 Task: Find connections with filter location Pāonta Sāhib with filter topic #Productivitywith filter profile language German with filter current company Sai Life Sciences Ltd with filter school Dayananda Sagar College of Engineering, BANGALORE with filter industry Utility System Construction with filter service category Headshot Photography with filter keywords title Auditing Clerk
Action: Mouse moved to (636, 89)
Screenshot: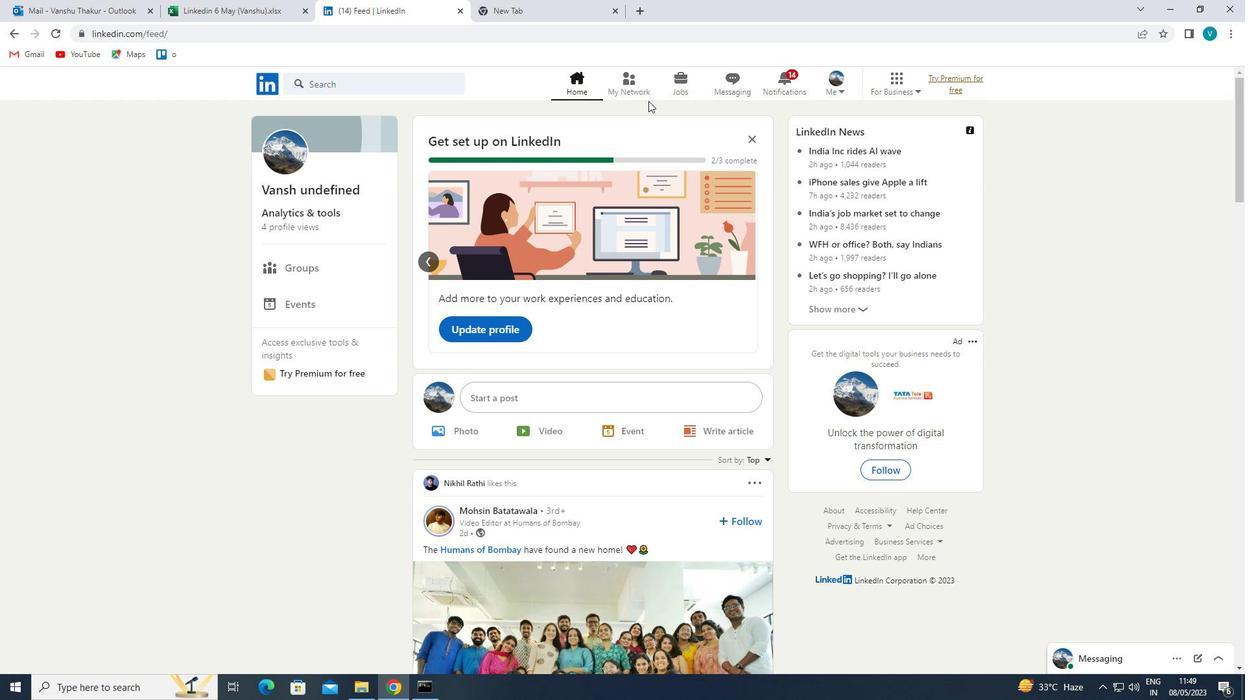 
Action: Mouse pressed left at (636, 89)
Screenshot: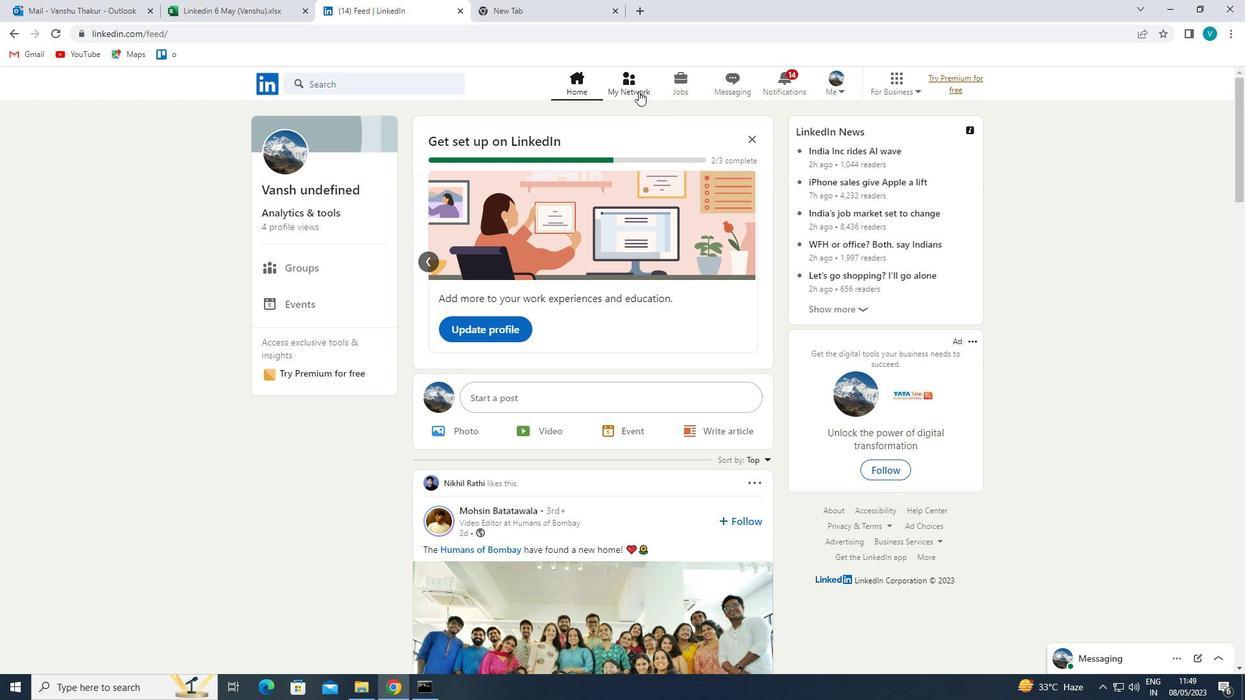 
Action: Mouse moved to (396, 163)
Screenshot: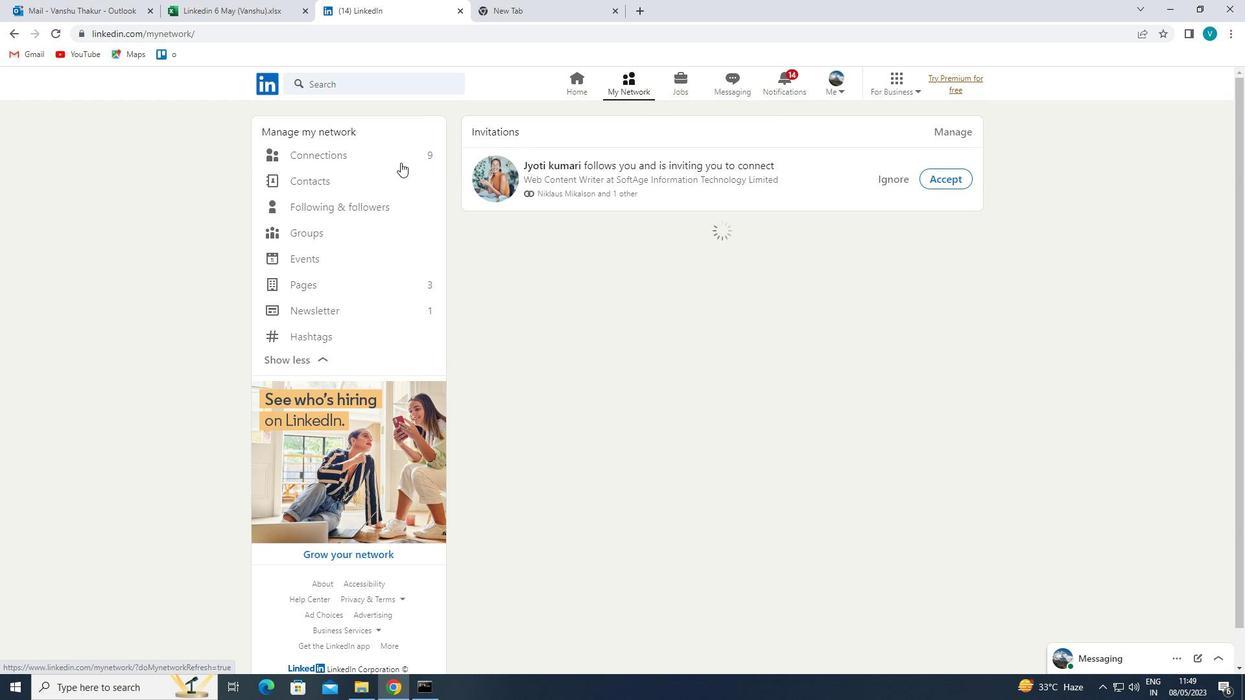 
Action: Mouse pressed left at (396, 163)
Screenshot: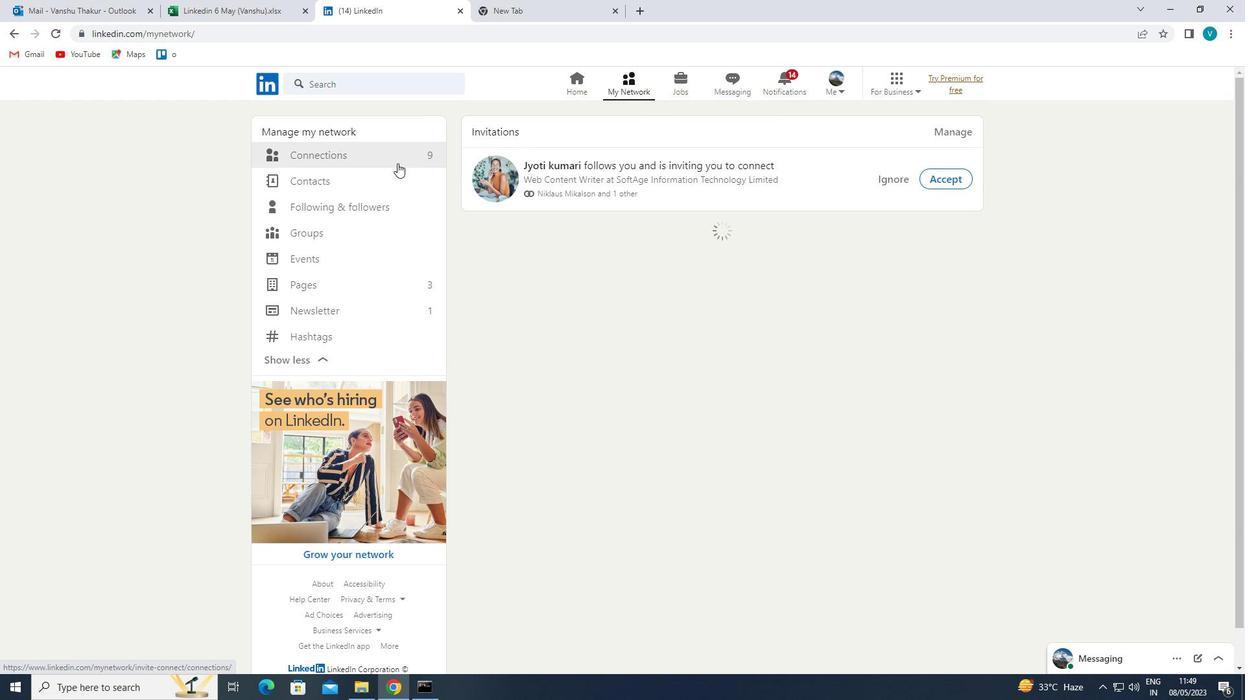 
Action: Mouse moved to (400, 162)
Screenshot: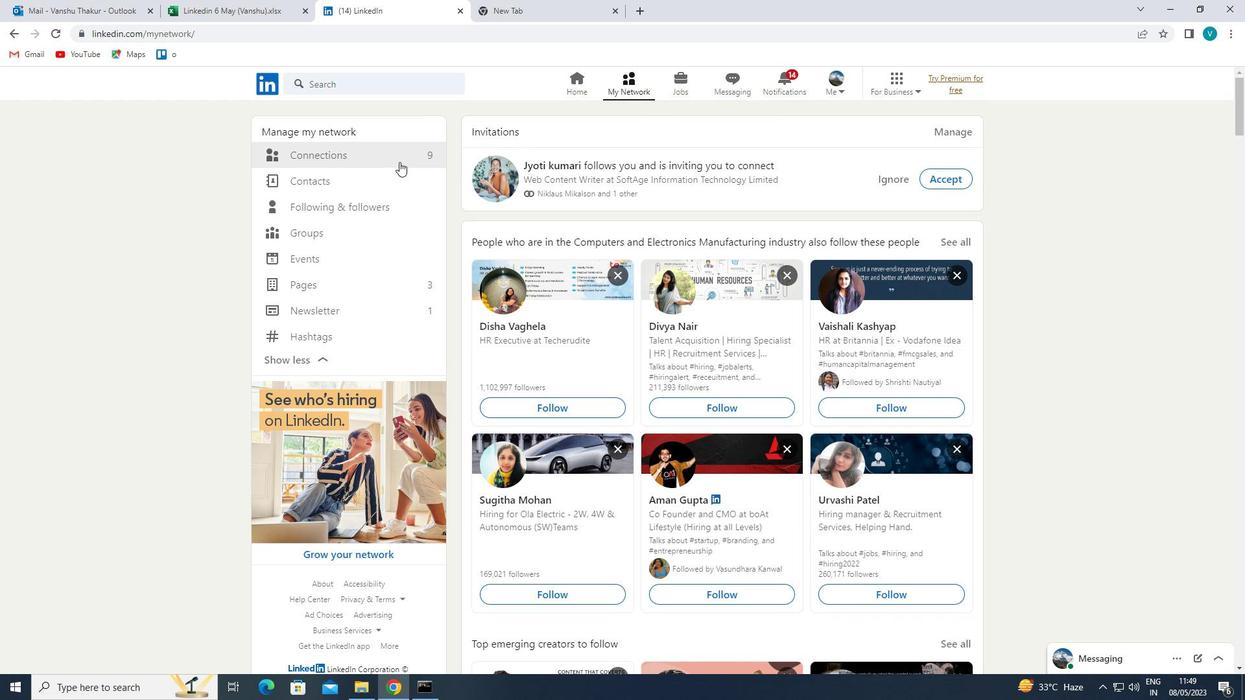 
Action: Mouse pressed left at (400, 162)
Screenshot: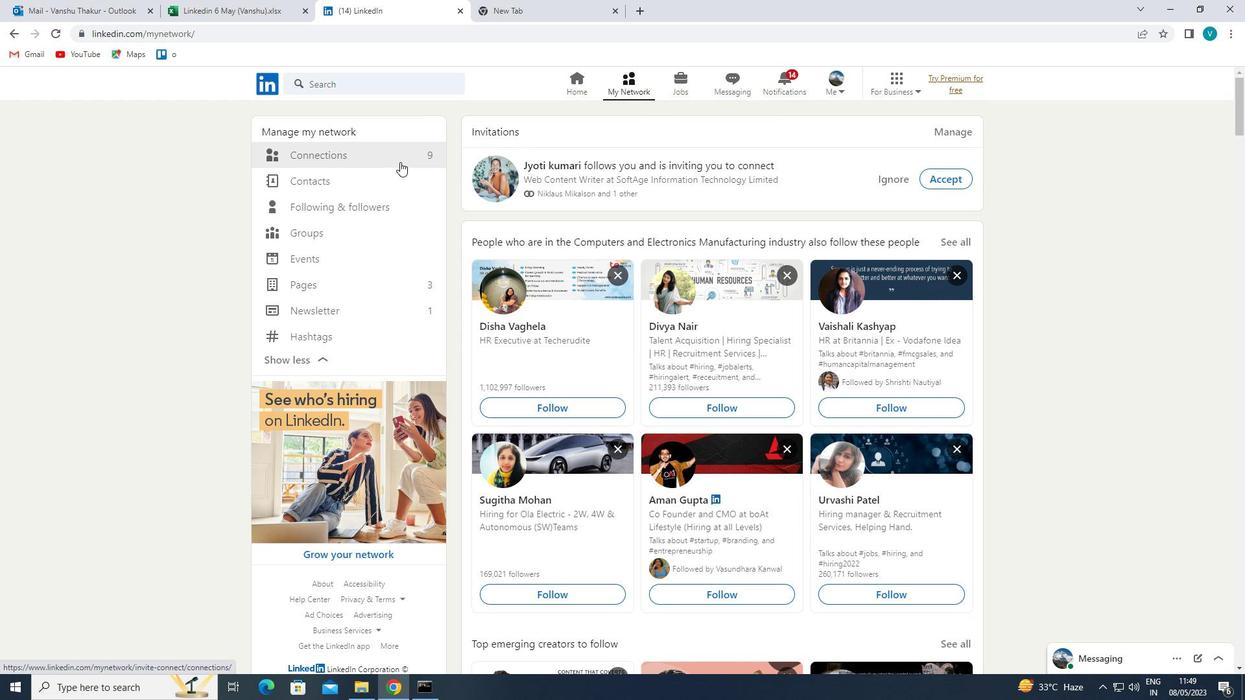 
Action: Mouse moved to (724, 153)
Screenshot: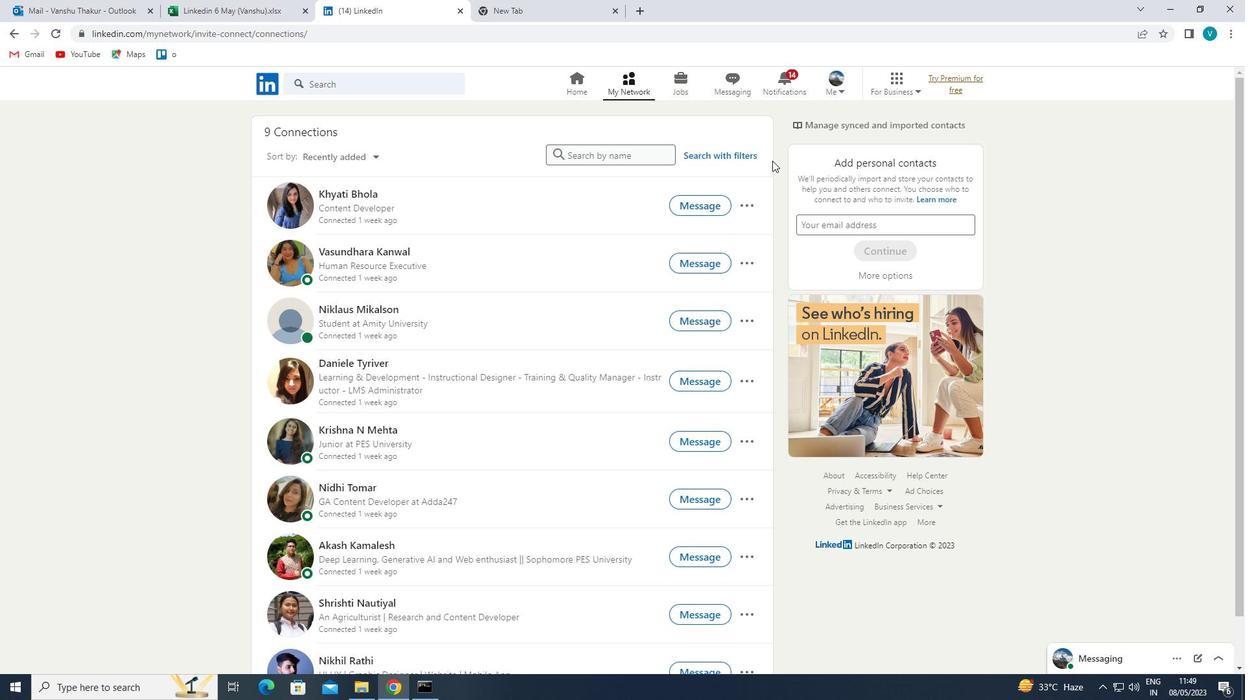 
Action: Mouse pressed left at (724, 153)
Screenshot: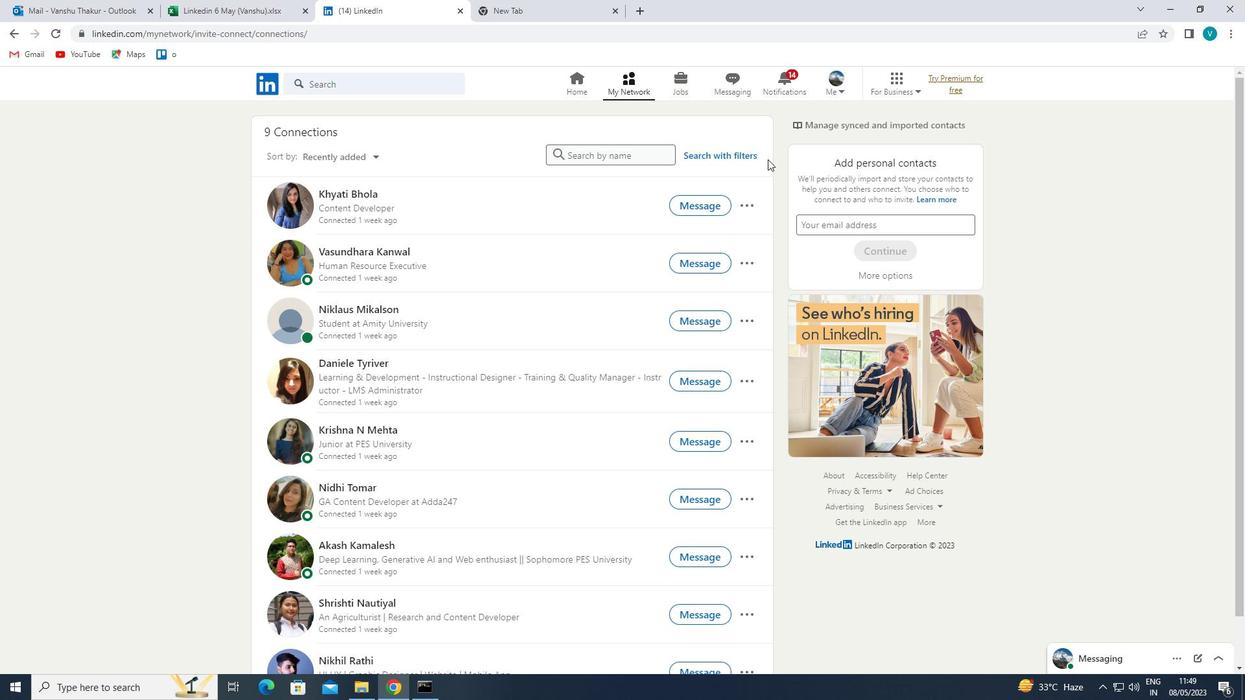 
Action: Mouse moved to (616, 114)
Screenshot: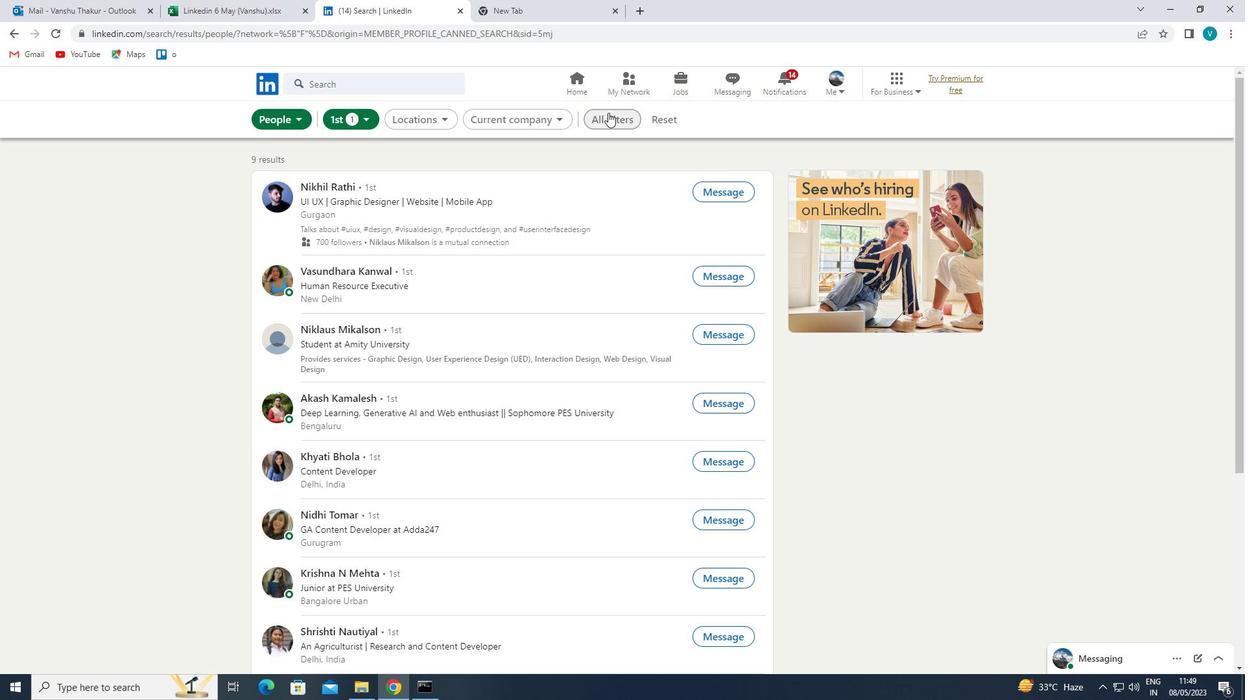 
Action: Mouse pressed left at (616, 114)
Screenshot: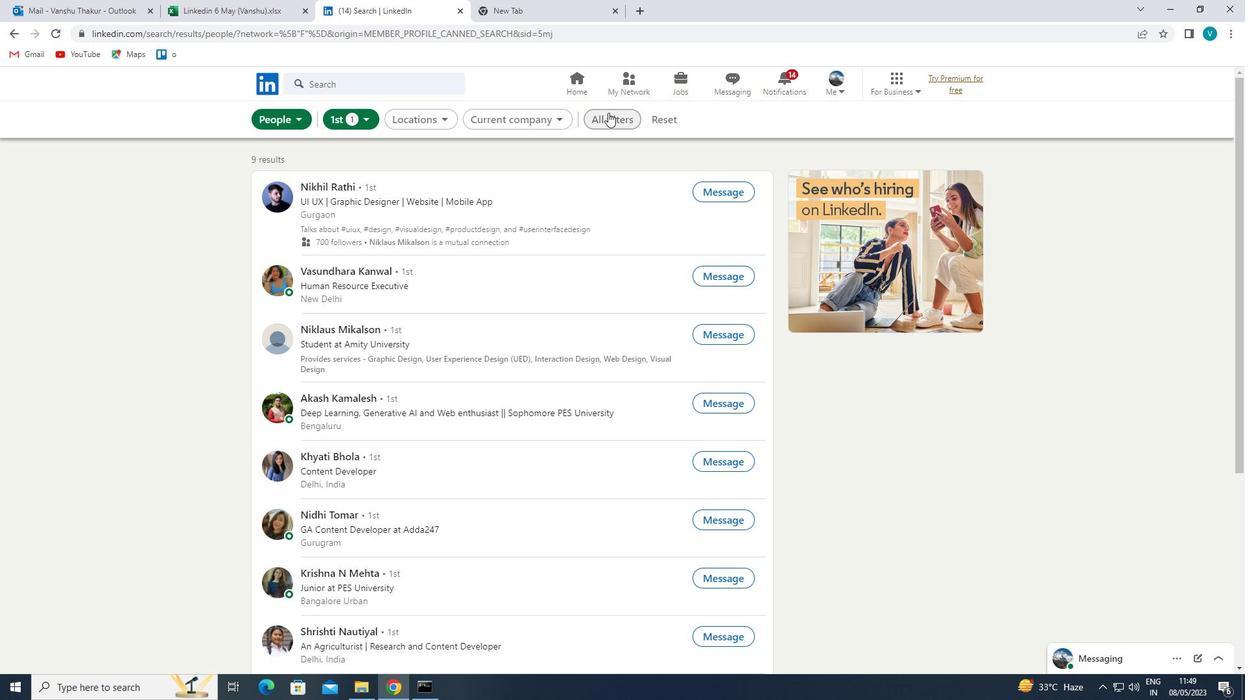 
Action: Mouse moved to (1097, 336)
Screenshot: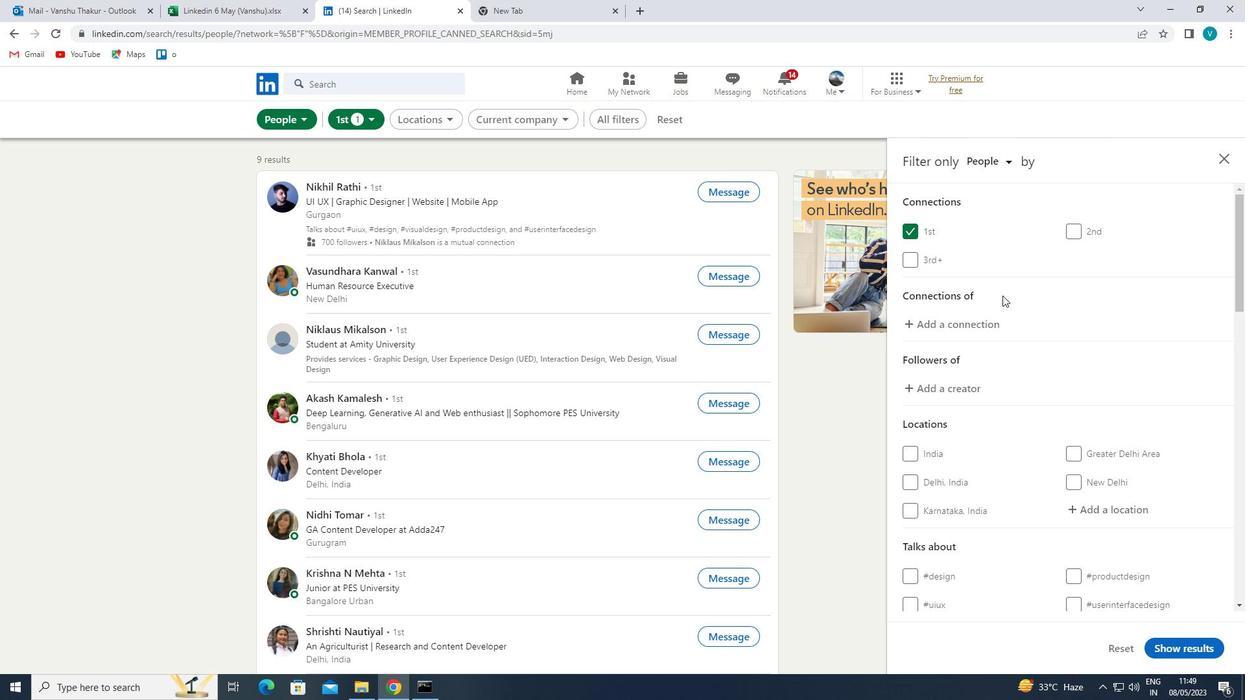 
Action: Mouse scrolled (1097, 336) with delta (0, 0)
Screenshot: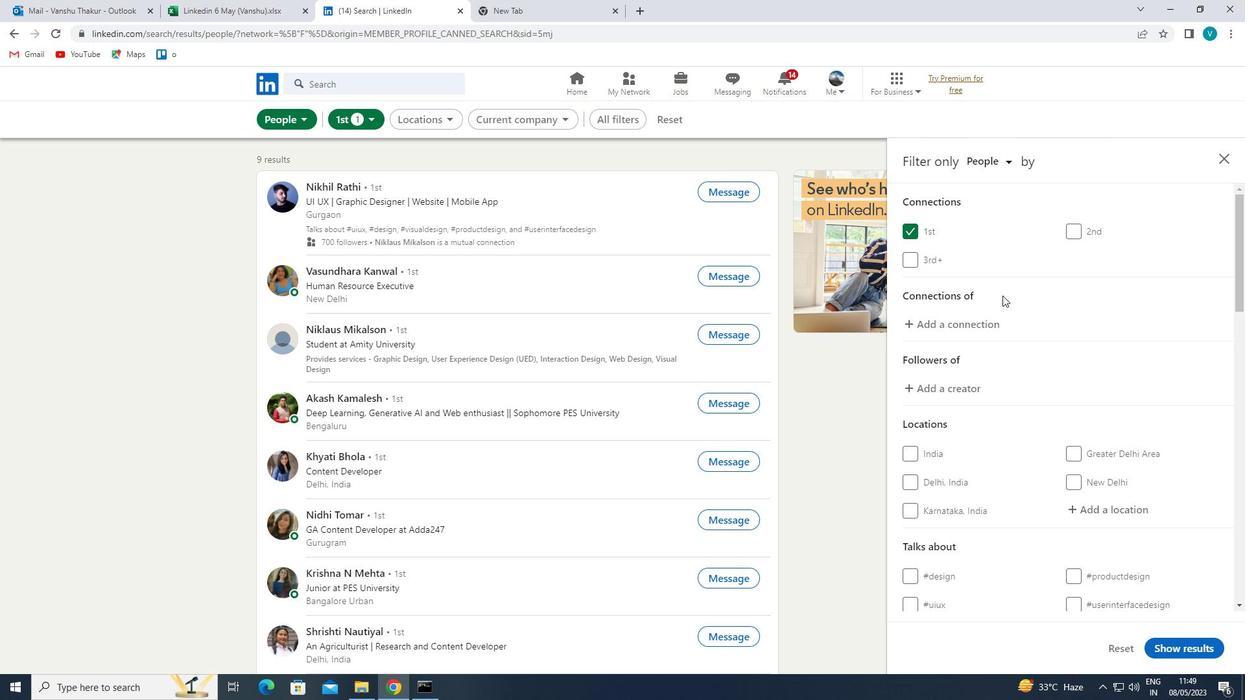 
Action: Mouse moved to (1103, 339)
Screenshot: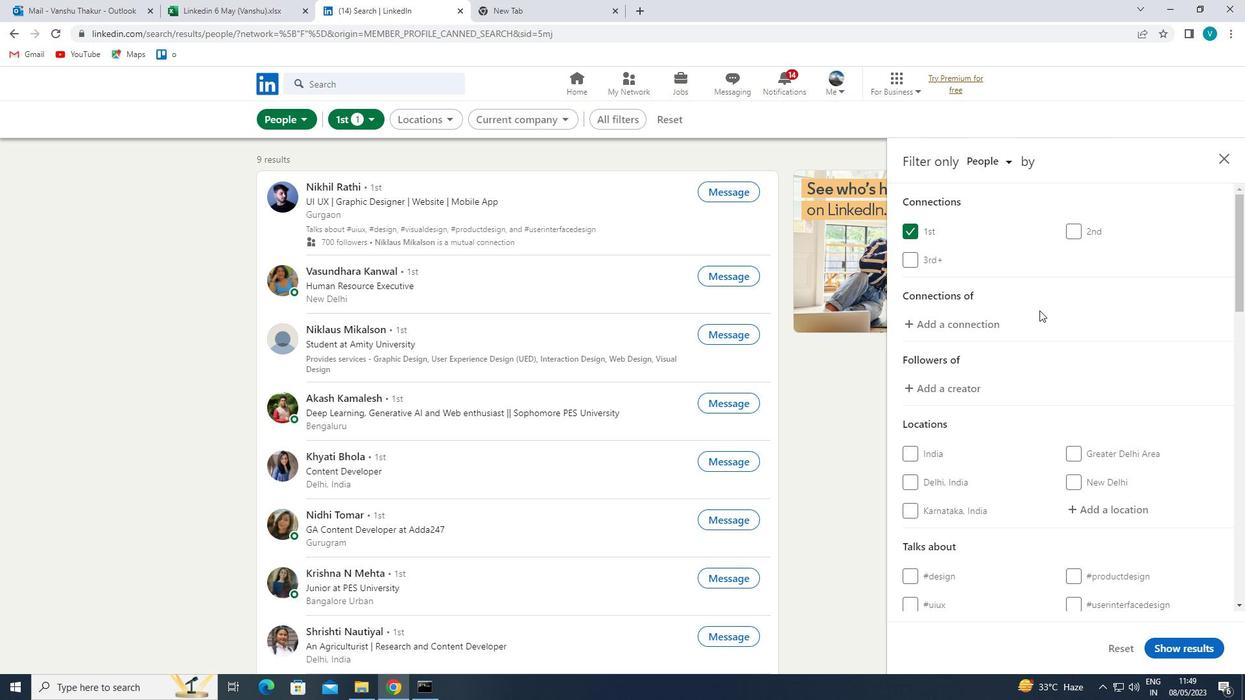 
Action: Mouse scrolled (1103, 338) with delta (0, 0)
Screenshot: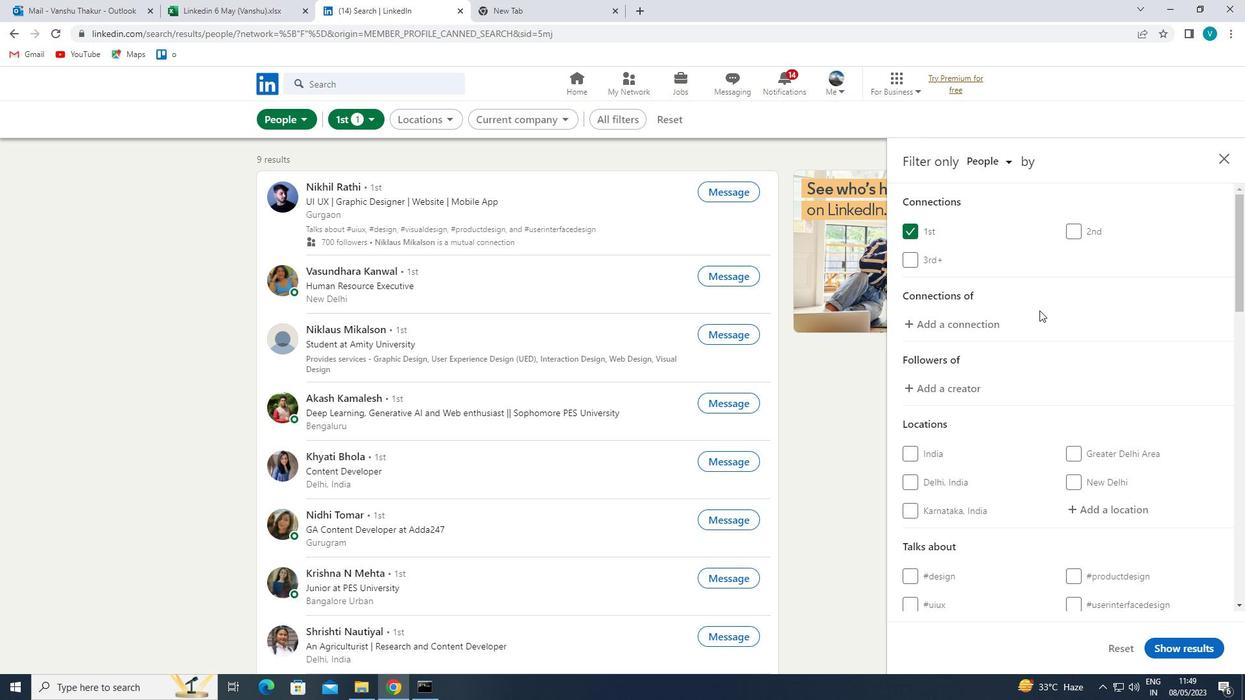 
Action: Mouse moved to (1108, 342)
Screenshot: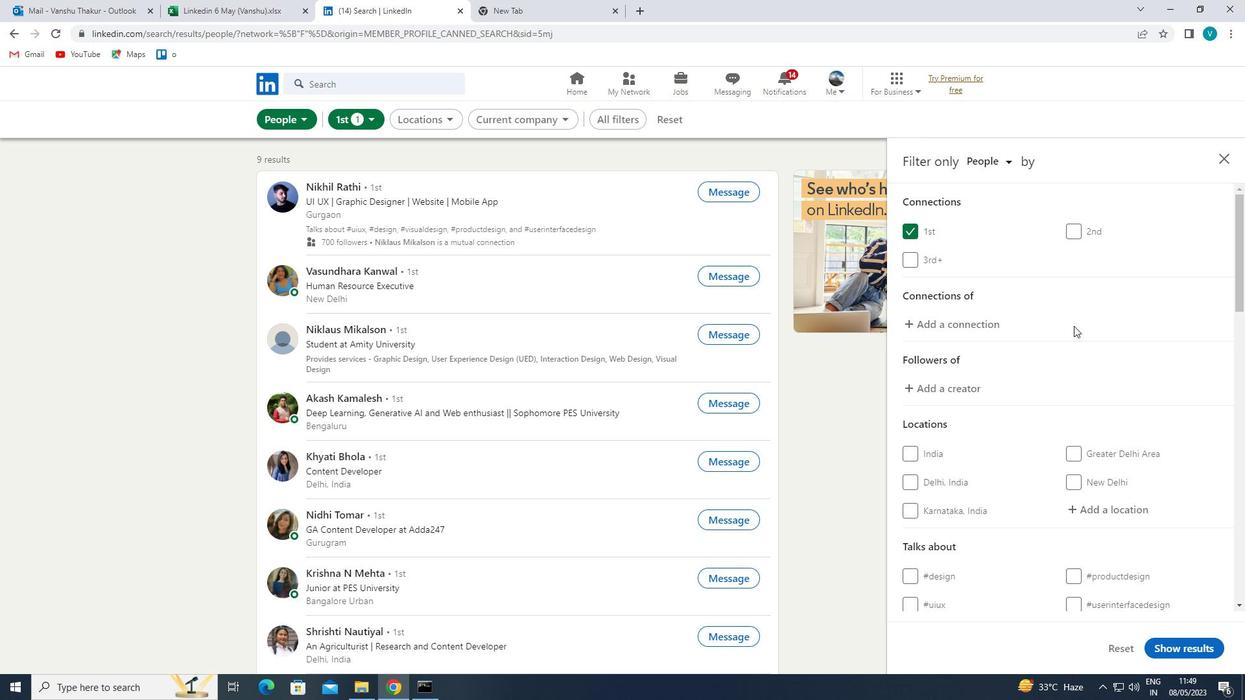 
Action: Mouse scrolled (1108, 341) with delta (0, 0)
Screenshot: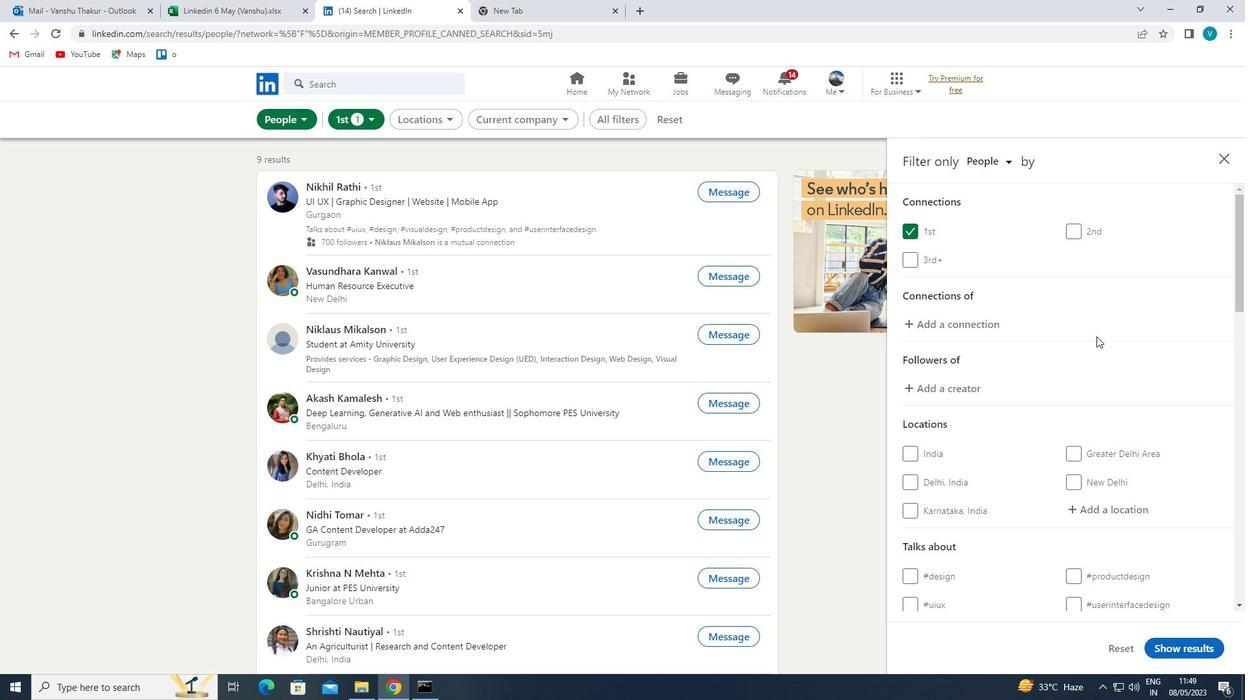
Action: Mouse moved to (1109, 314)
Screenshot: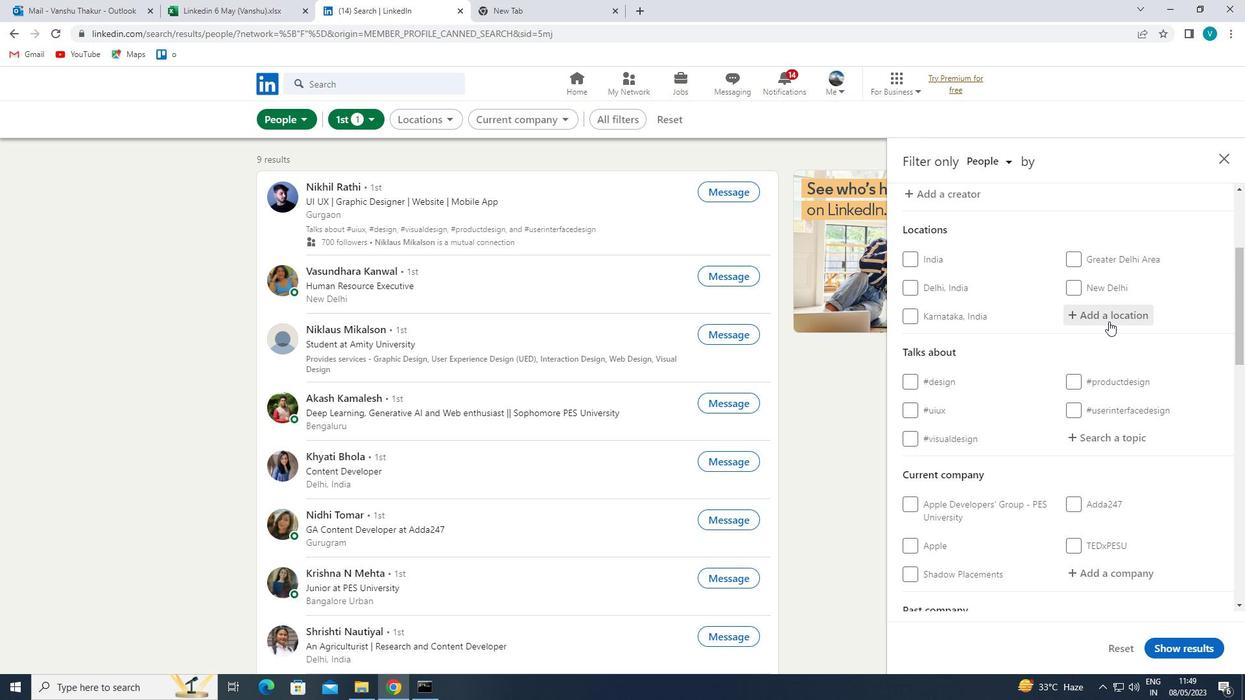 
Action: Mouse pressed left at (1109, 314)
Screenshot: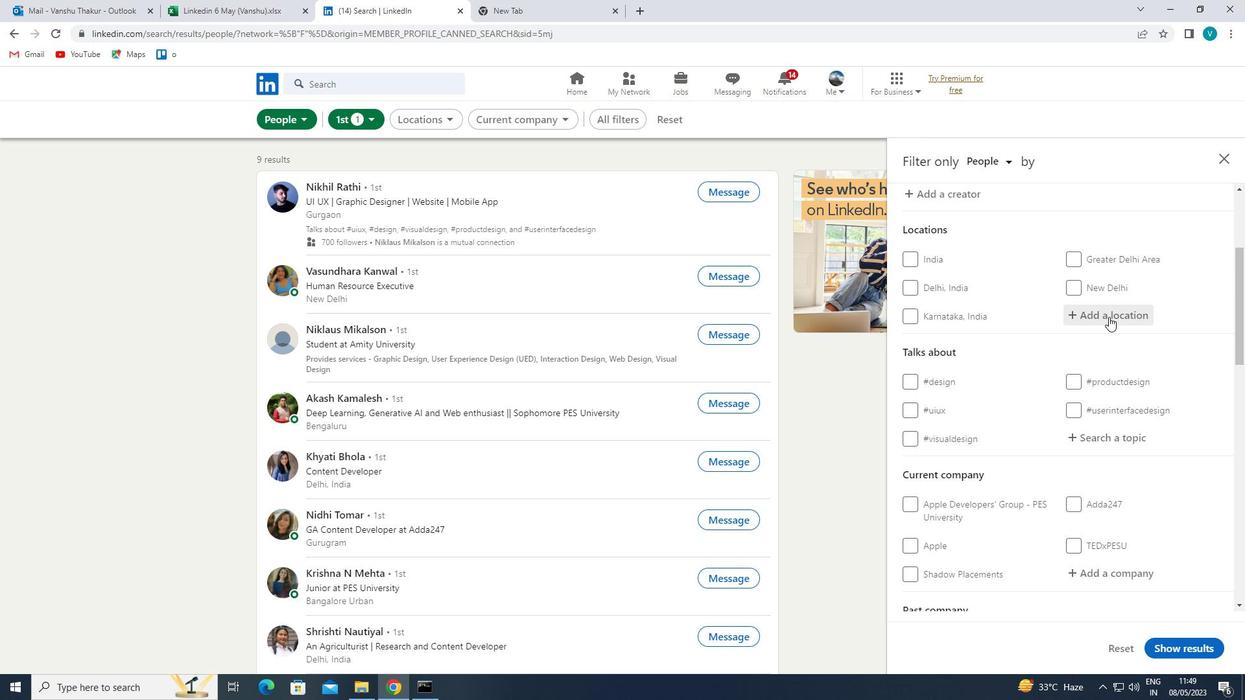 
Action: Mouse moved to (892, 266)
Screenshot: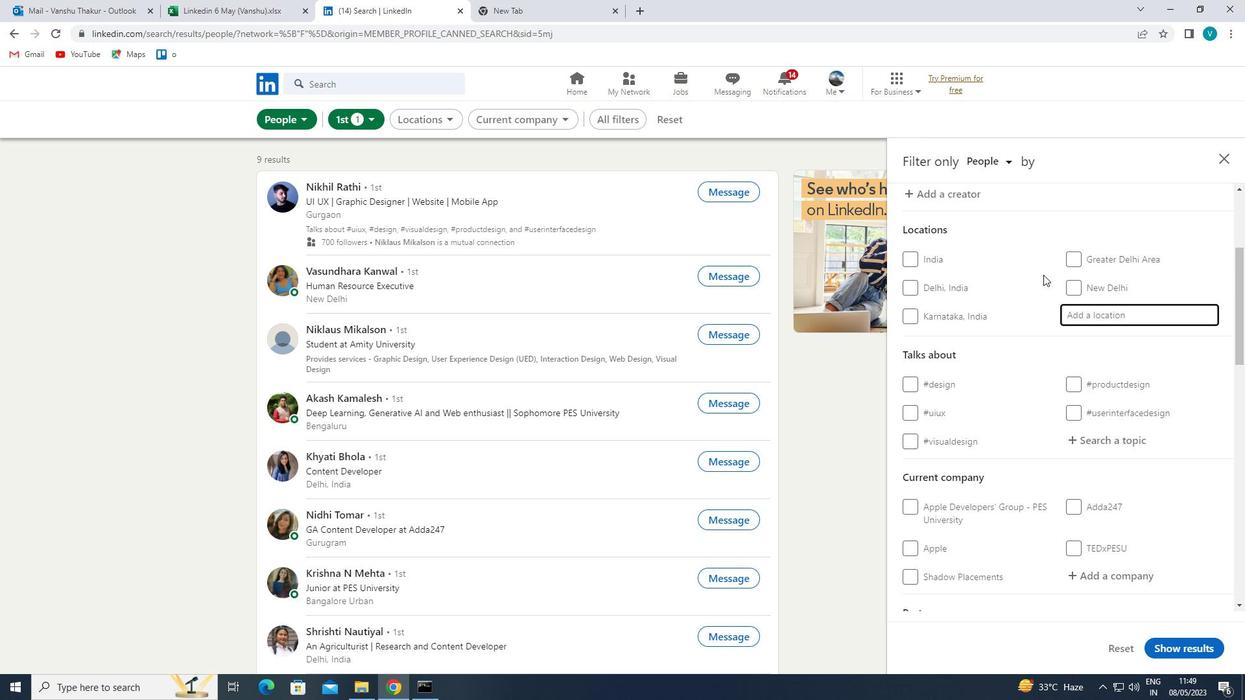 
Action: Key pressed <Key.shift>PAONTA<Key.space>
Screenshot: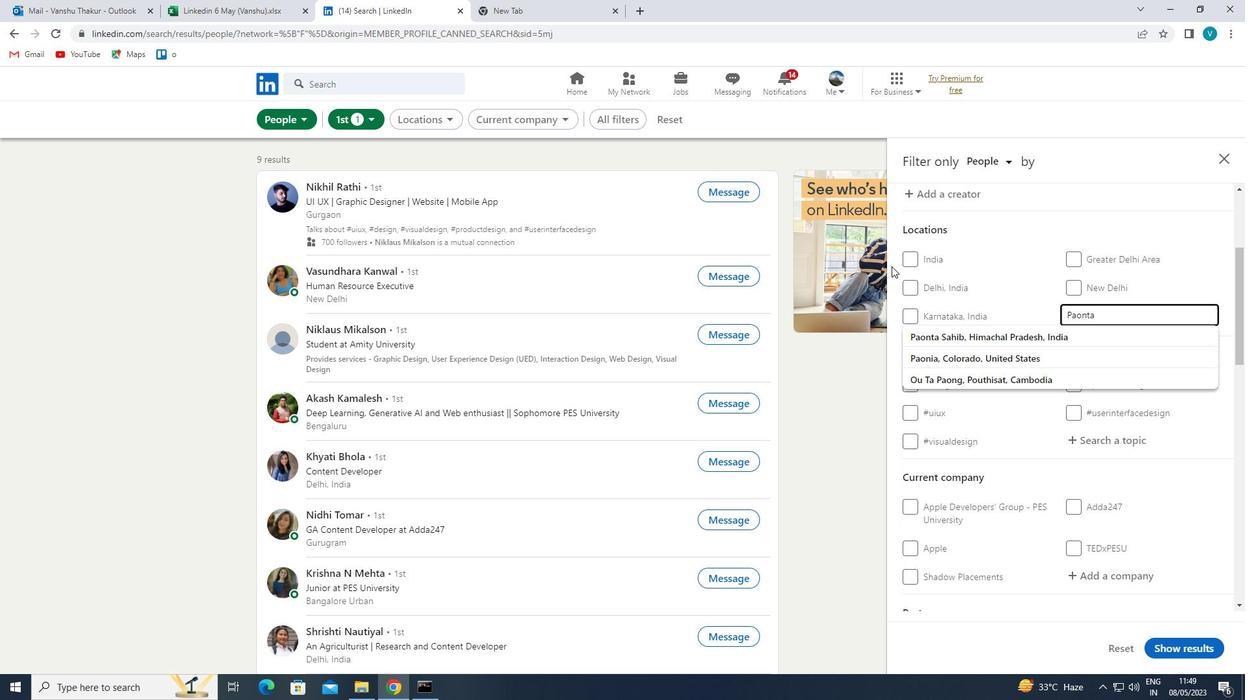 
Action: Mouse moved to (978, 331)
Screenshot: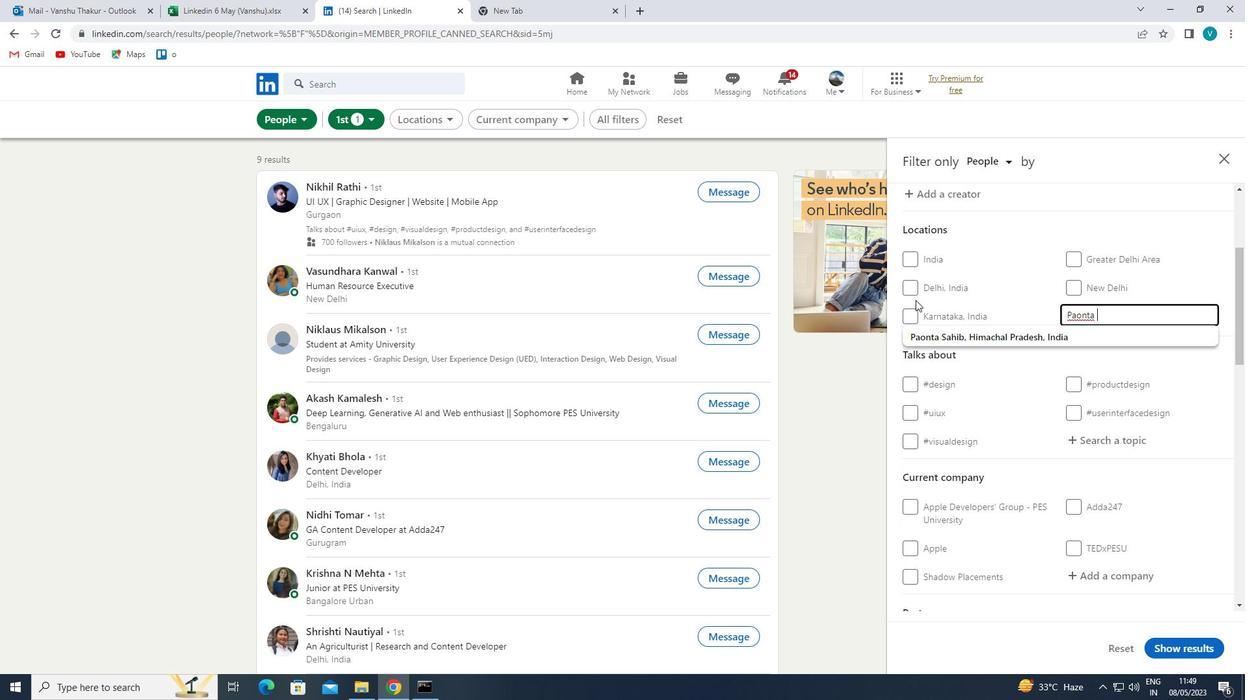 
Action: Mouse pressed left at (978, 331)
Screenshot: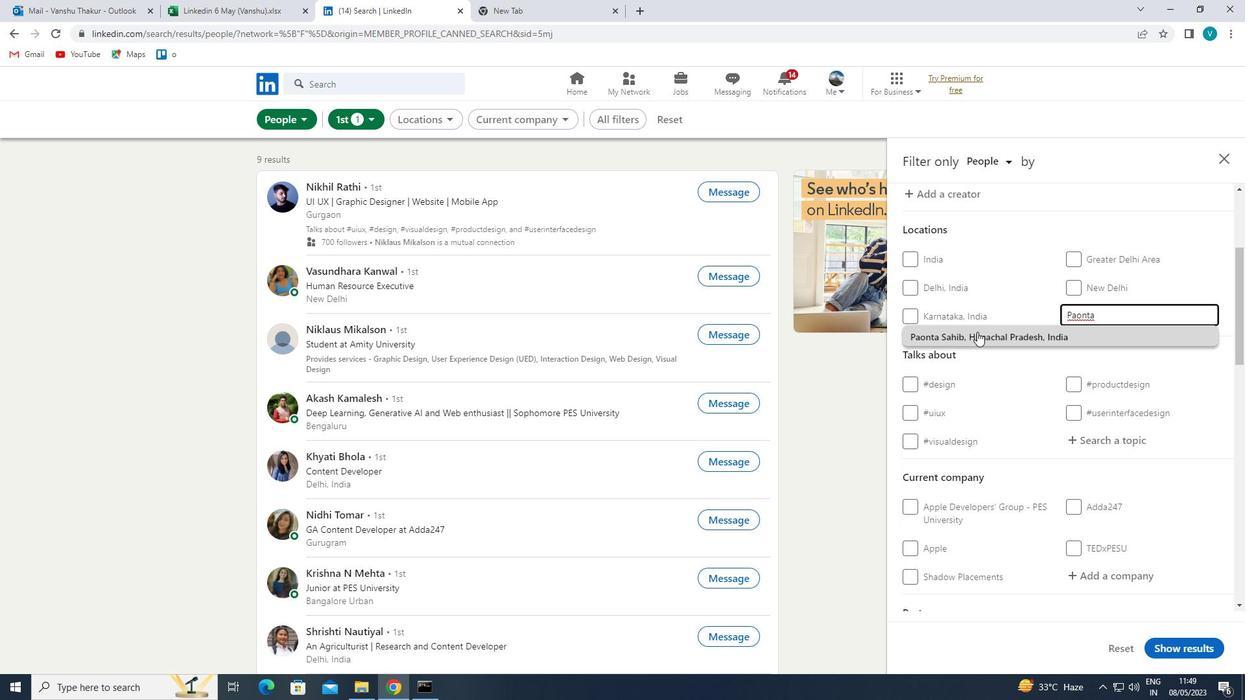 
Action: Mouse moved to (1107, 391)
Screenshot: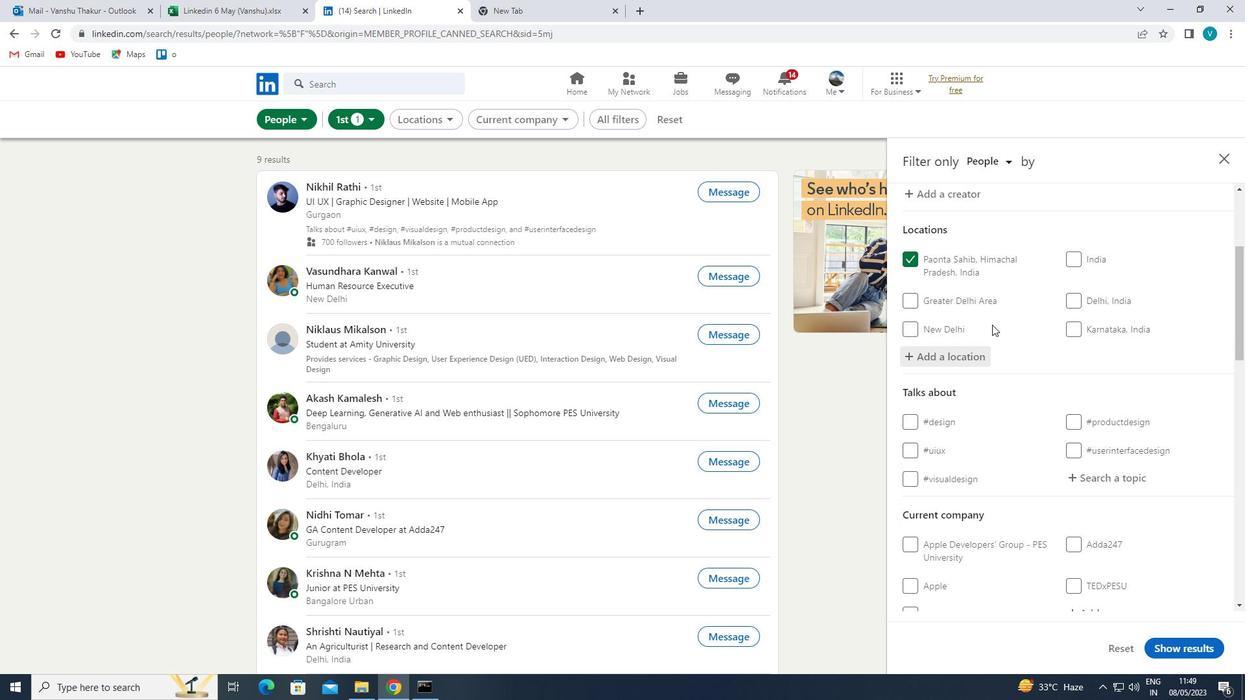 
Action: Mouse scrolled (1107, 391) with delta (0, 0)
Screenshot: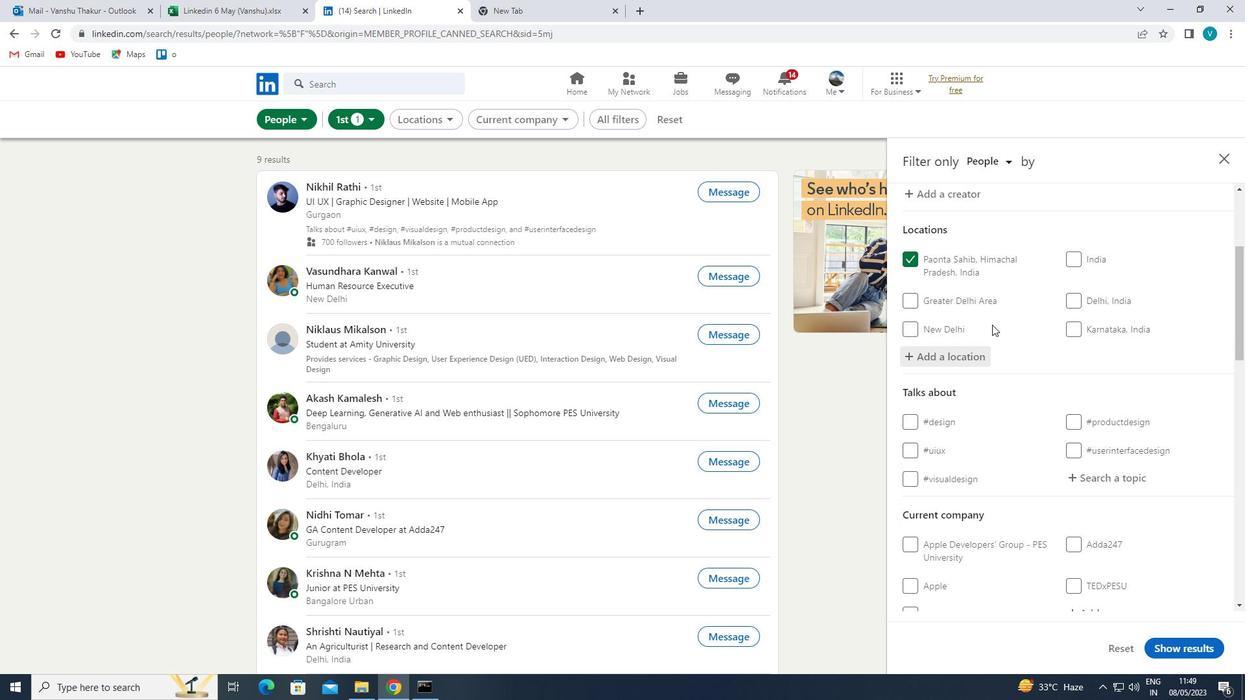 
Action: Mouse moved to (1139, 412)
Screenshot: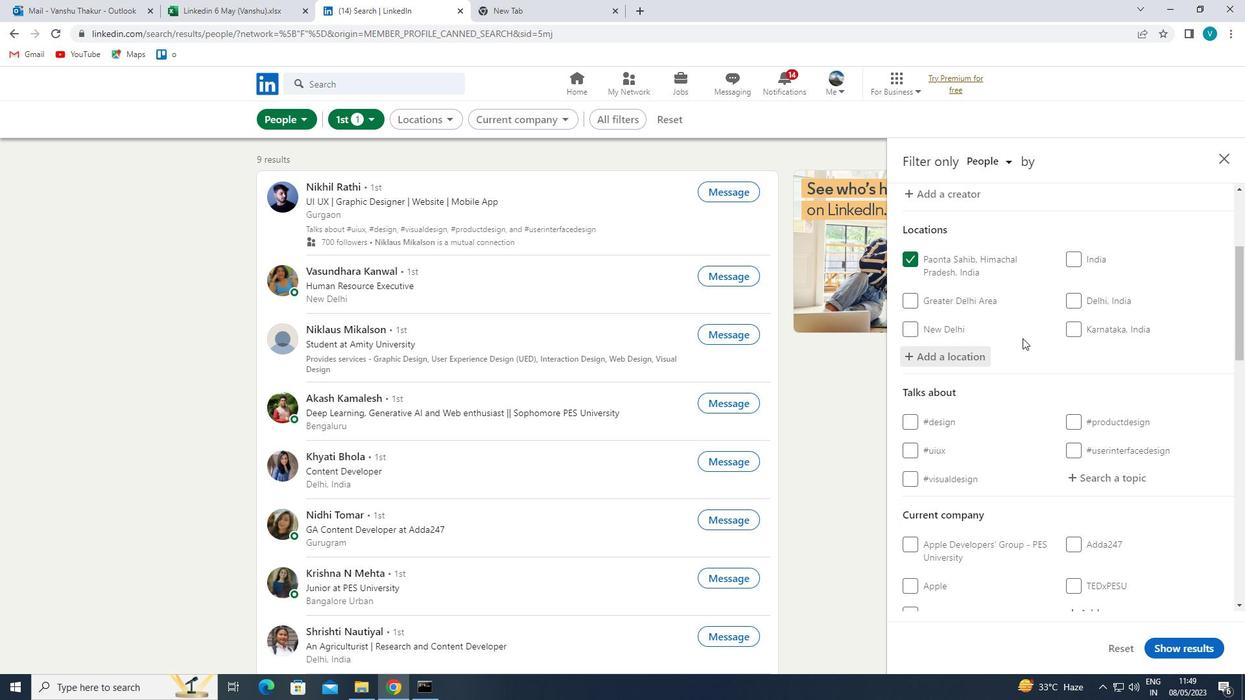 
Action: Mouse scrolled (1139, 411) with delta (0, 0)
Screenshot: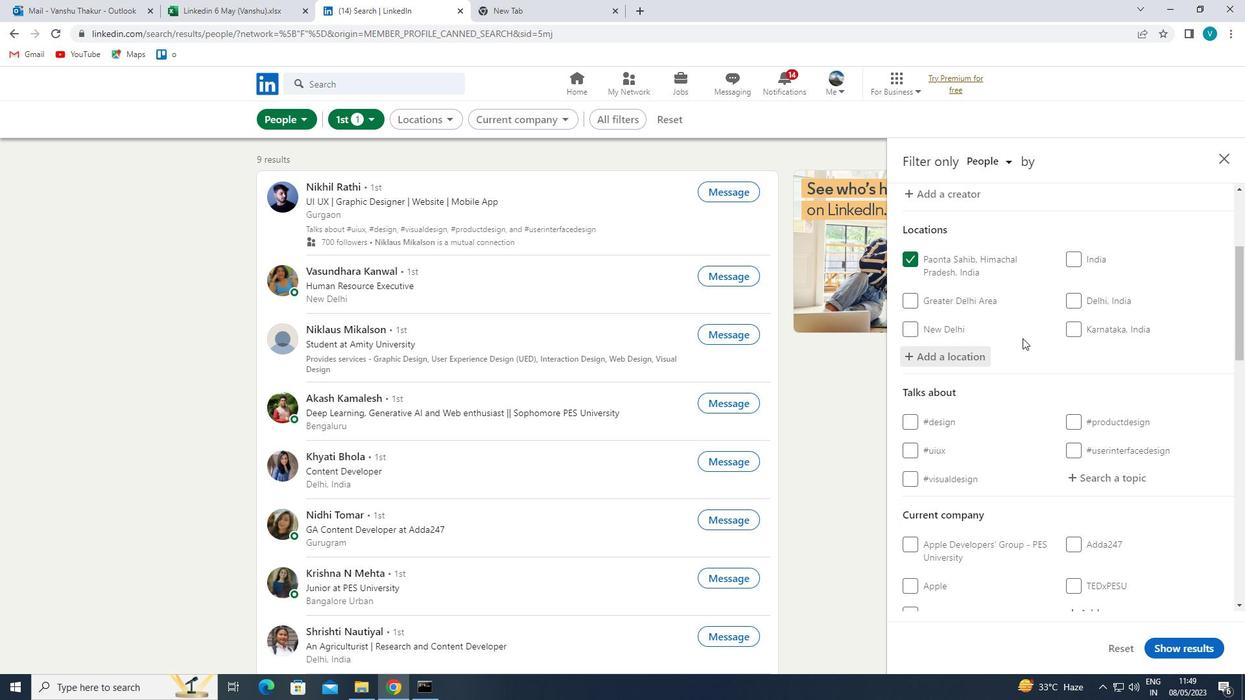 
Action: Mouse moved to (1123, 352)
Screenshot: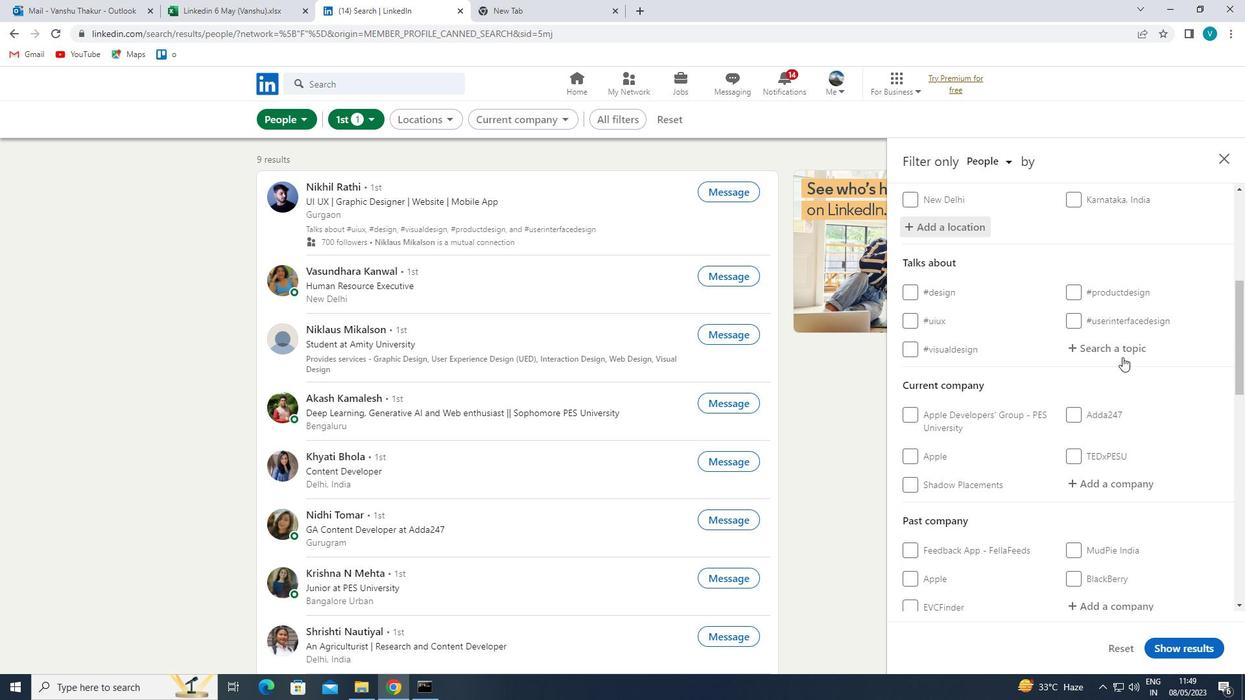 
Action: Mouse pressed left at (1123, 352)
Screenshot: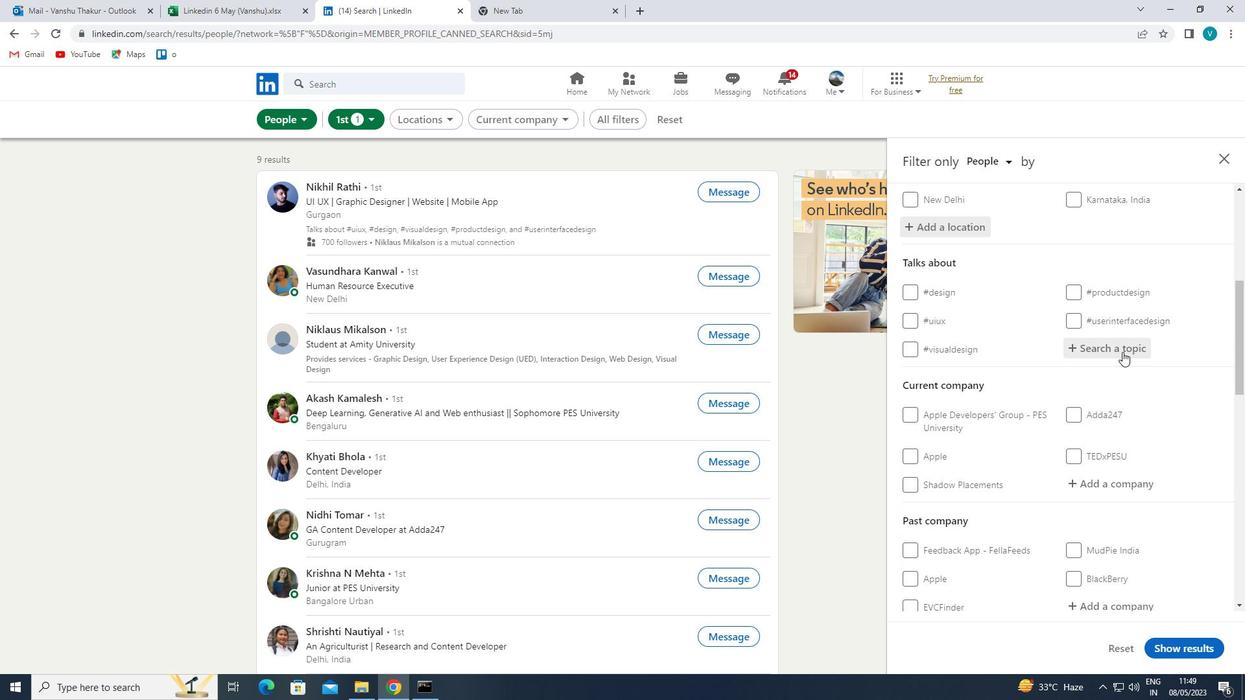 
Action: Mouse moved to (1037, 311)
Screenshot: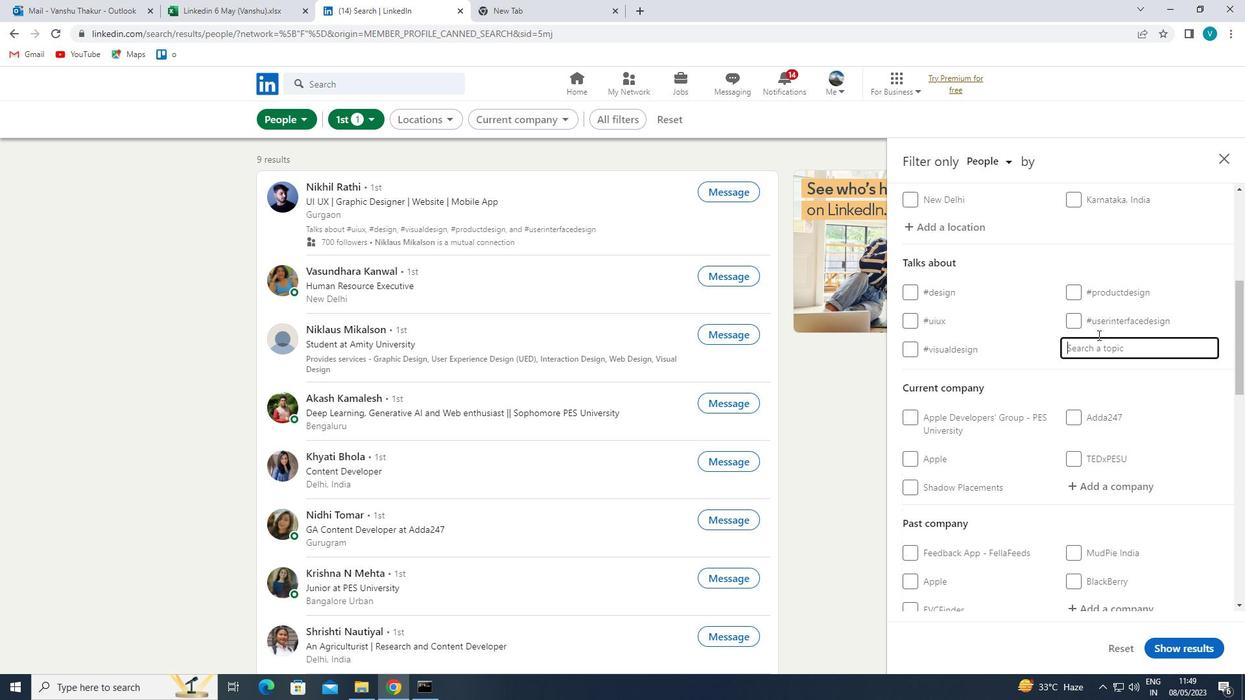 
Action: Key pressed <Key.shift>
Screenshot: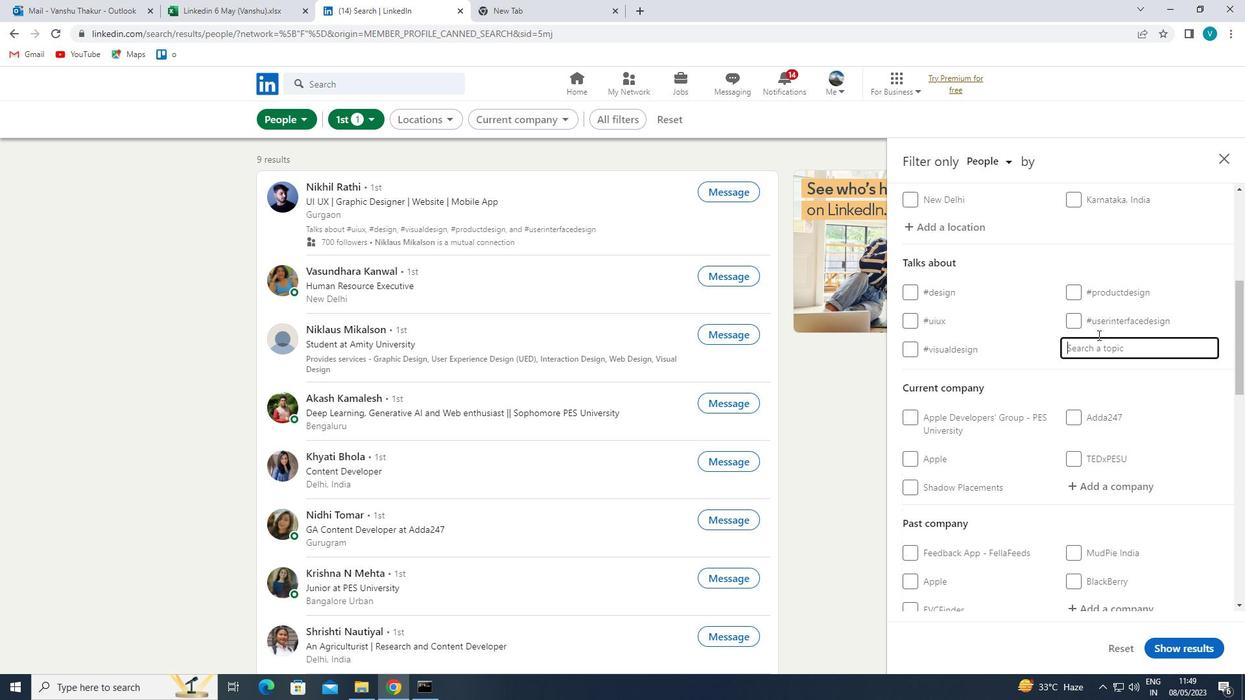 
Action: Mouse moved to (1036, 311)
Screenshot: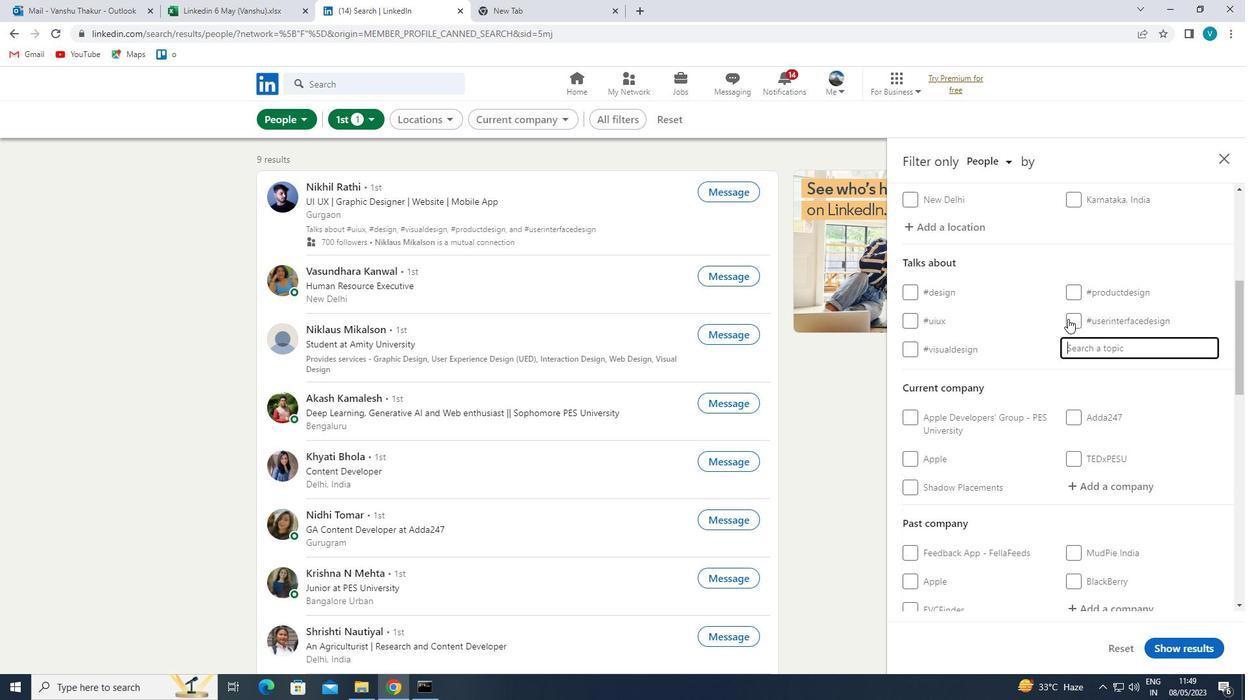 
Action: Key pressed PRODUC
Screenshot: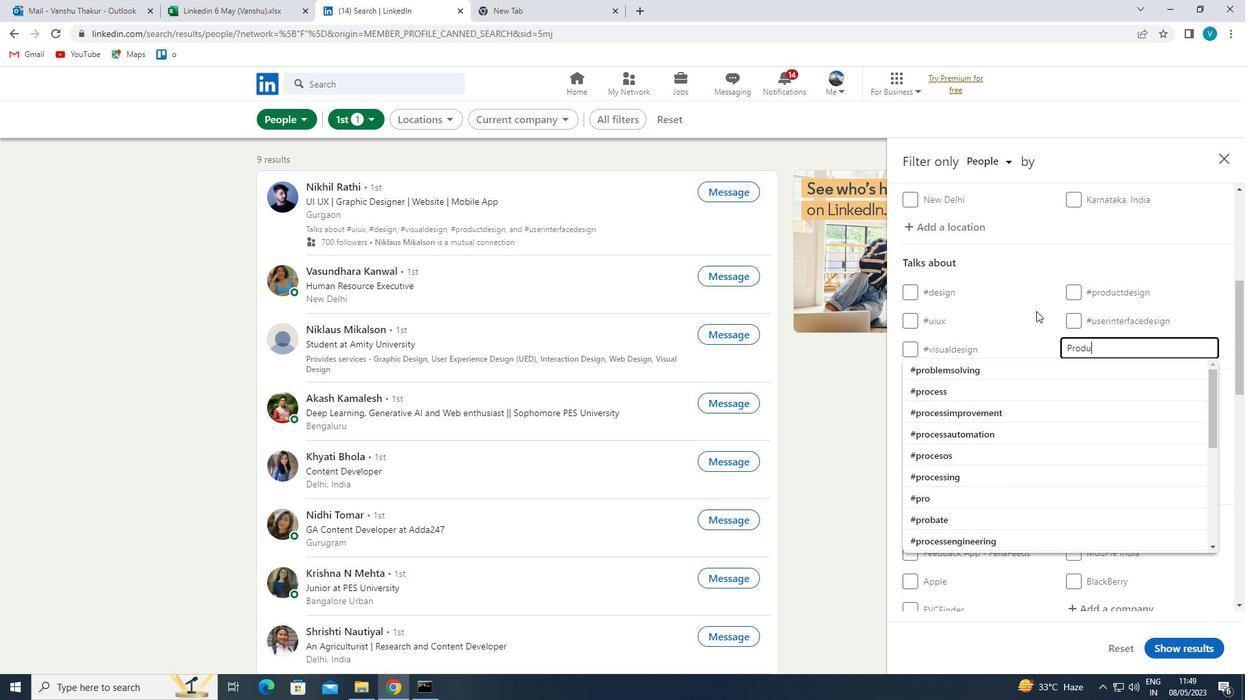 
Action: Mouse moved to (1022, 353)
Screenshot: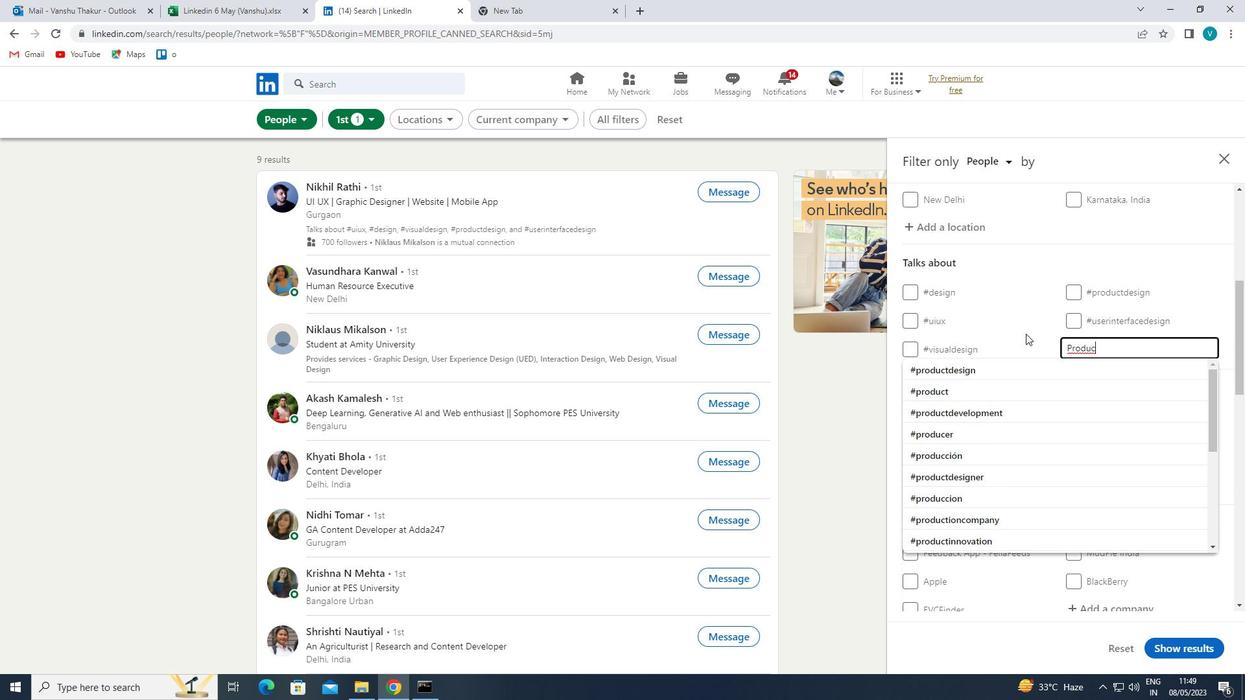 
Action: Key pressed TIVITY
Screenshot: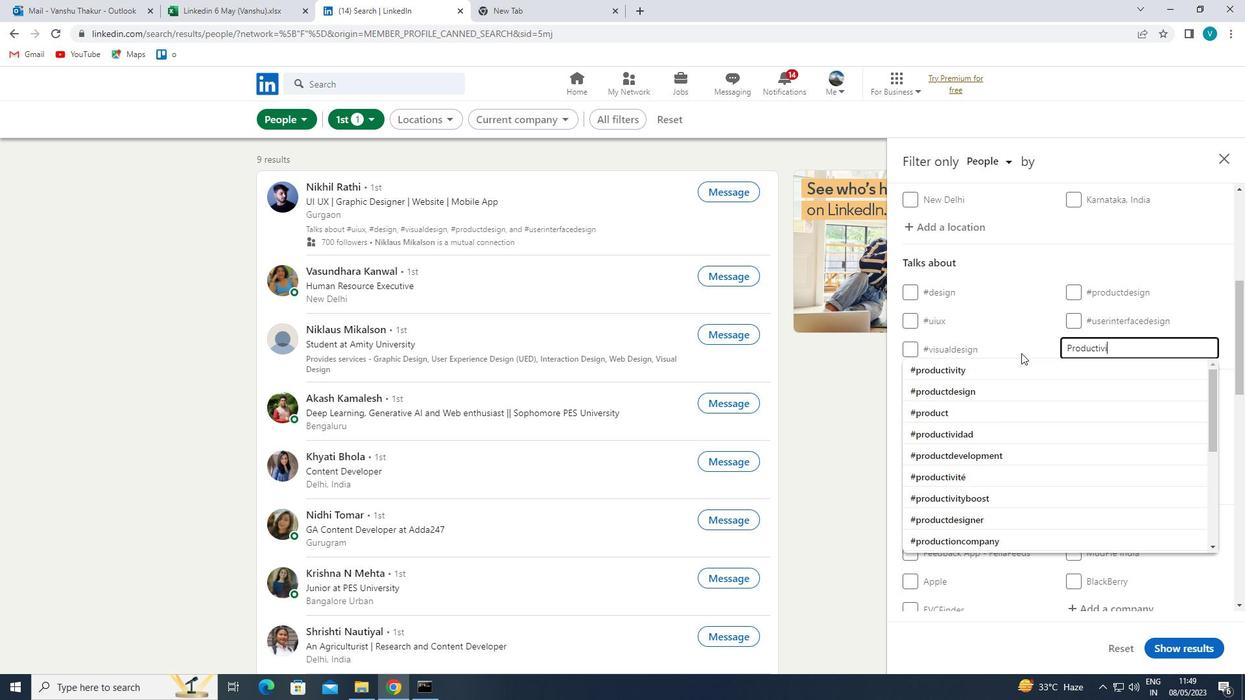 
Action: Mouse moved to (1014, 365)
Screenshot: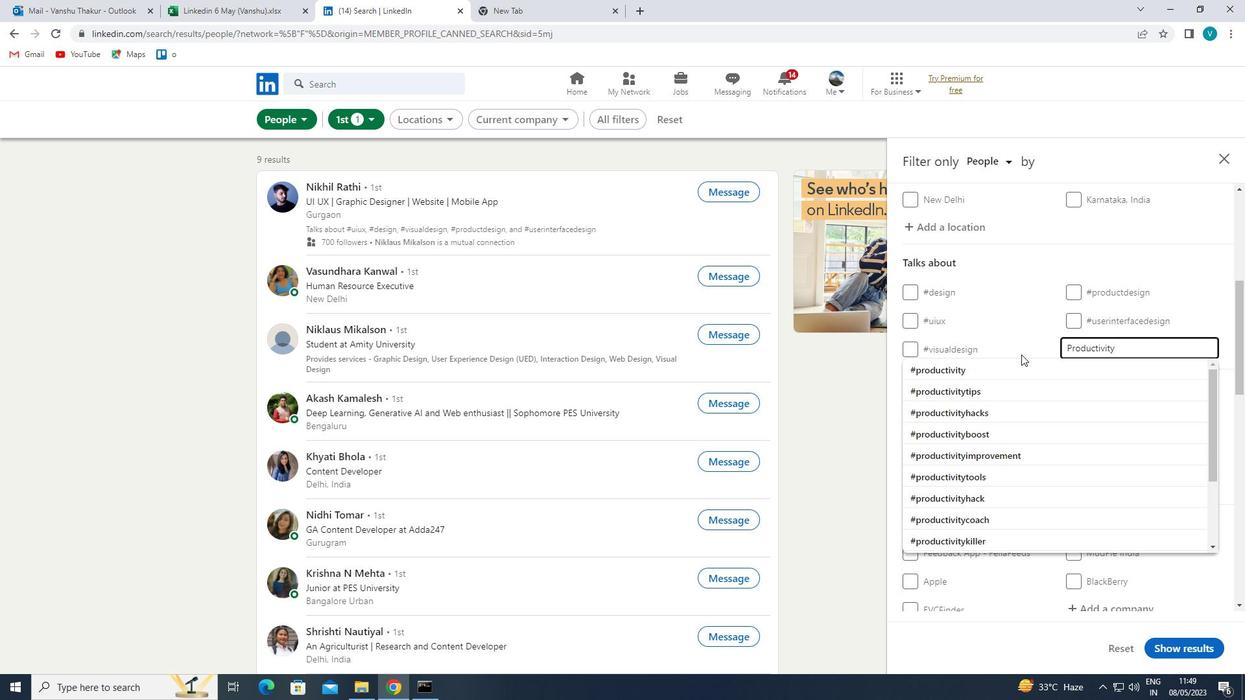 
Action: Mouse pressed left at (1014, 365)
Screenshot: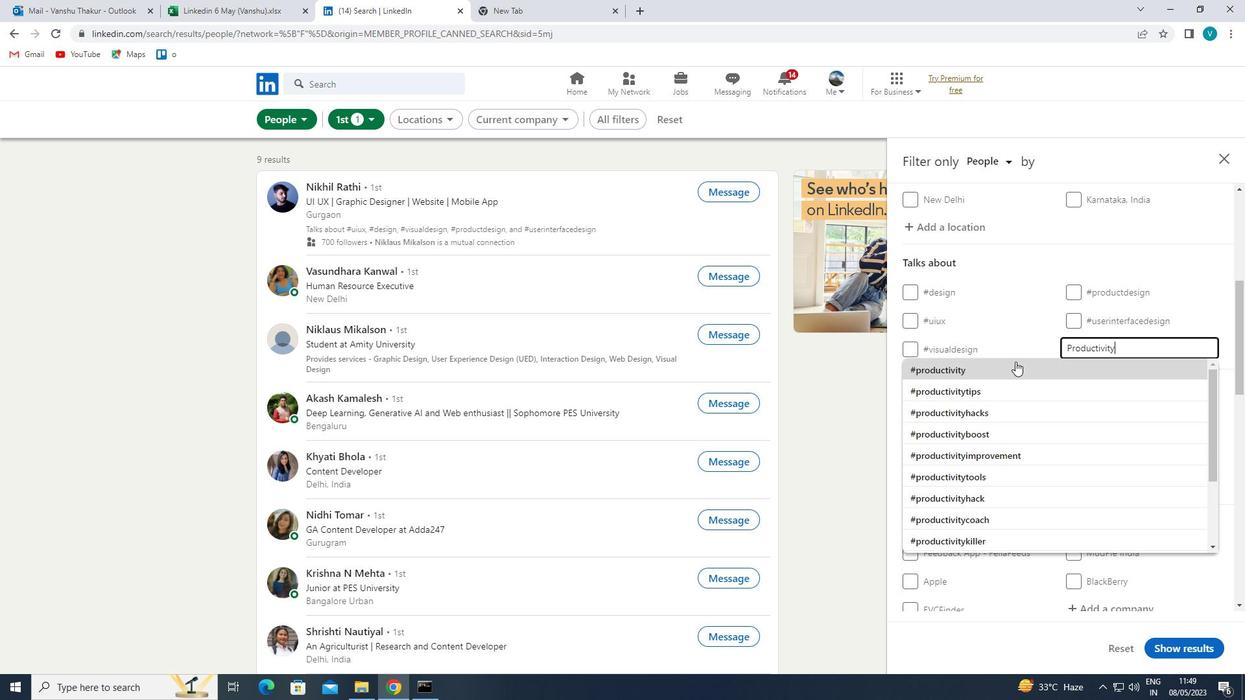 
Action: Mouse moved to (1017, 365)
Screenshot: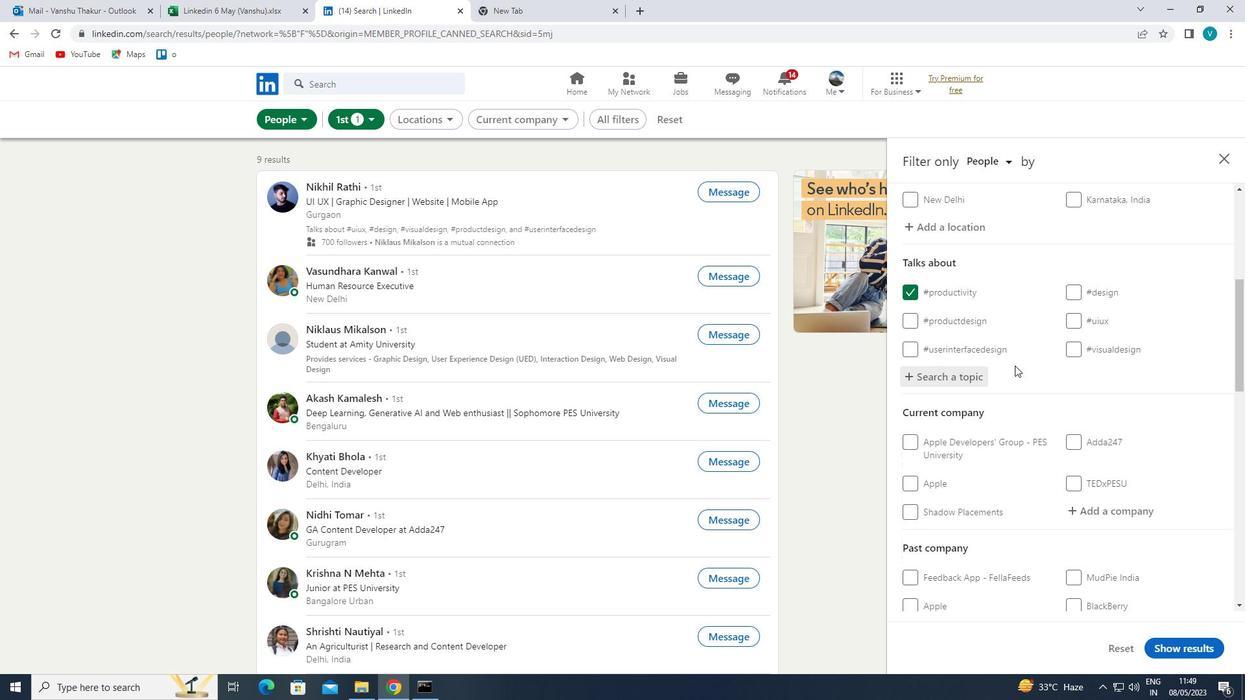 
Action: Mouse scrolled (1017, 365) with delta (0, 0)
Screenshot: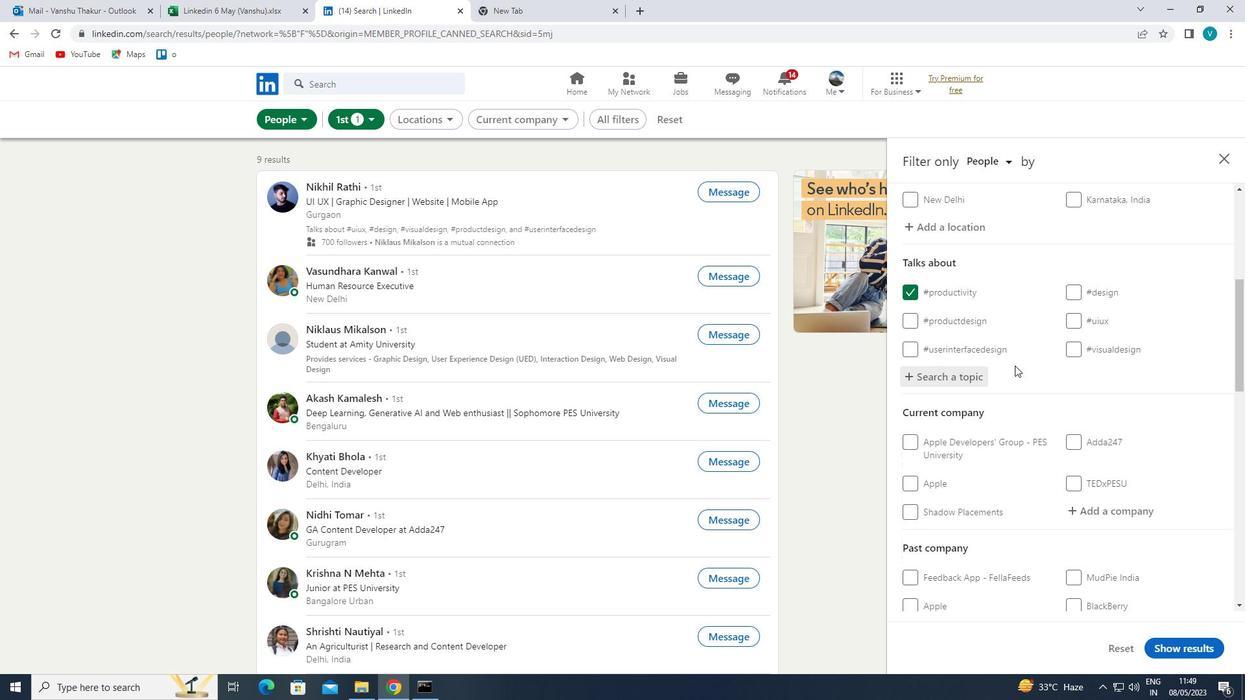 
Action: Mouse moved to (1019, 365)
Screenshot: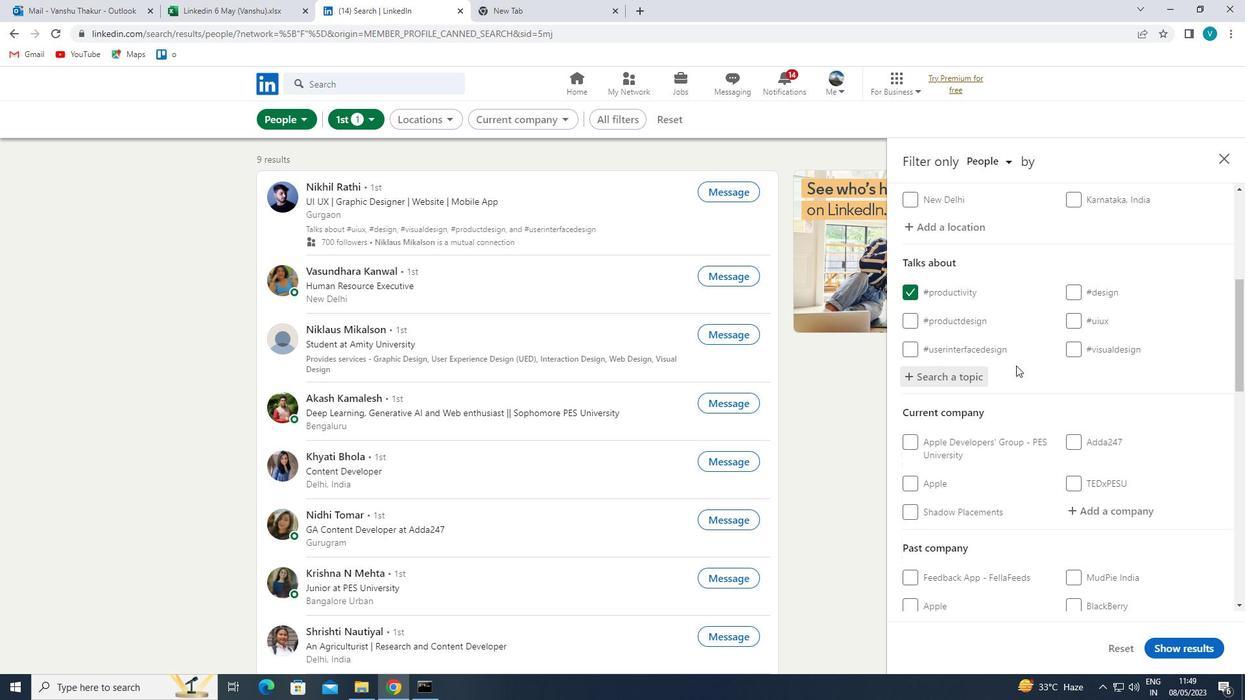 
Action: Mouse scrolled (1019, 365) with delta (0, 0)
Screenshot: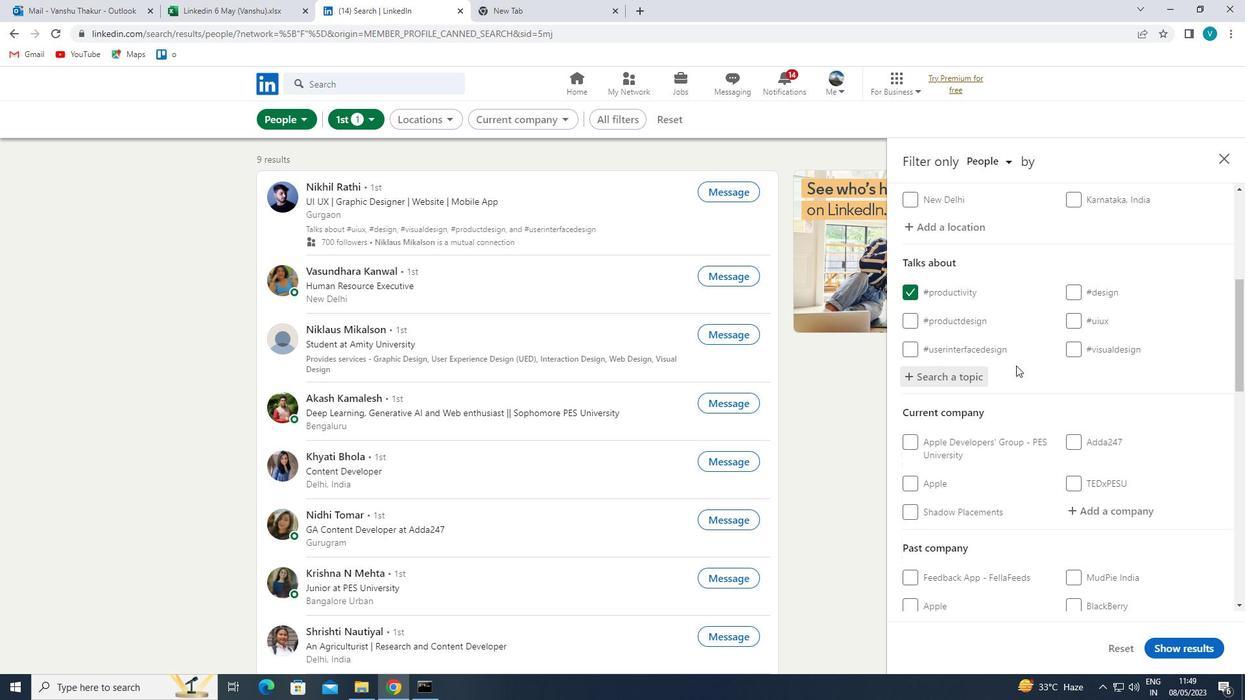 
Action: Mouse moved to (1021, 365)
Screenshot: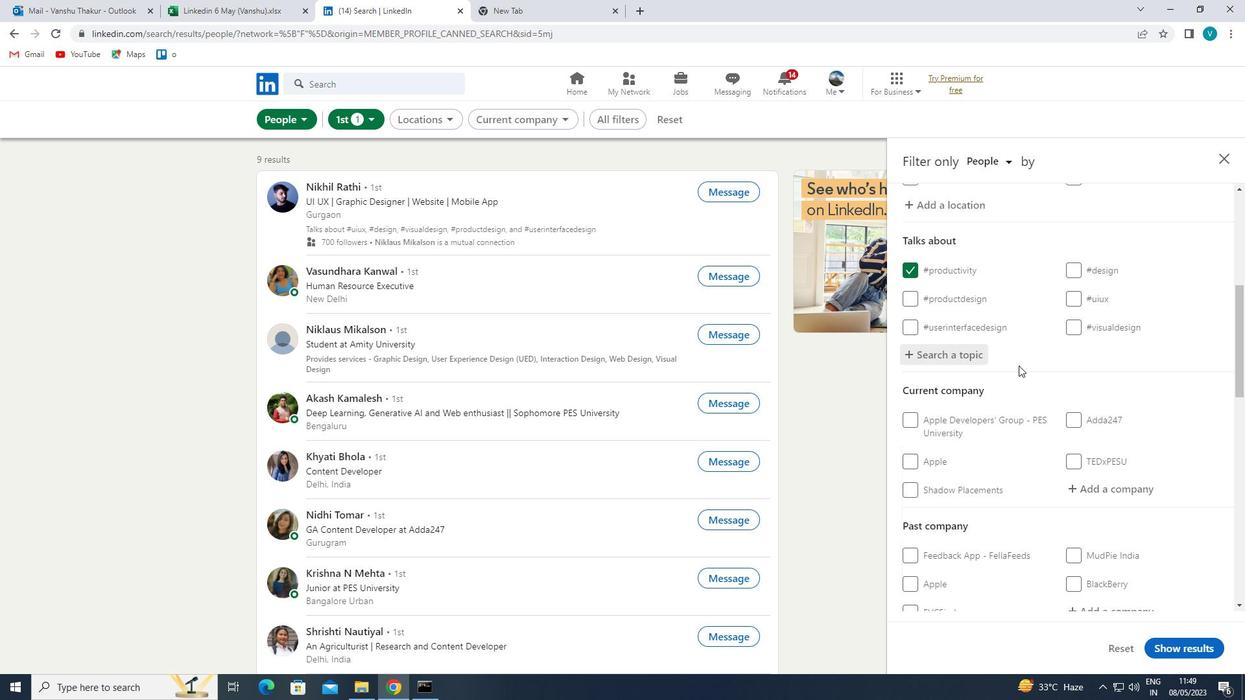 
Action: Mouse scrolled (1021, 365) with delta (0, 0)
Screenshot: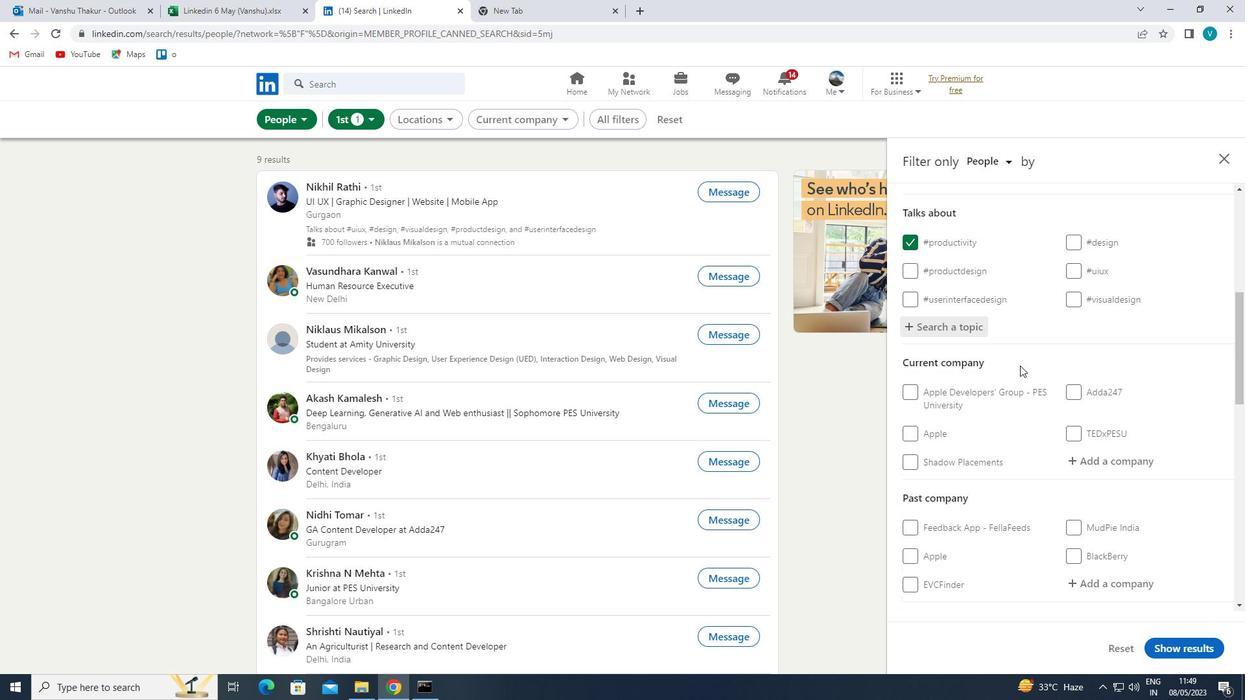 
Action: Mouse moved to (1107, 317)
Screenshot: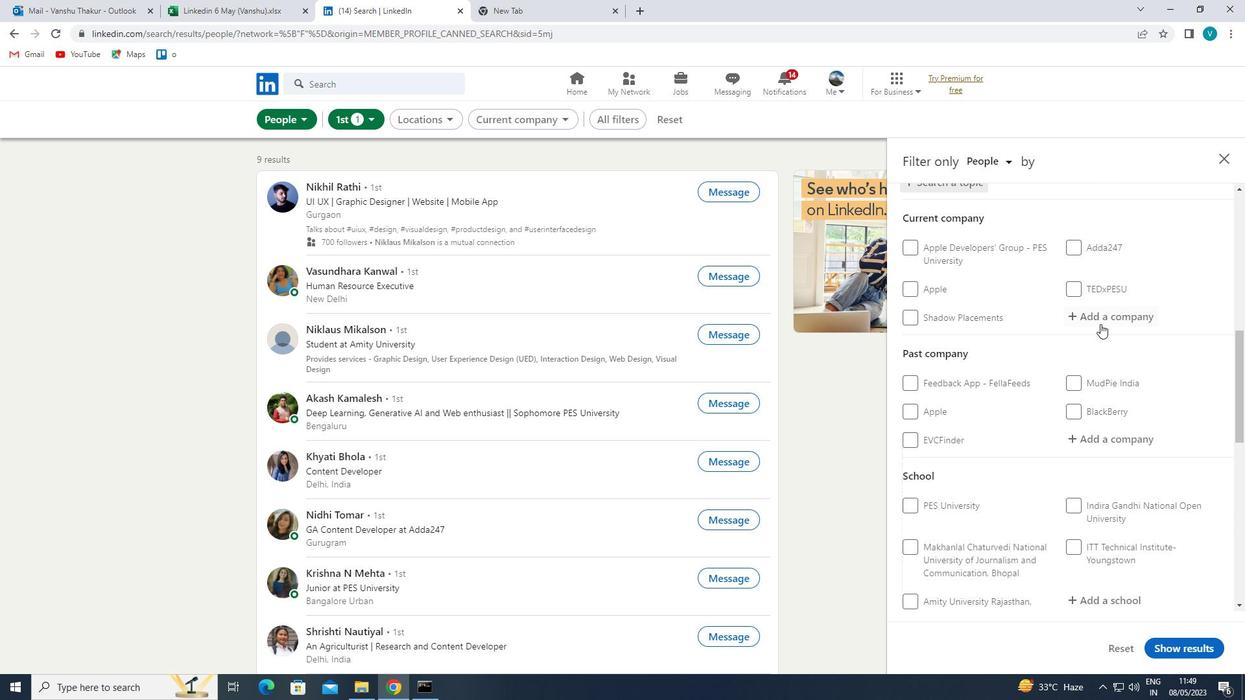 
Action: Mouse pressed left at (1107, 317)
Screenshot: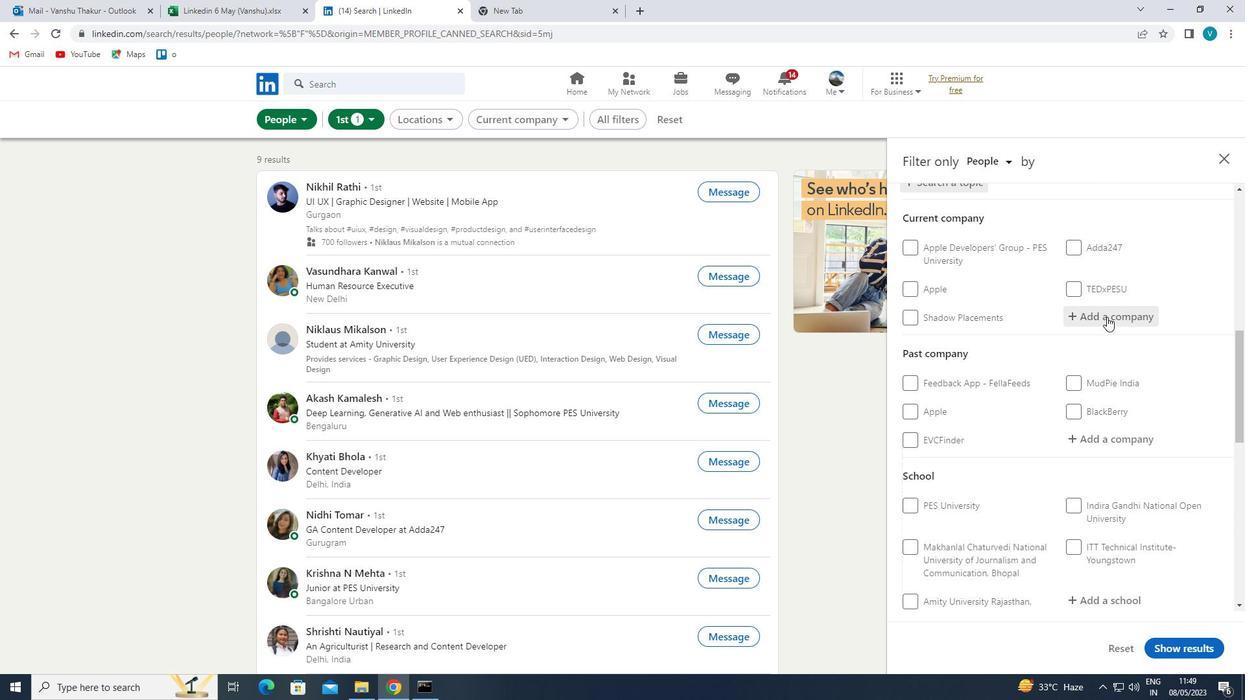 
Action: Mouse moved to (1107, 317)
Screenshot: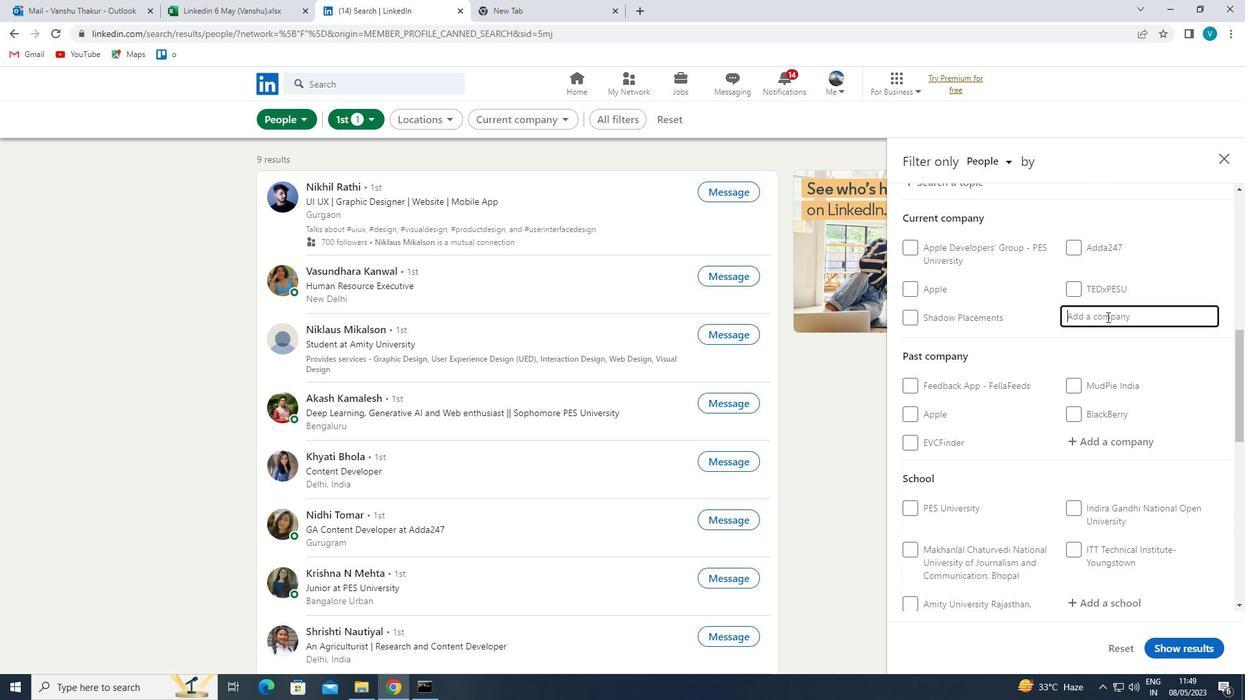
Action: Key pressed <Key.shift>
Screenshot: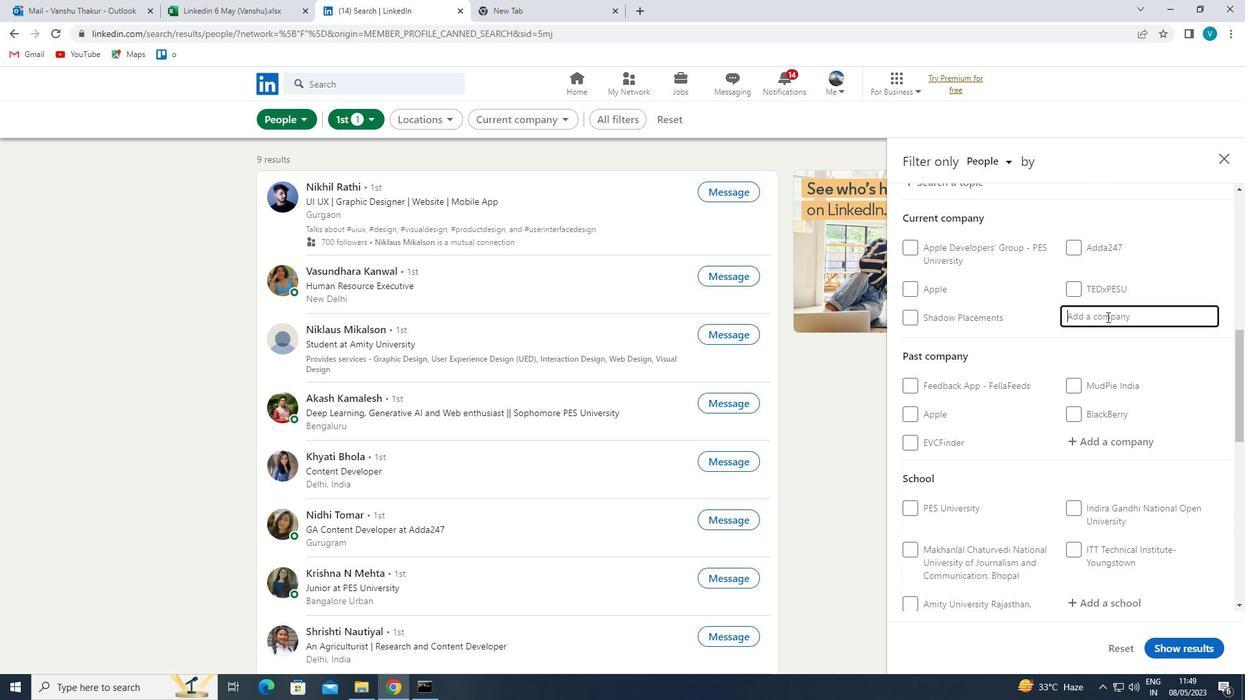 
Action: Mouse moved to (1071, 339)
Screenshot: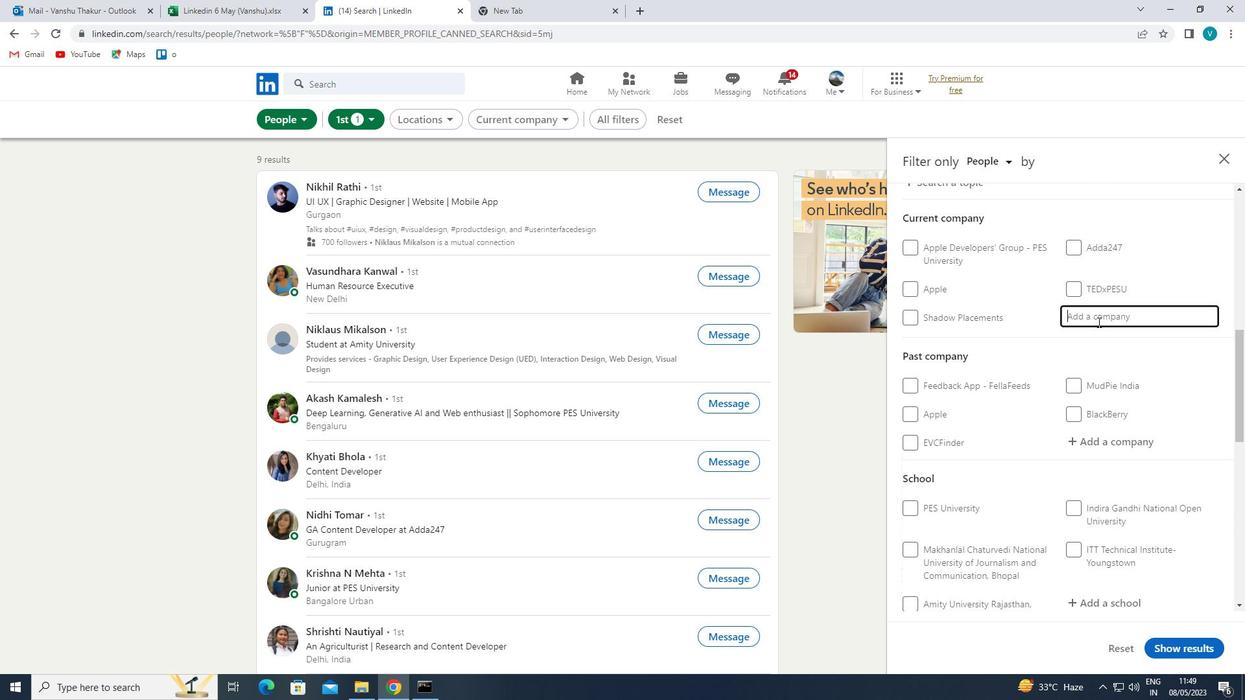 
Action: Key pressed S
Screenshot: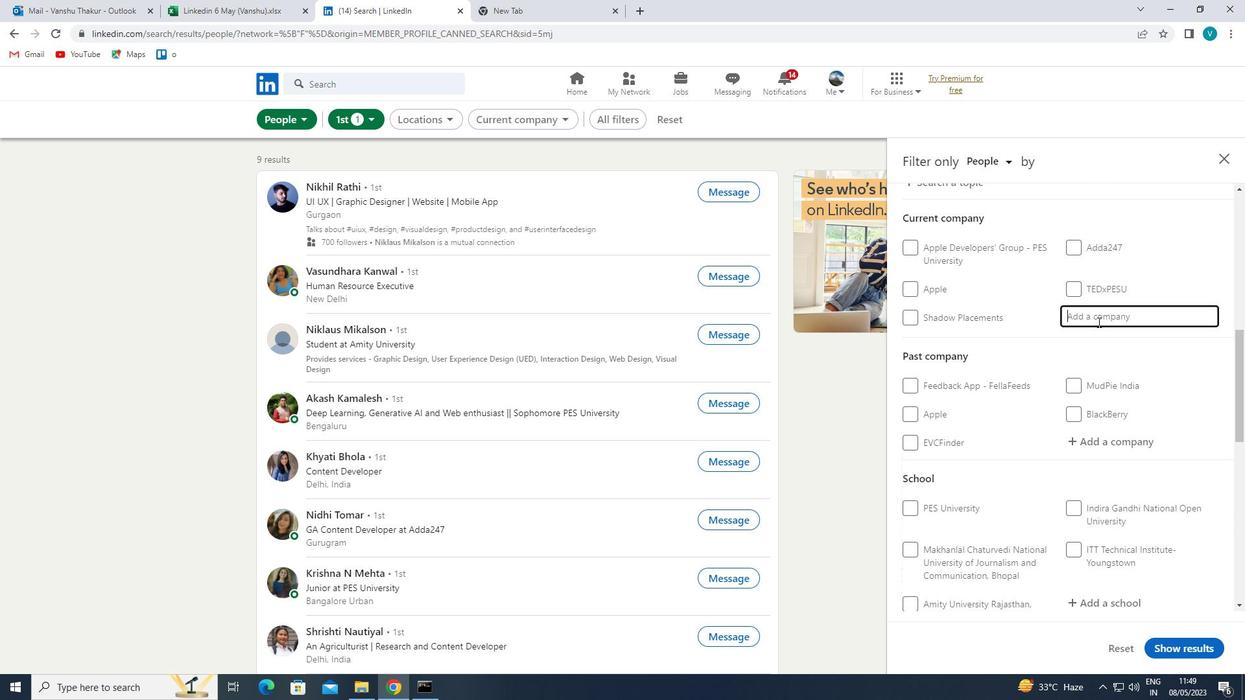 
Action: Mouse moved to (1059, 347)
Screenshot: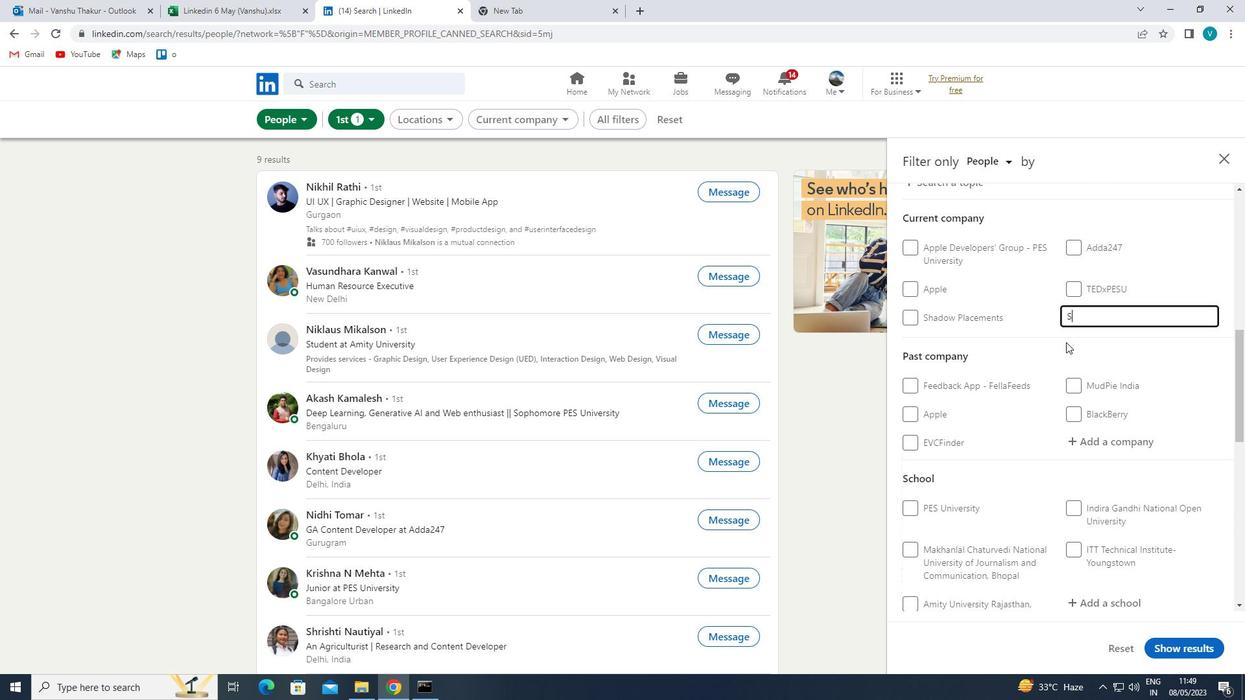 
Action: Key pressed A
Screenshot: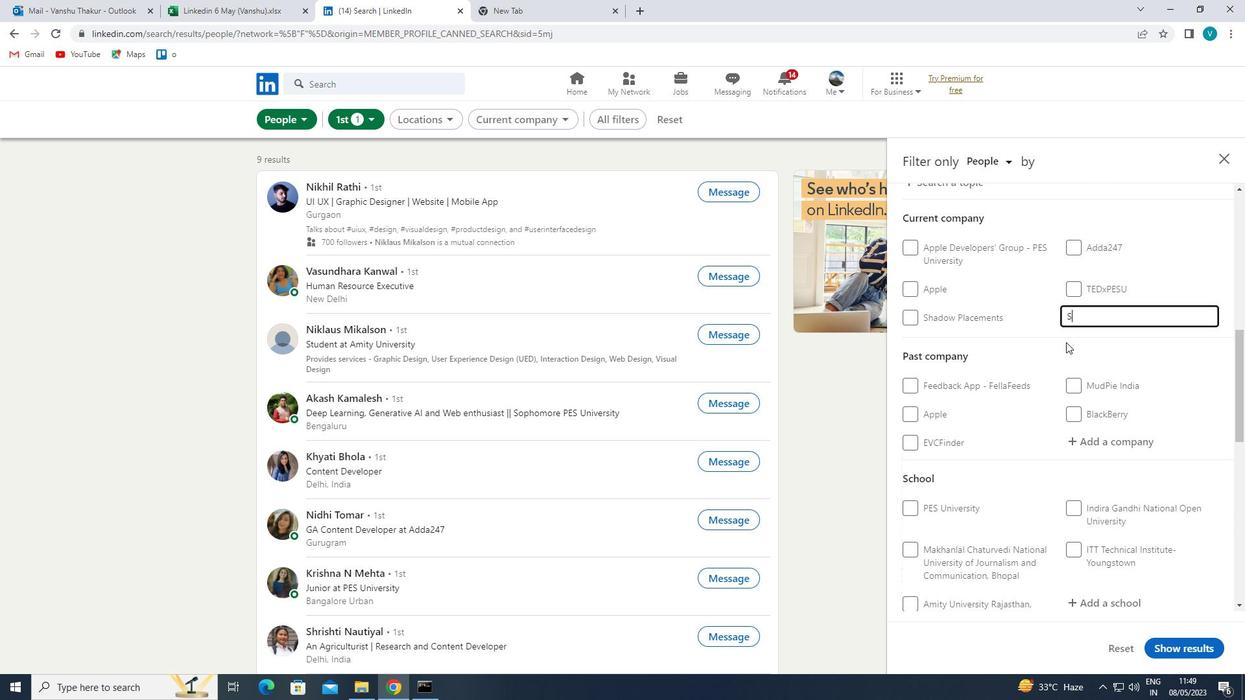 
Action: Mouse moved to (1055, 350)
Screenshot: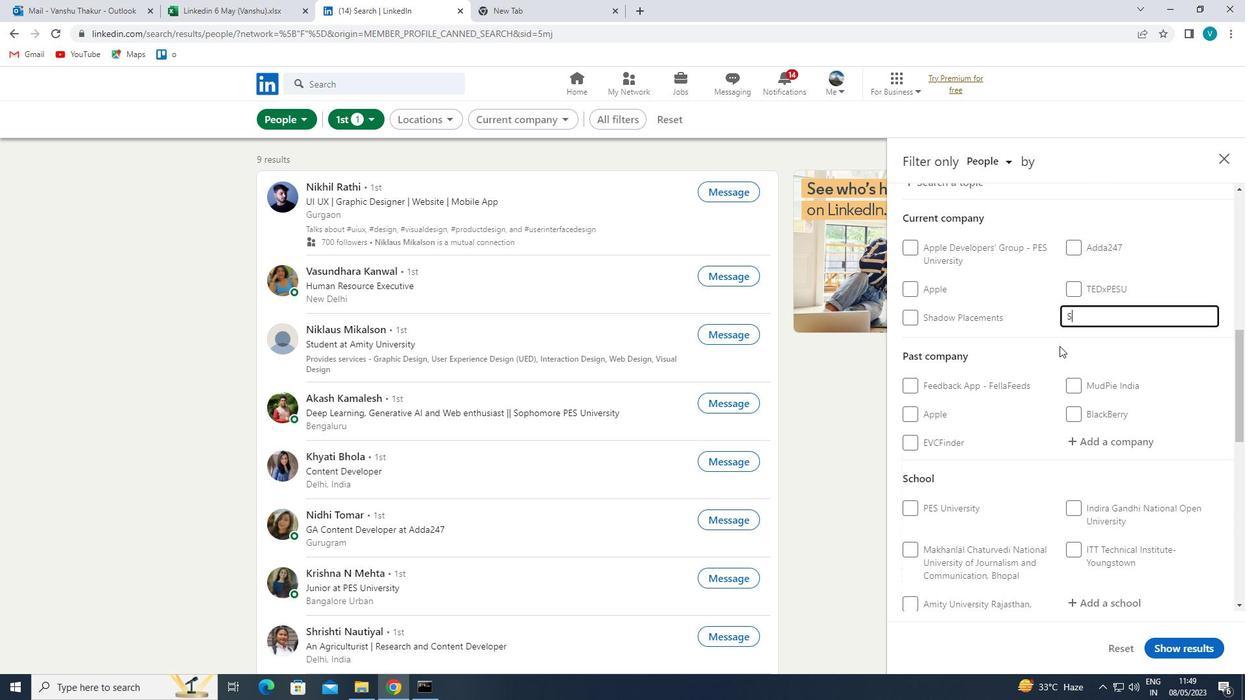 
Action: Key pressed I<Key.space><Key.shift>LIFE<Key.space>
Screenshot: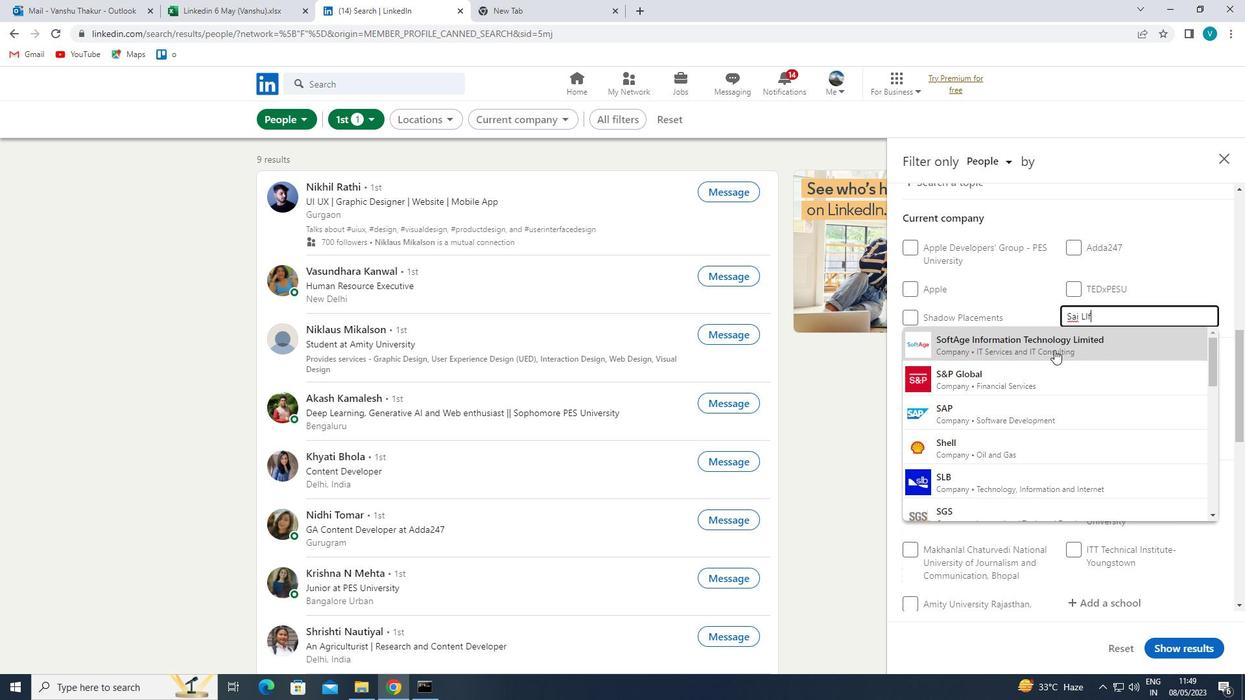 
Action: Mouse moved to (1058, 345)
Screenshot: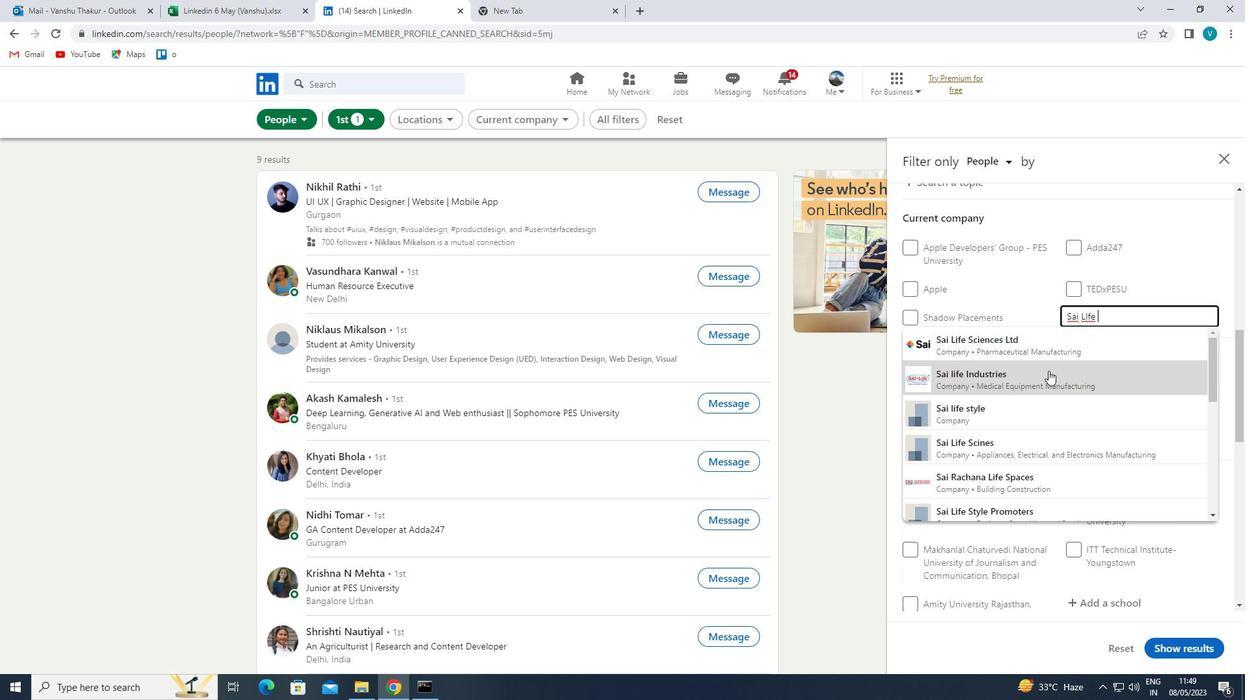 
Action: Mouse pressed left at (1058, 345)
Screenshot: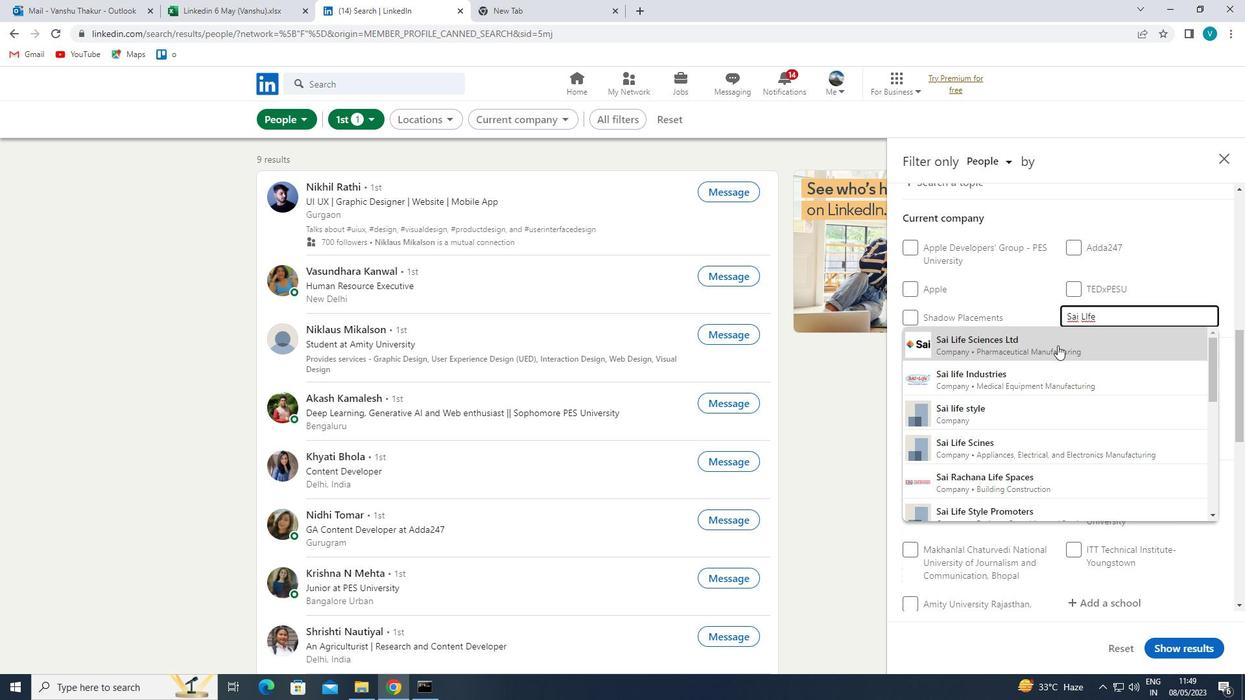 
Action: Mouse moved to (1060, 343)
Screenshot: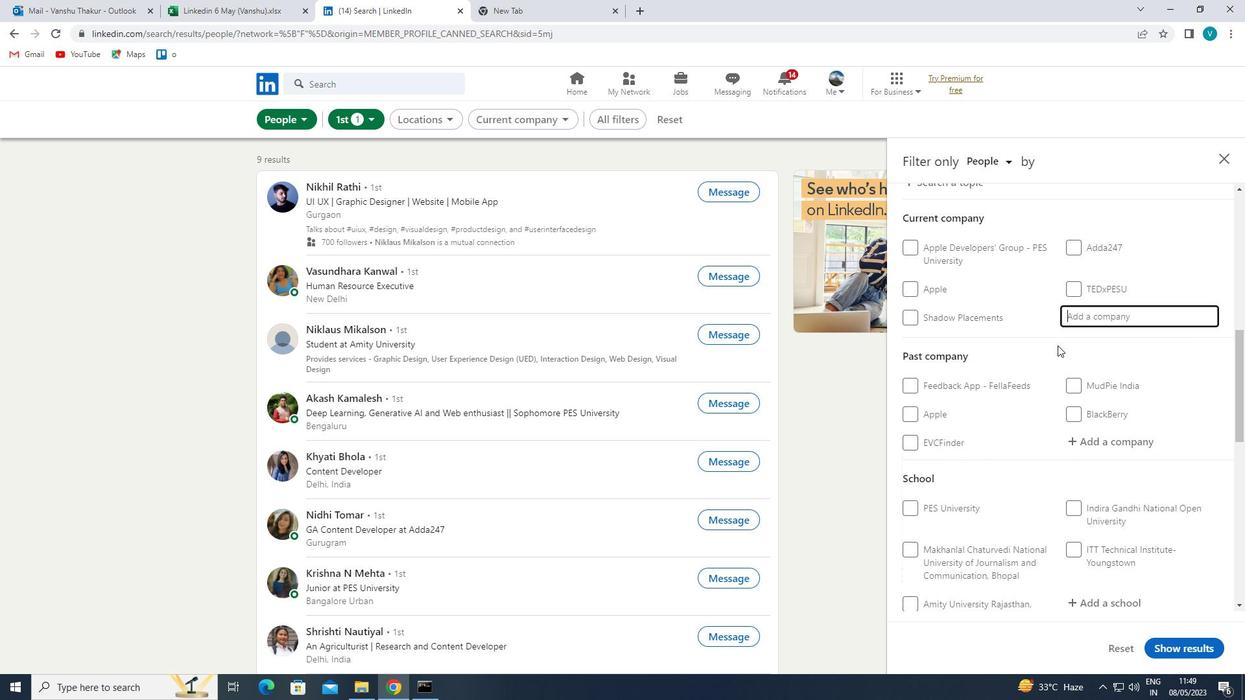 
Action: Mouse scrolled (1060, 342) with delta (0, 0)
Screenshot: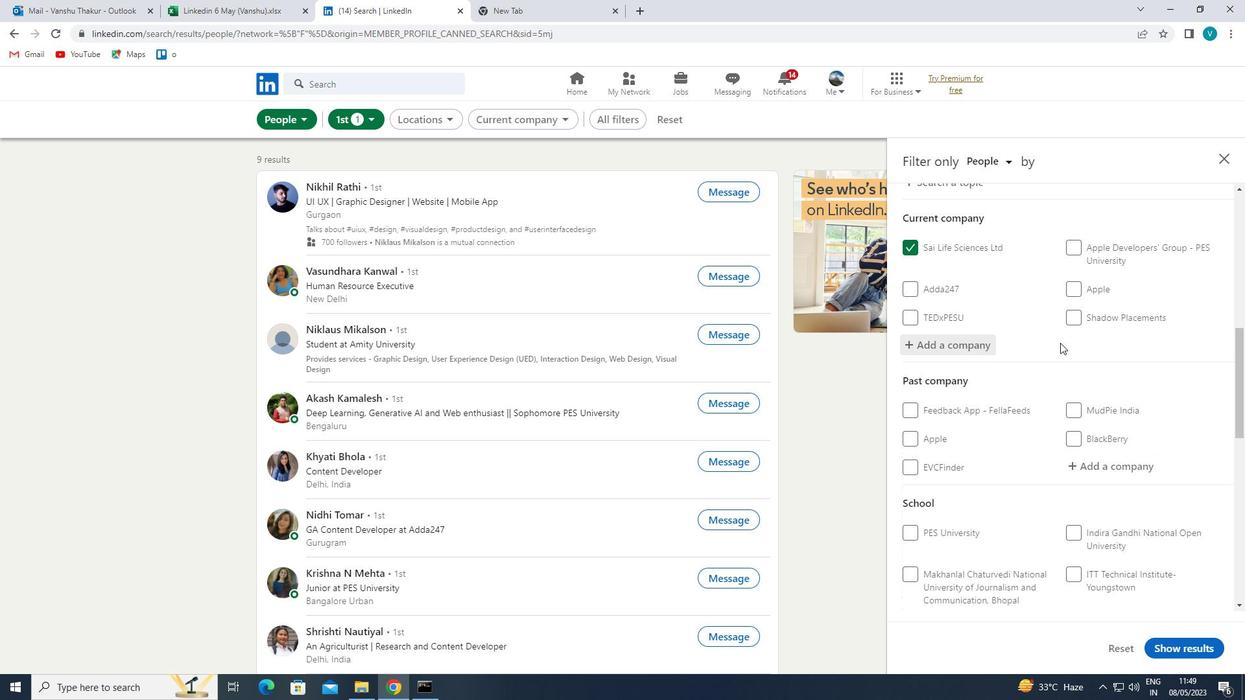 
Action: Mouse scrolled (1060, 342) with delta (0, 0)
Screenshot: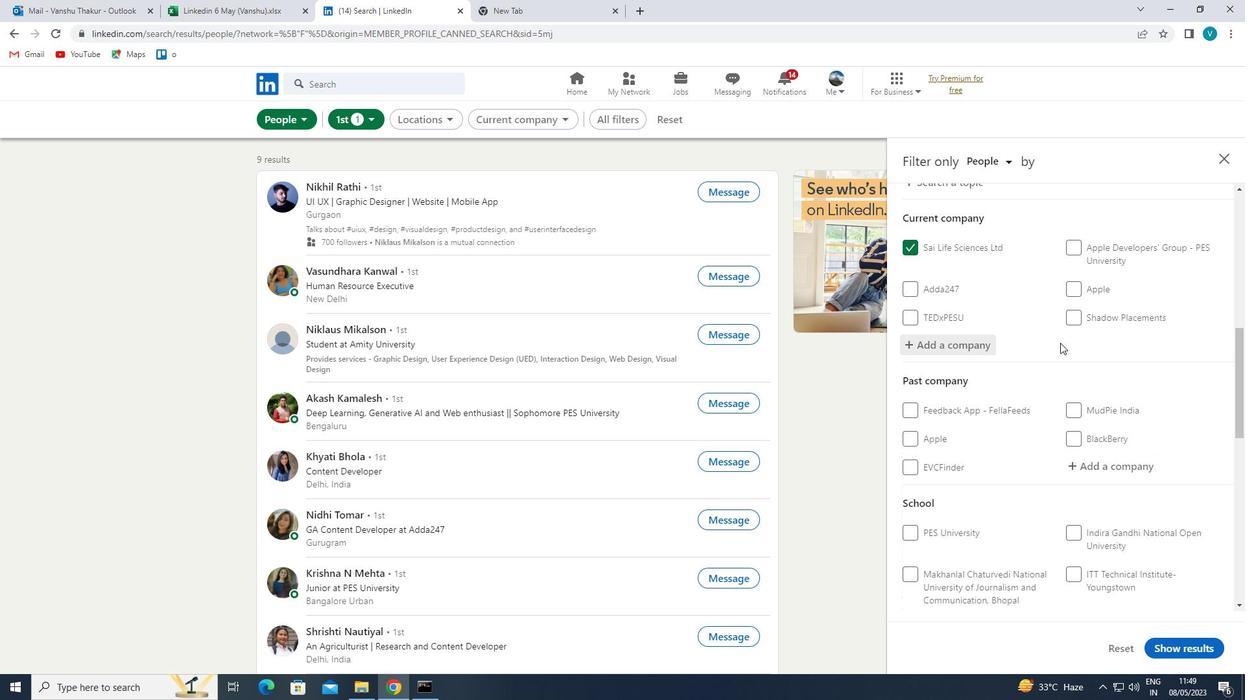 
Action: Mouse scrolled (1060, 342) with delta (0, 0)
Screenshot: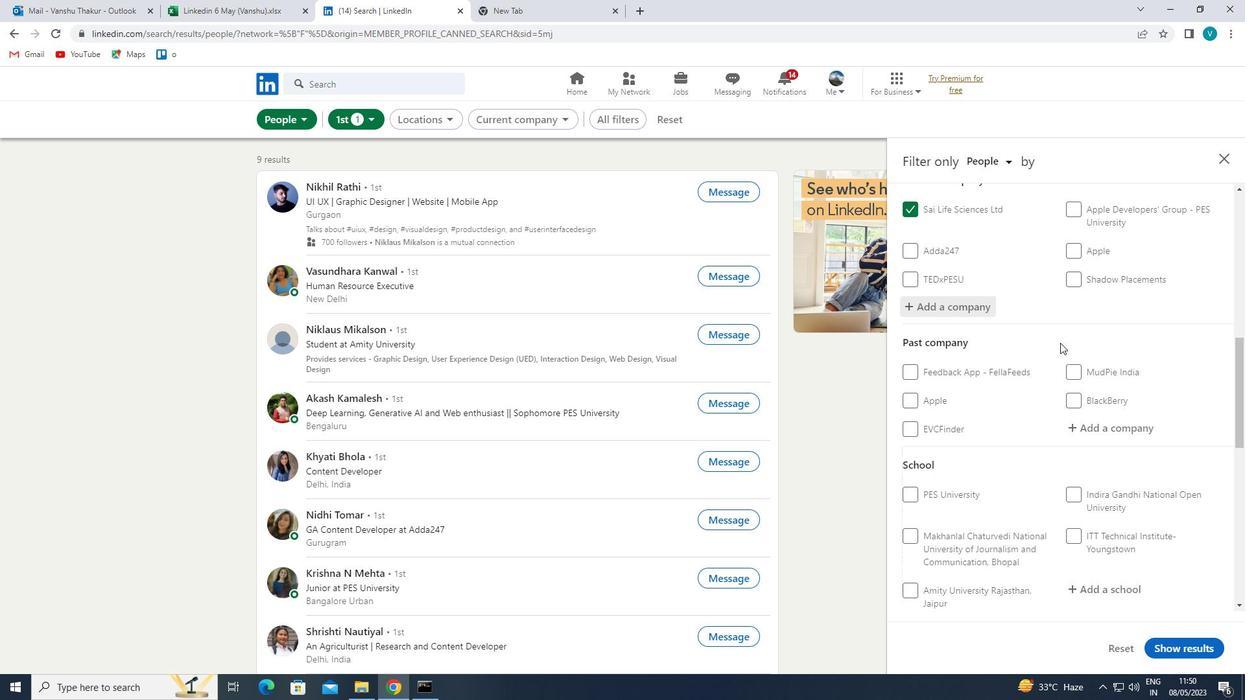 
Action: Mouse scrolled (1060, 342) with delta (0, 0)
Screenshot: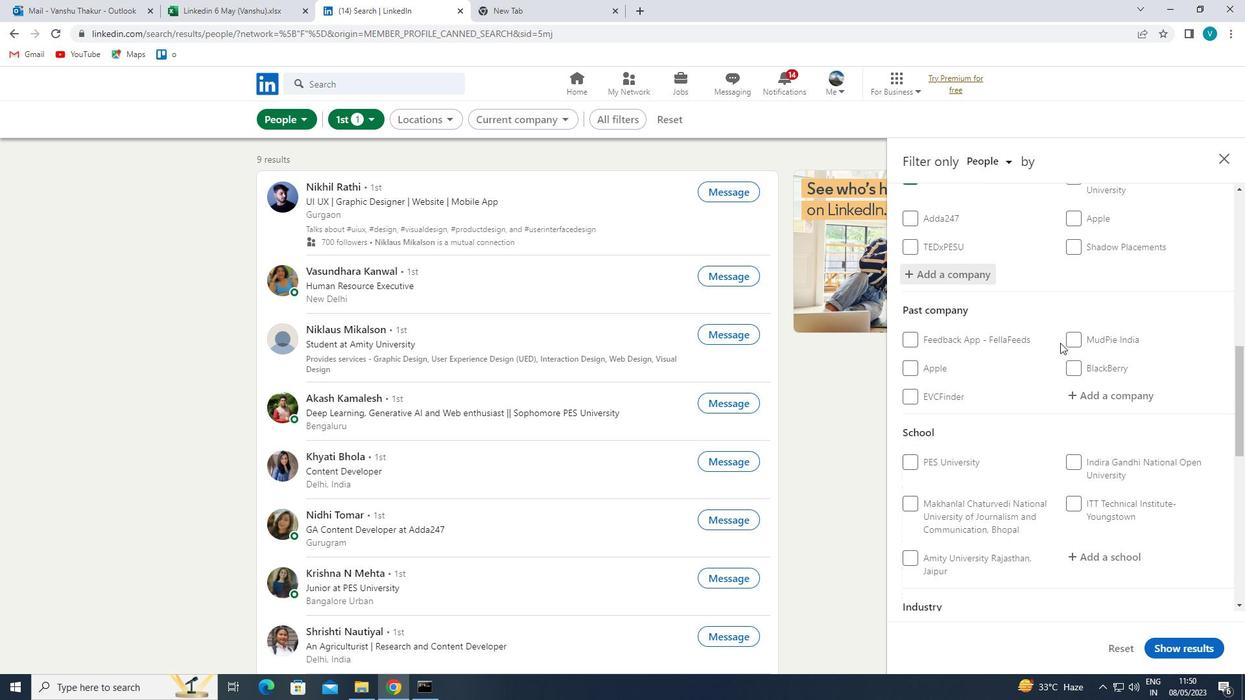 
Action: Mouse scrolled (1060, 342) with delta (0, 0)
Screenshot: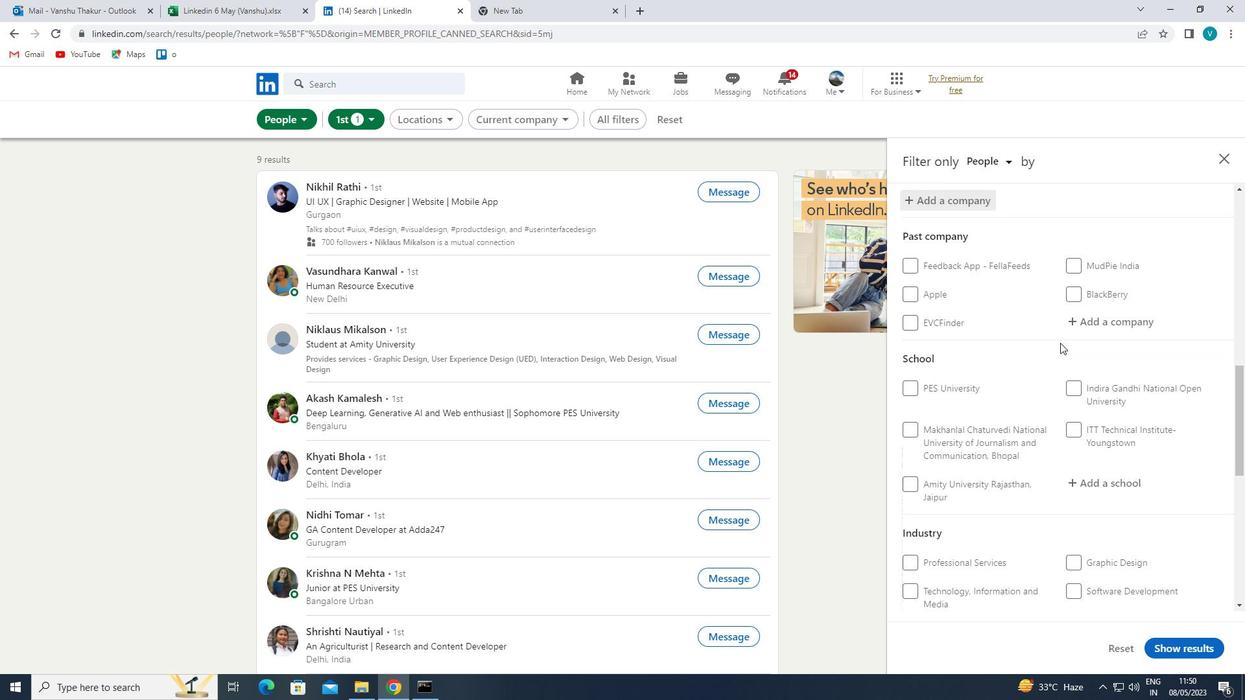 
Action: Mouse moved to (1106, 308)
Screenshot: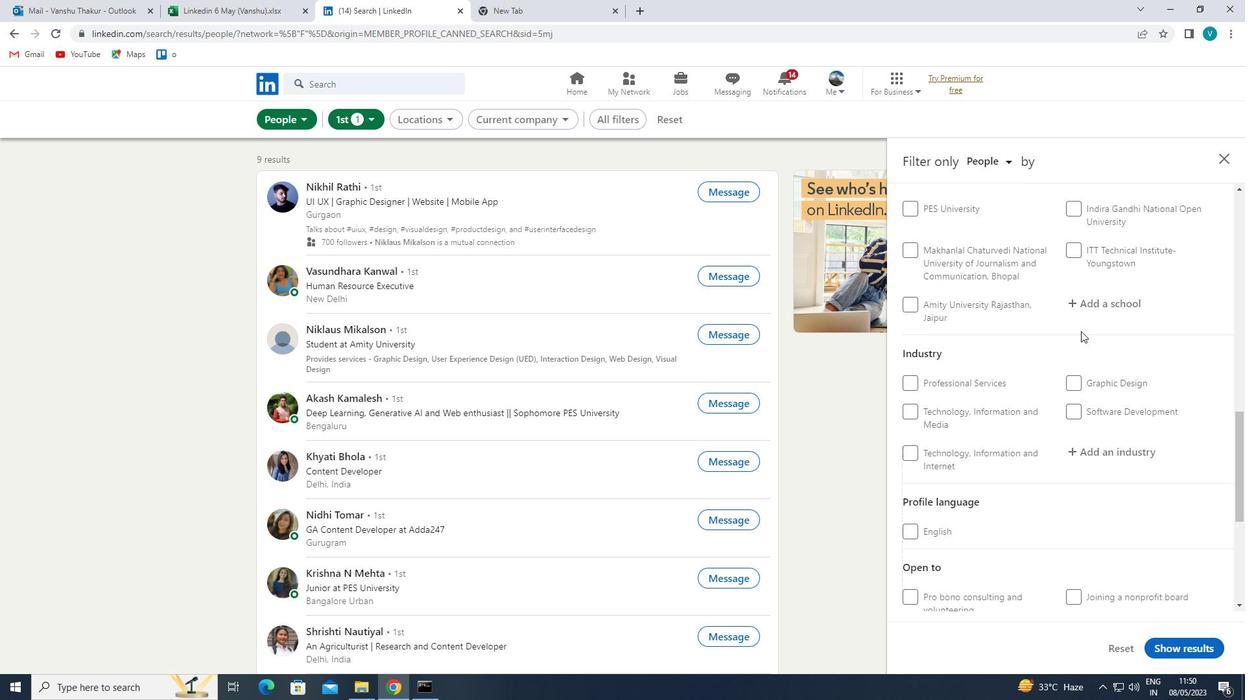 
Action: Mouse pressed left at (1106, 308)
Screenshot: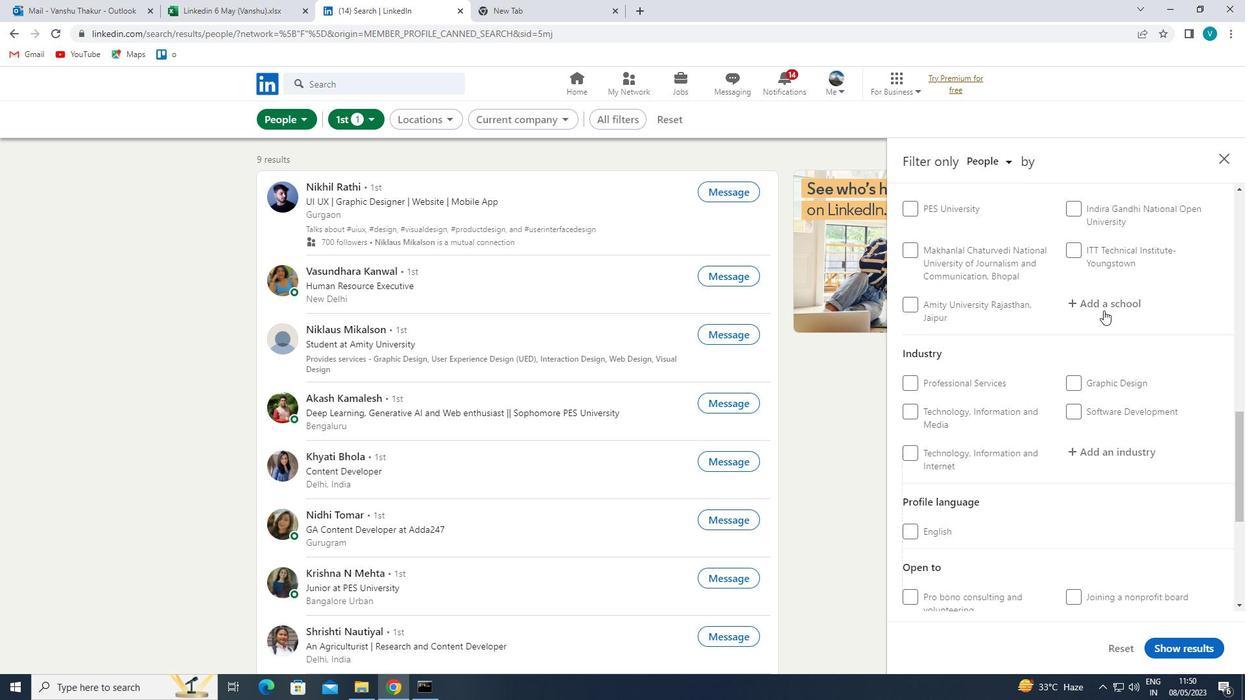 
Action: Mouse scrolled (1106, 309) with delta (0, 0)
Screenshot: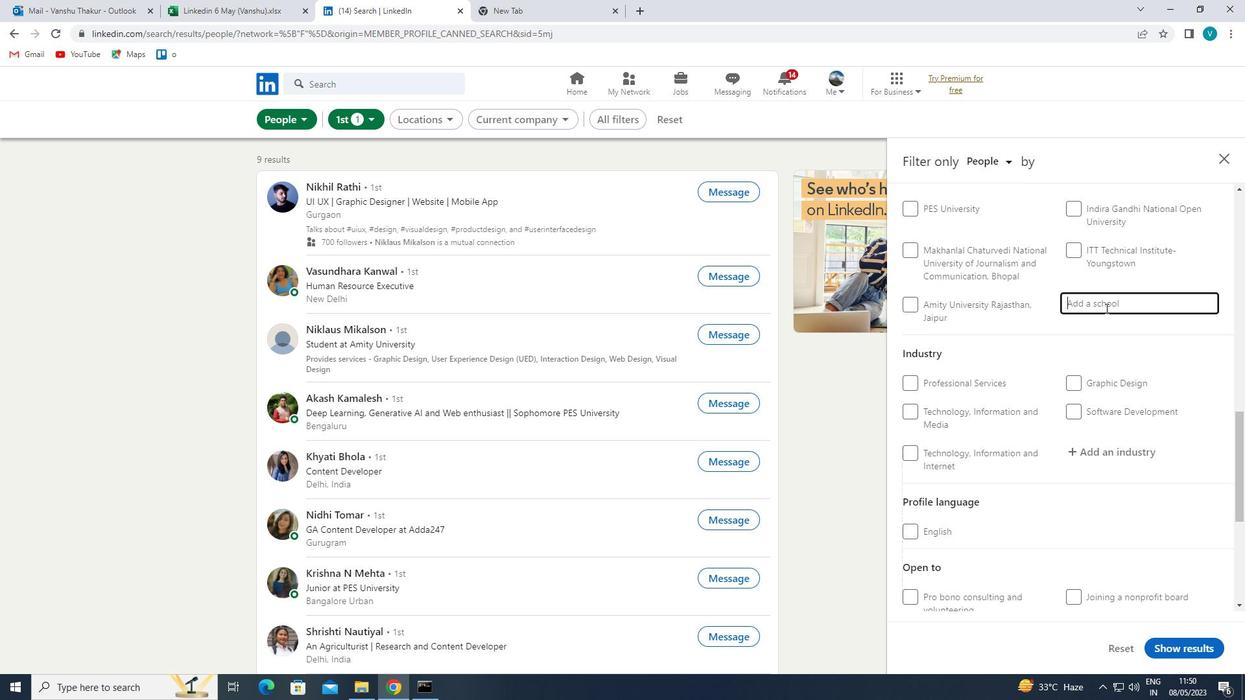 
Action: Mouse moved to (1068, 328)
Screenshot: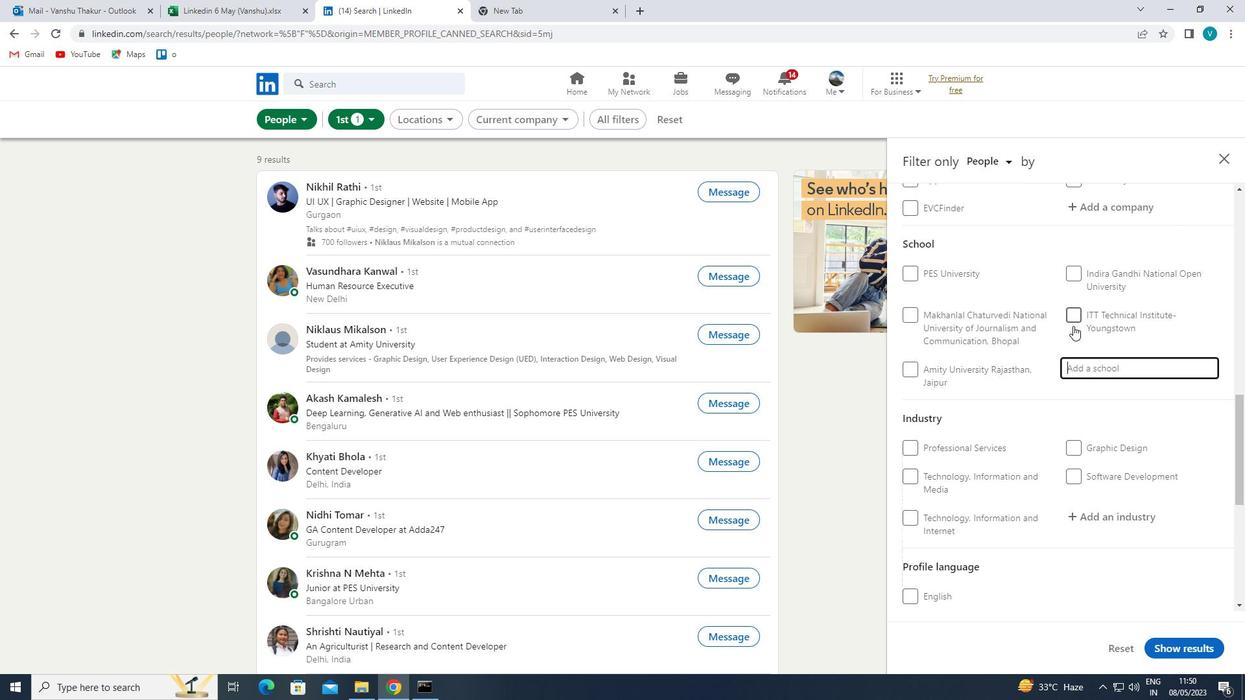 
Action: Key pressed <Key.shift>DAYANANDA
Screenshot: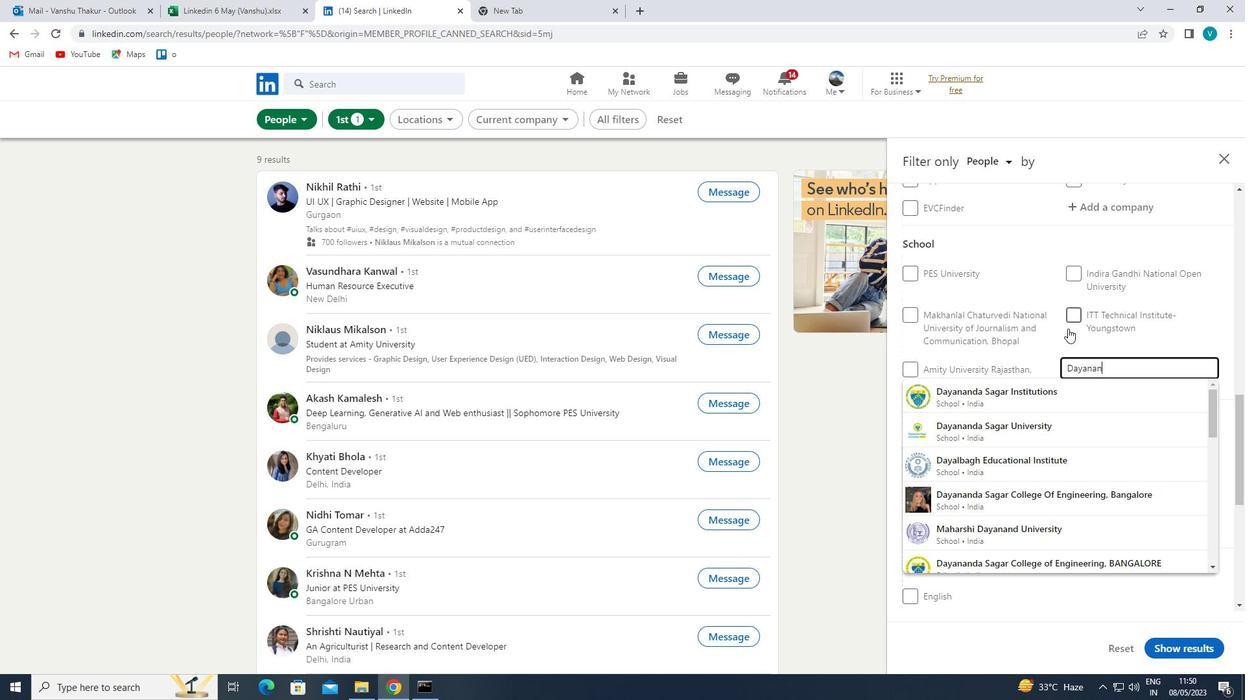 
Action: Mouse moved to (1099, 462)
Screenshot: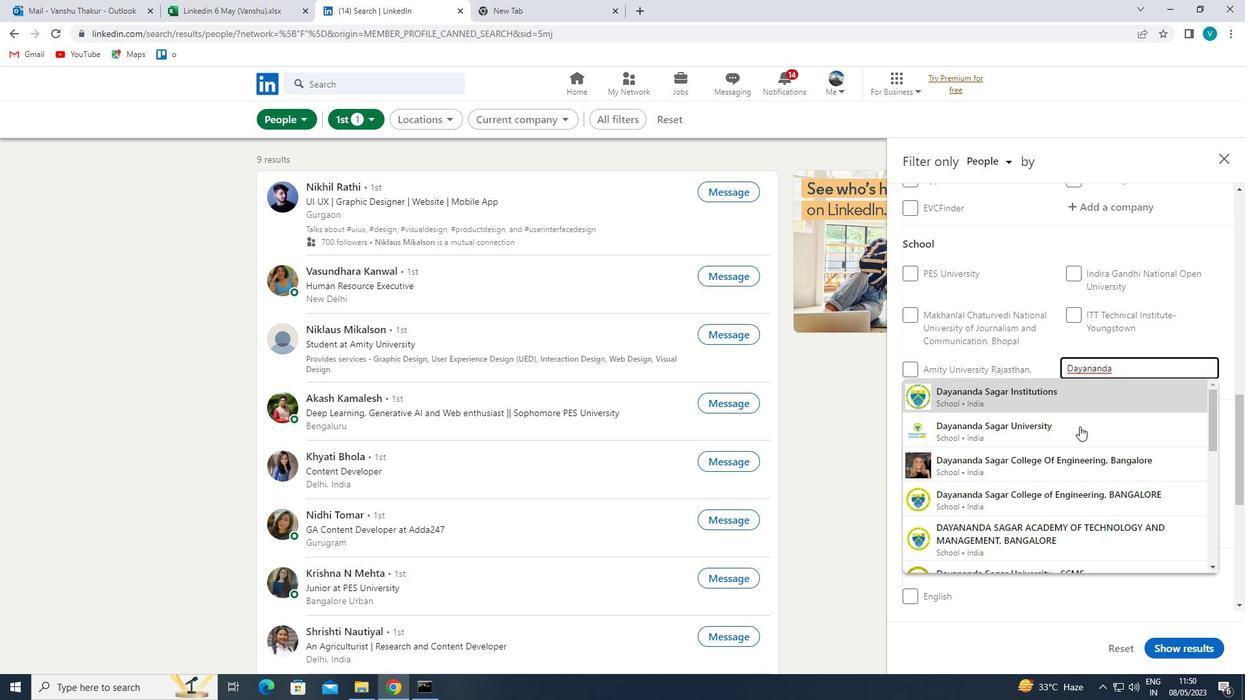 
Action: Mouse pressed left at (1099, 462)
Screenshot: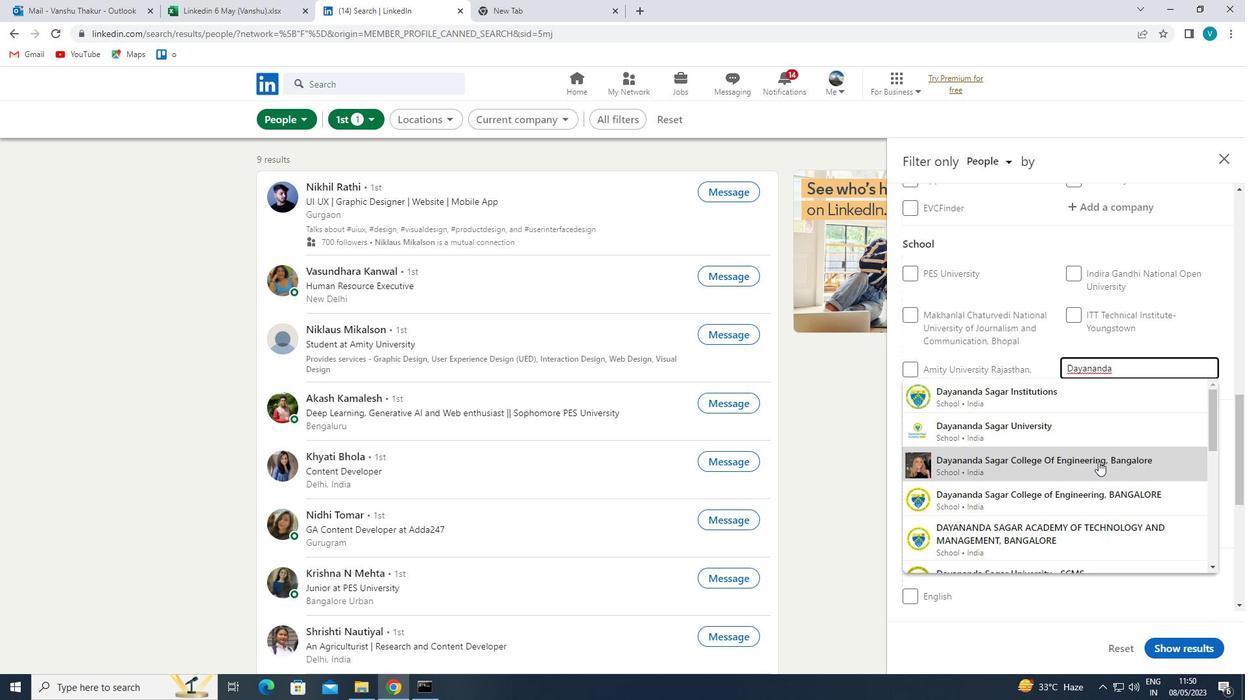 
Action: Mouse moved to (1106, 456)
Screenshot: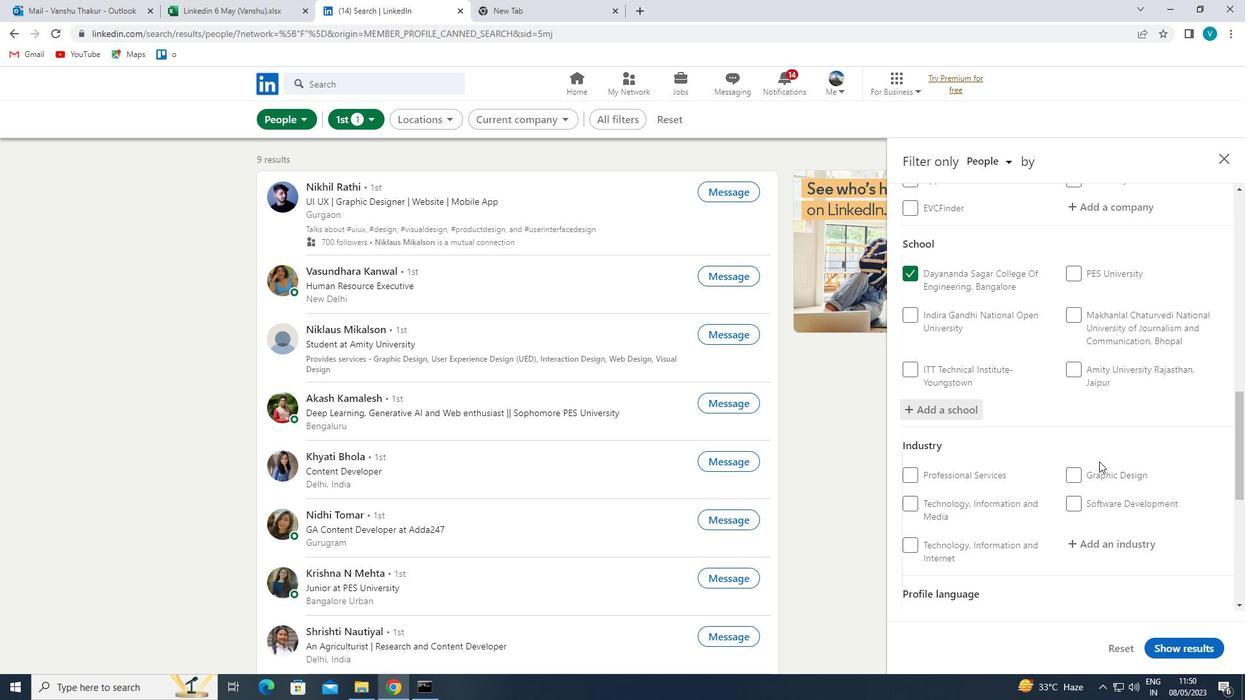 
Action: Mouse scrolled (1106, 455) with delta (0, 0)
Screenshot: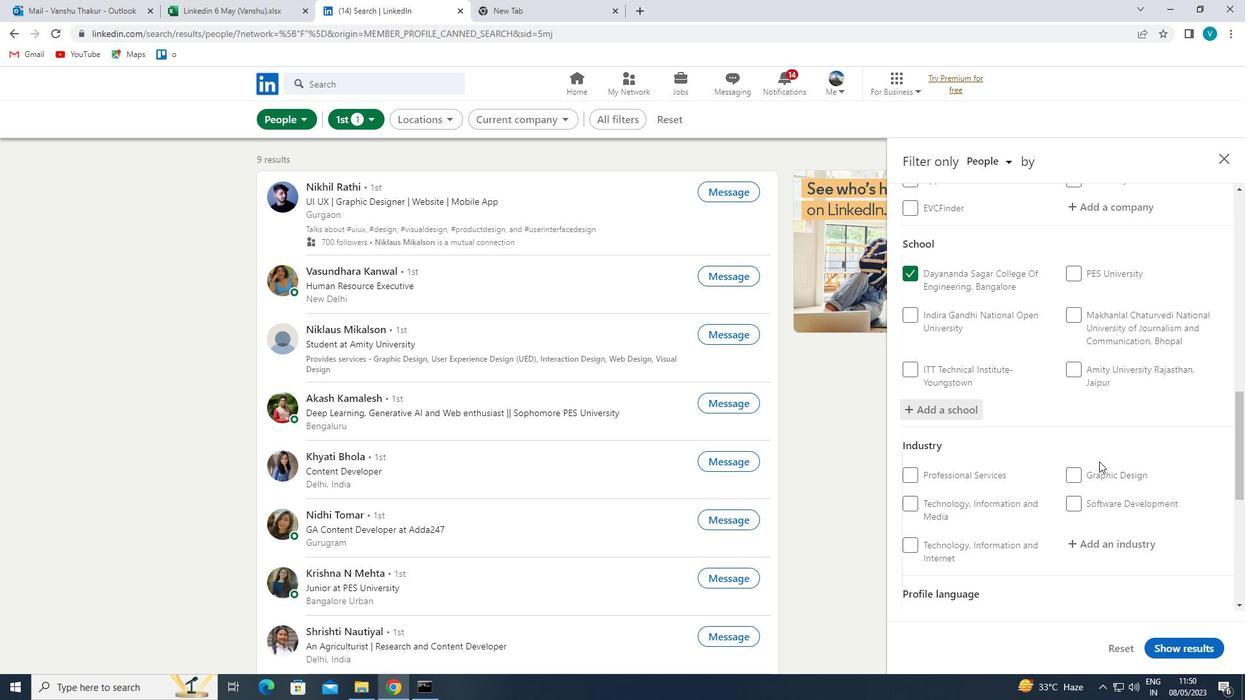 
Action: Mouse moved to (1107, 455)
Screenshot: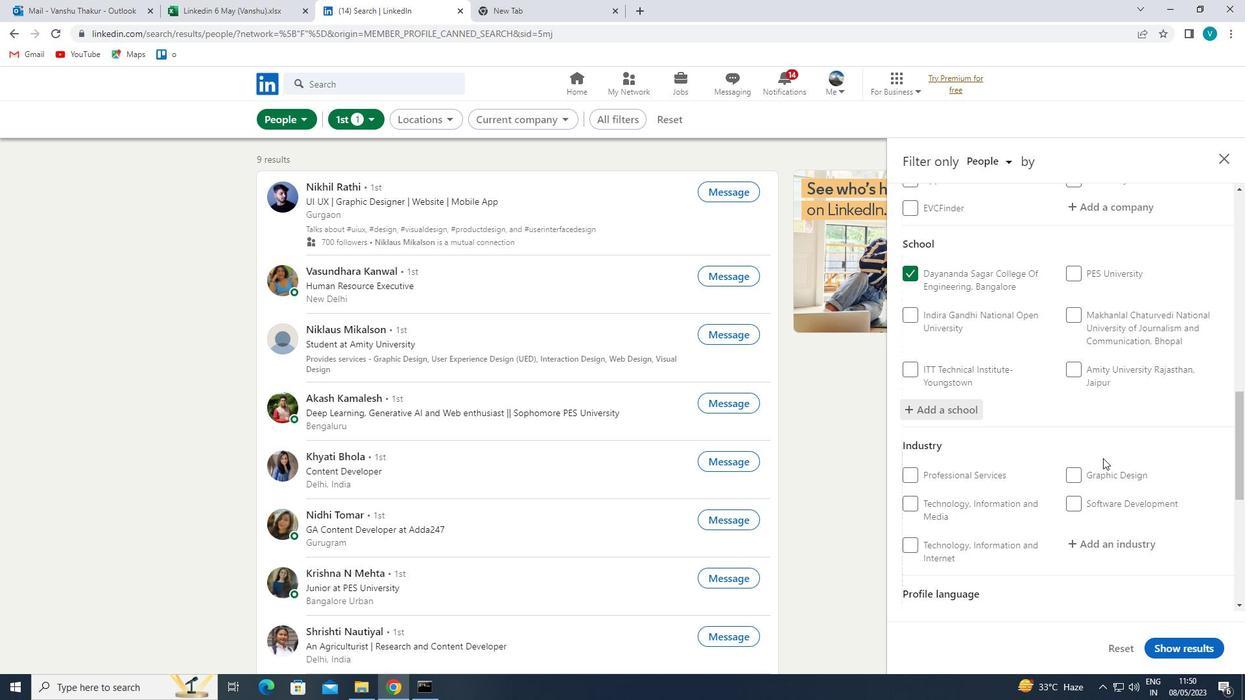 
Action: Mouse scrolled (1107, 454) with delta (0, 0)
Screenshot: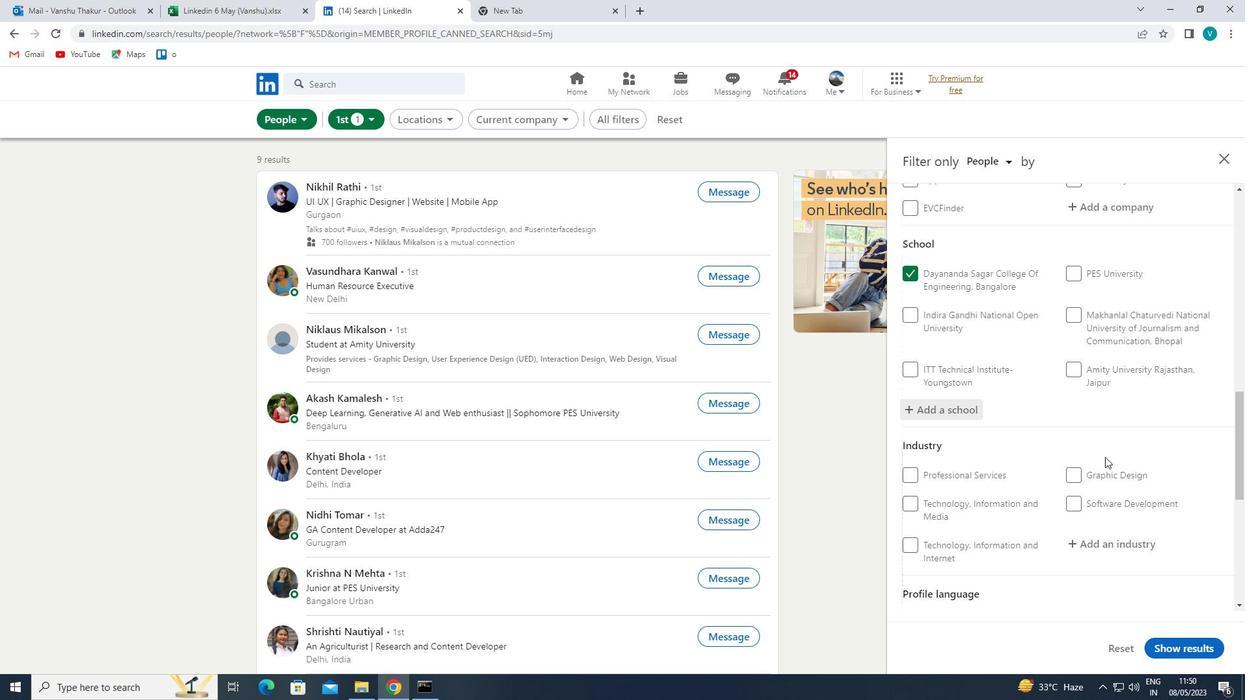
Action: Mouse moved to (1108, 415)
Screenshot: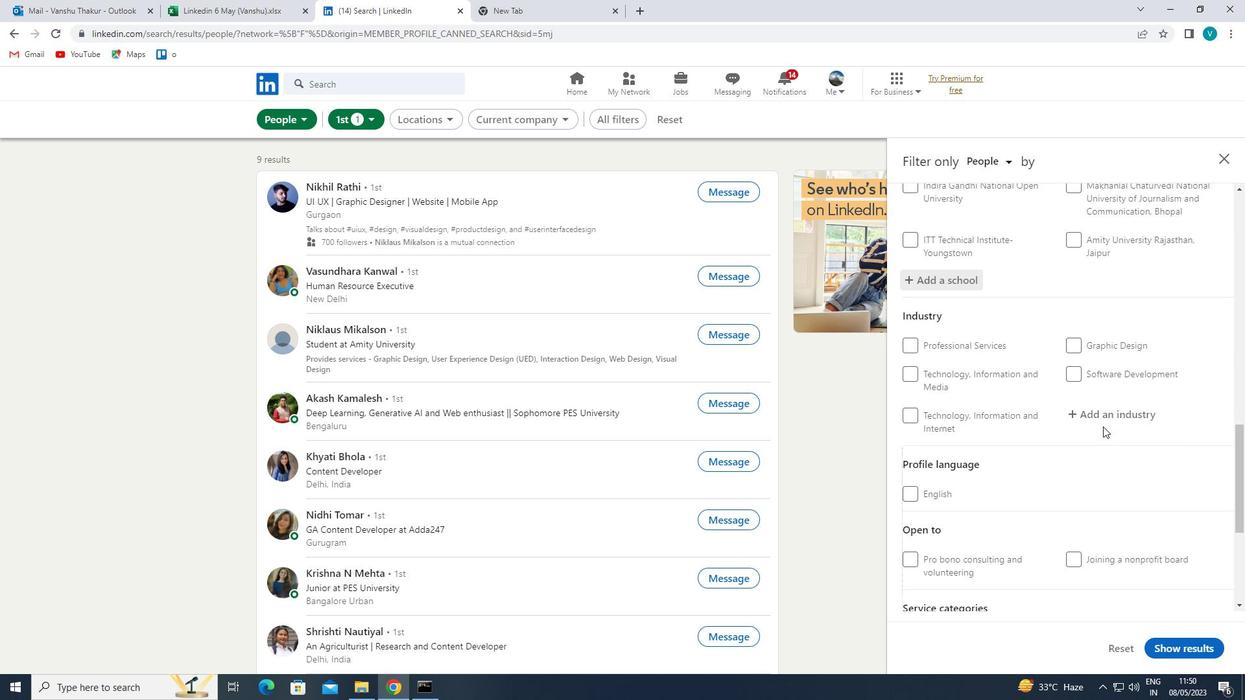 
Action: Mouse pressed left at (1108, 415)
Screenshot: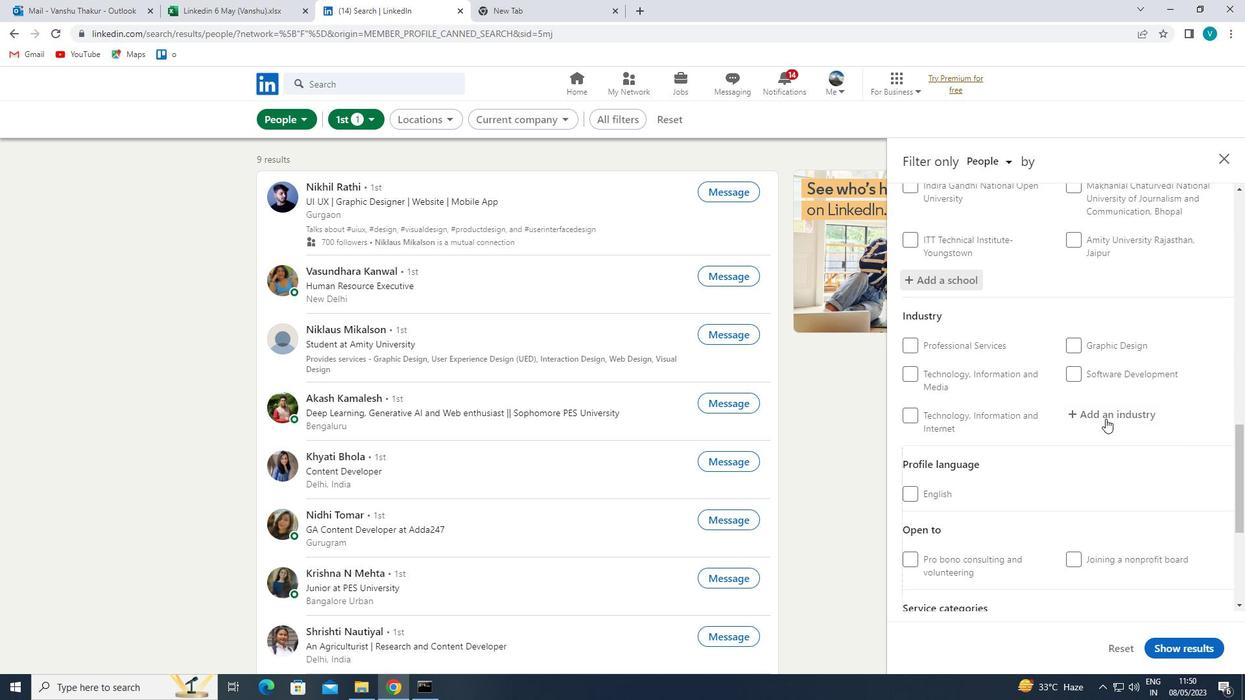 
Action: Mouse moved to (1104, 417)
Screenshot: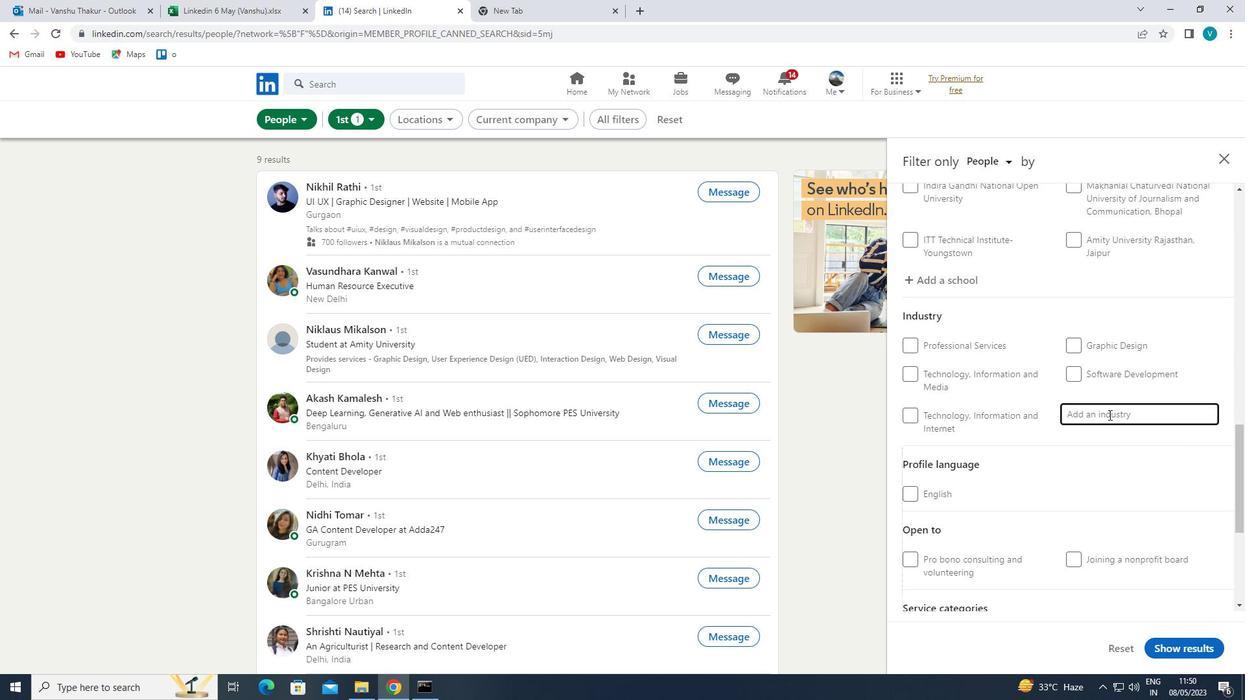 
Action: Key pressed <Key.shift>
Screenshot: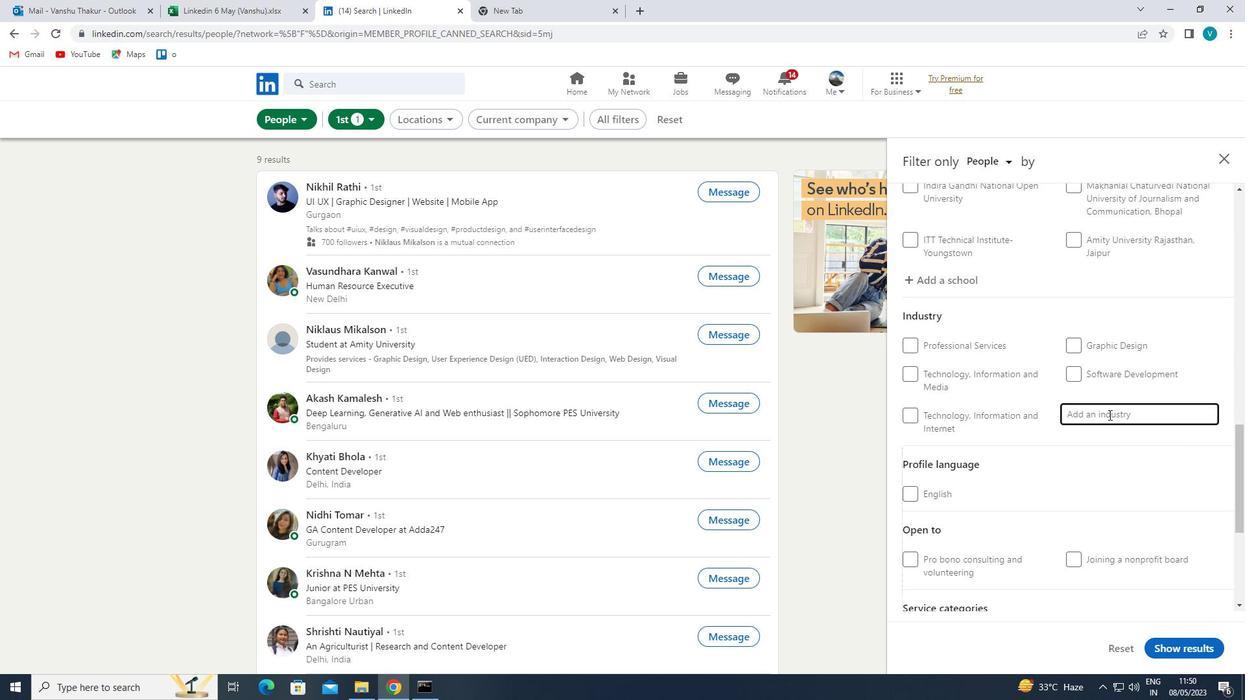 
Action: Mouse moved to (1088, 428)
Screenshot: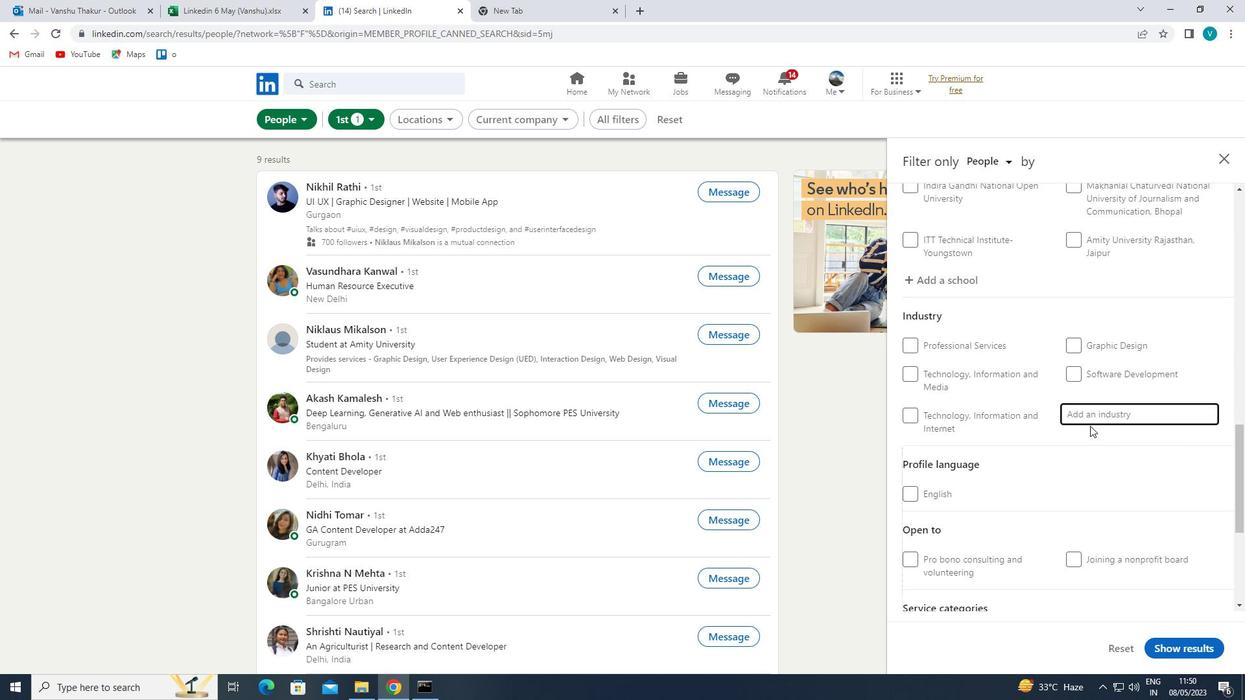 
Action: Key pressed UTILITY<Key.space>
Screenshot: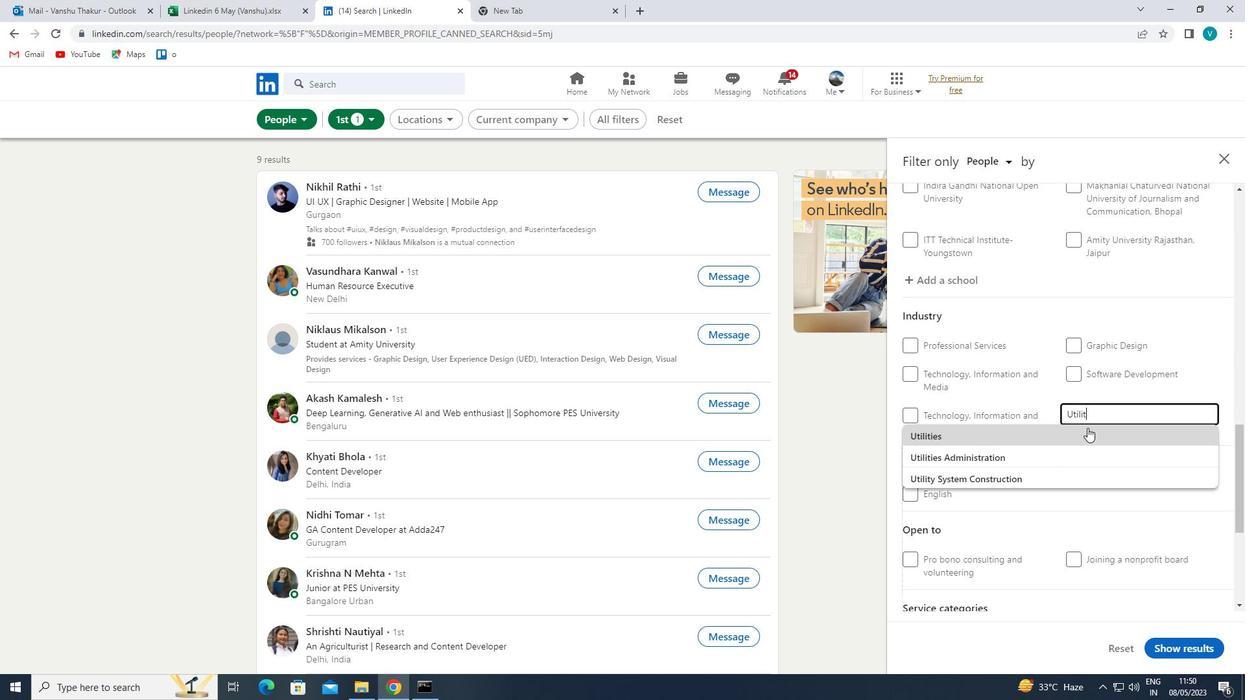 
Action: Mouse moved to (1086, 429)
Screenshot: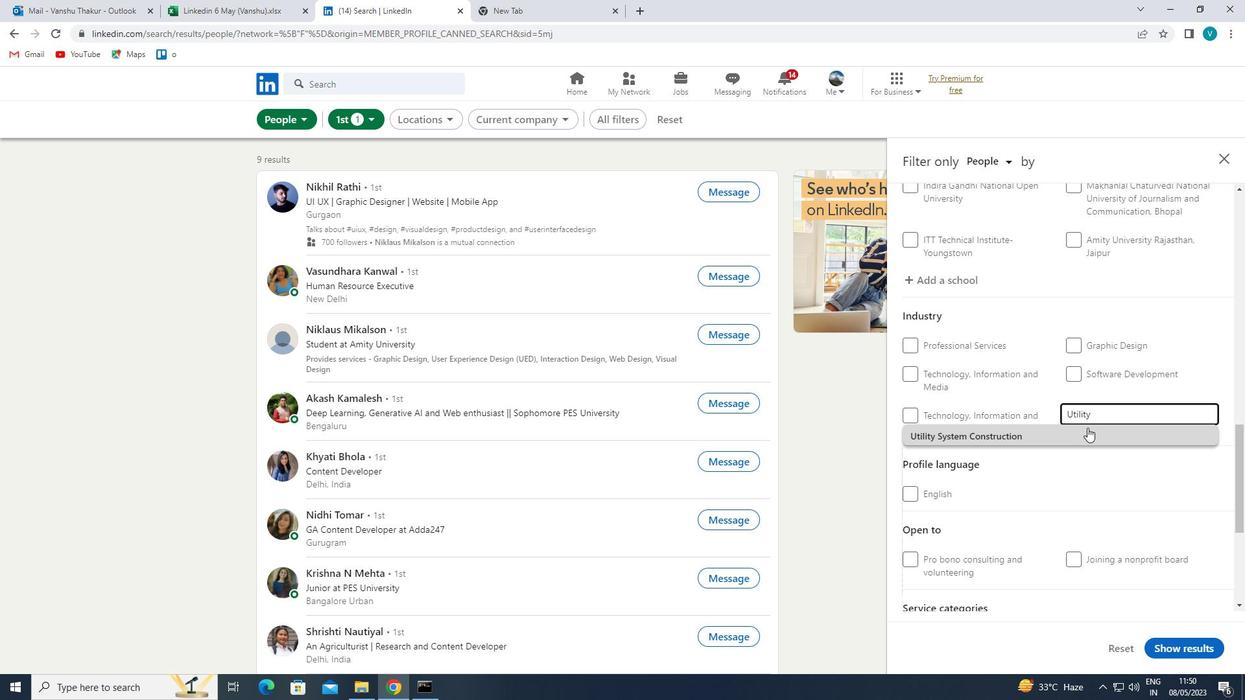 
Action: Mouse pressed left at (1086, 429)
Screenshot: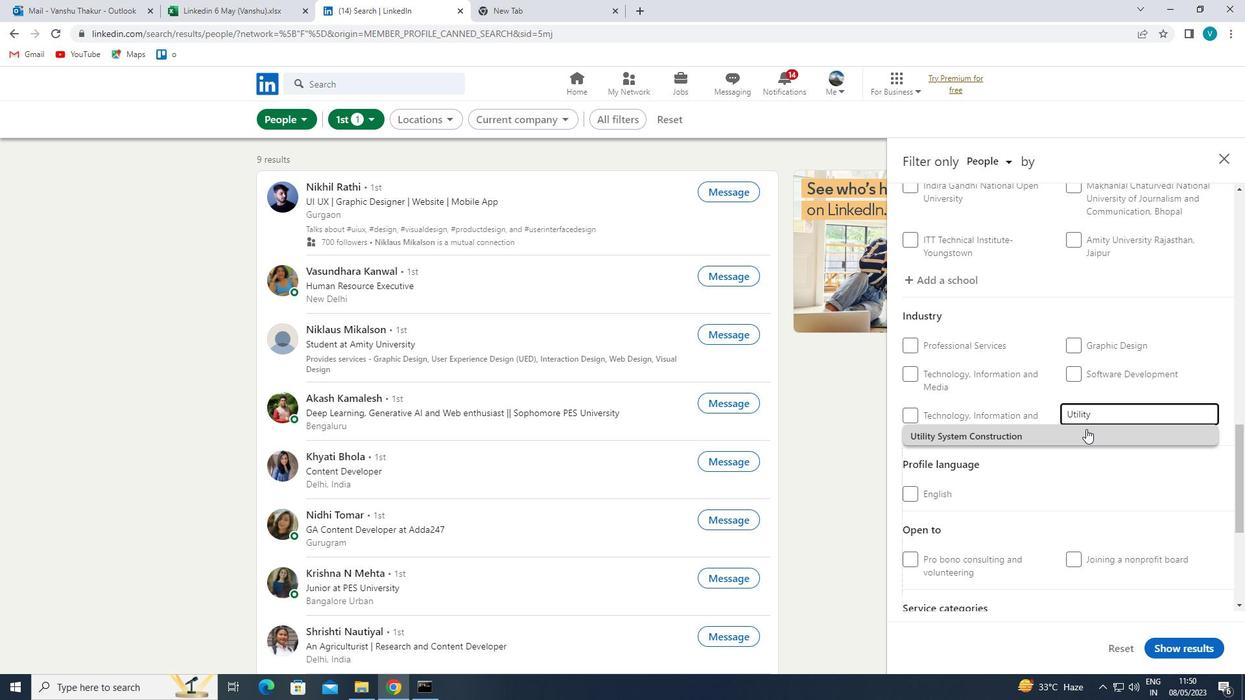 
Action: Mouse scrolled (1086, 428) with delta (0, 0)
Screenshot: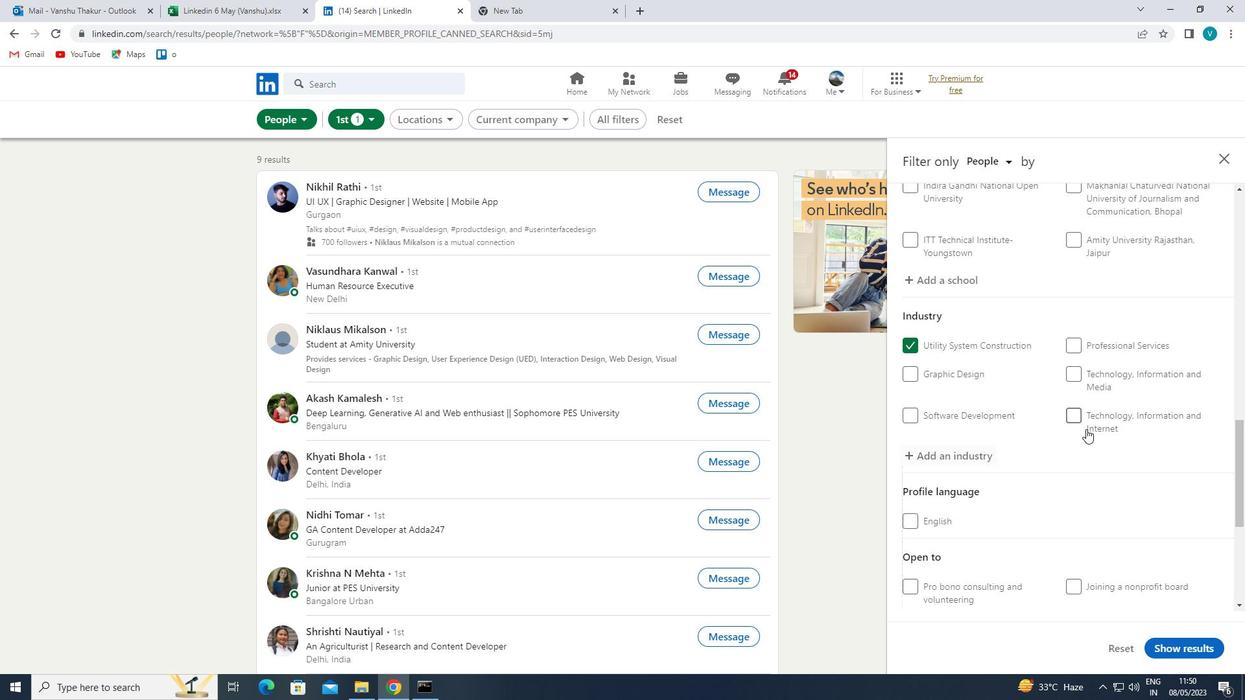 
Action: Mouse moved to (1086, 429)
Screenshot: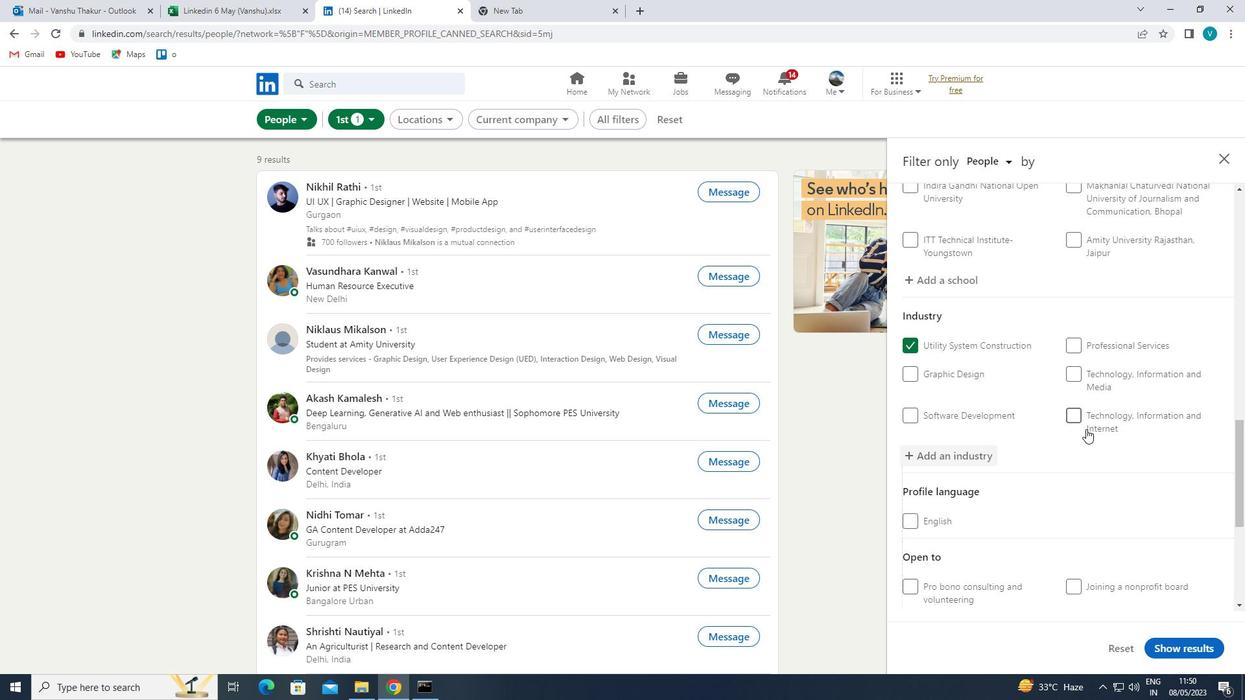 
Action: Mouse scrolled (1086, 428) with delta (0, 0)
Screenshot: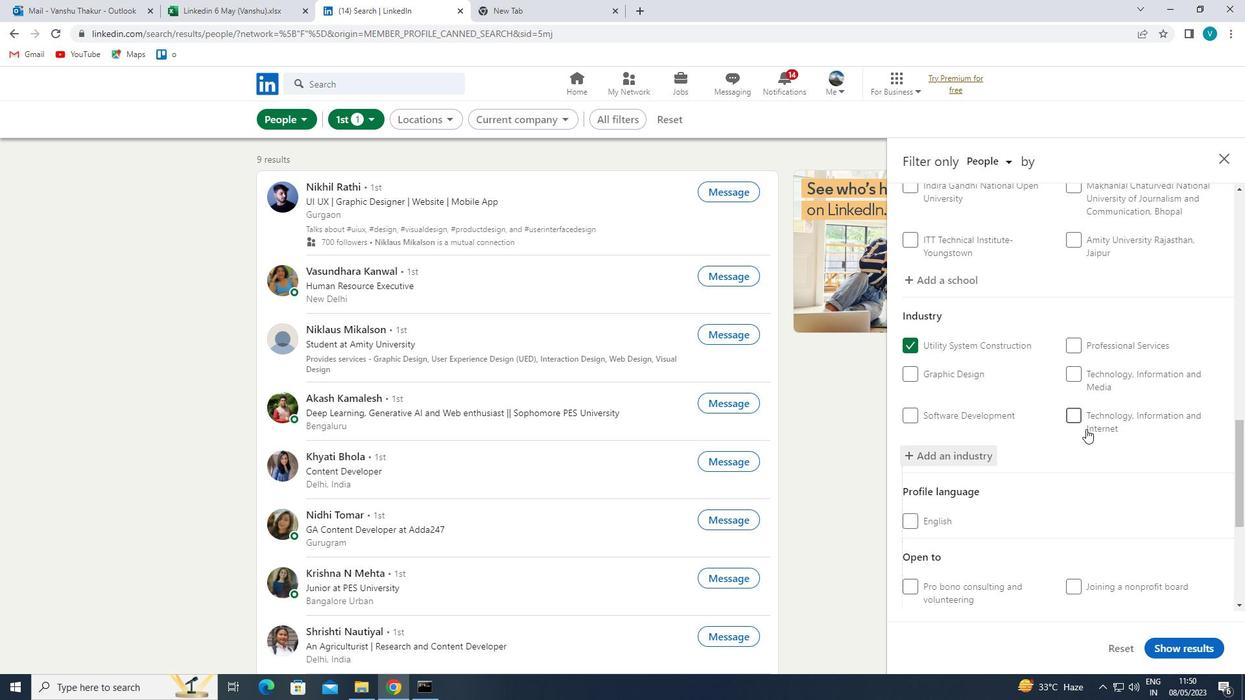 
Action: Mouse moved to (1088, 429)
Screenshot: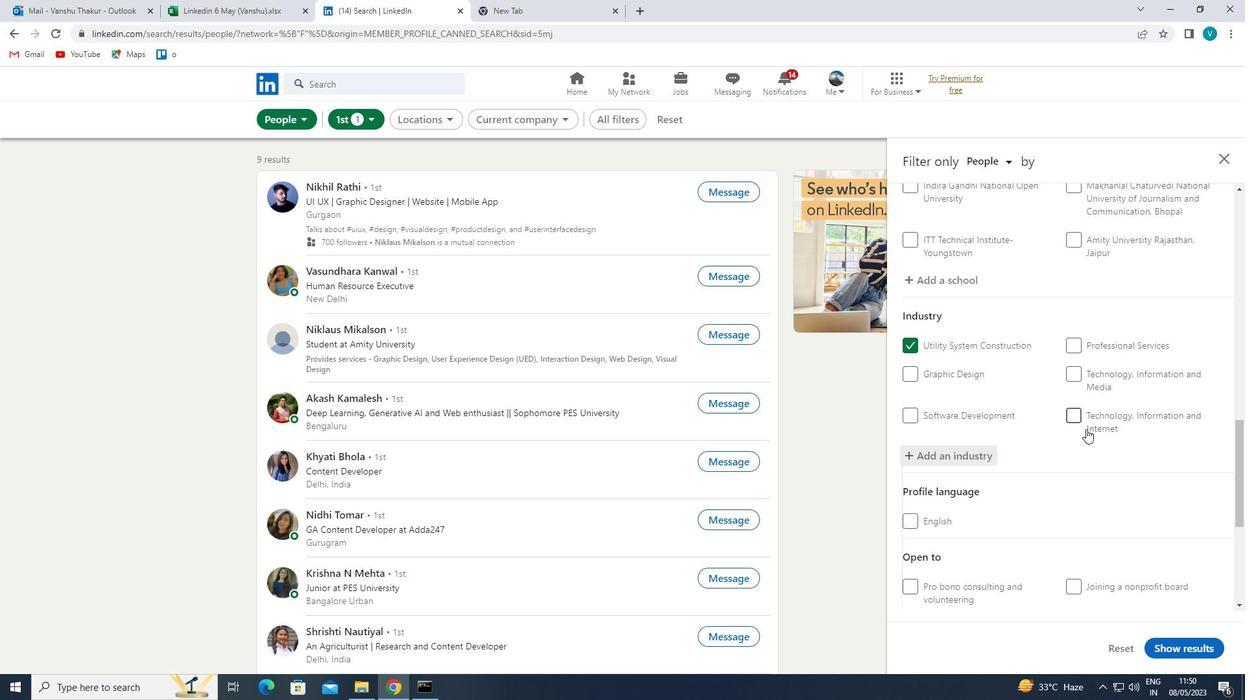 
Action: Mouse scrolled (1088, 428) with delta (0, 0)
Screenshot: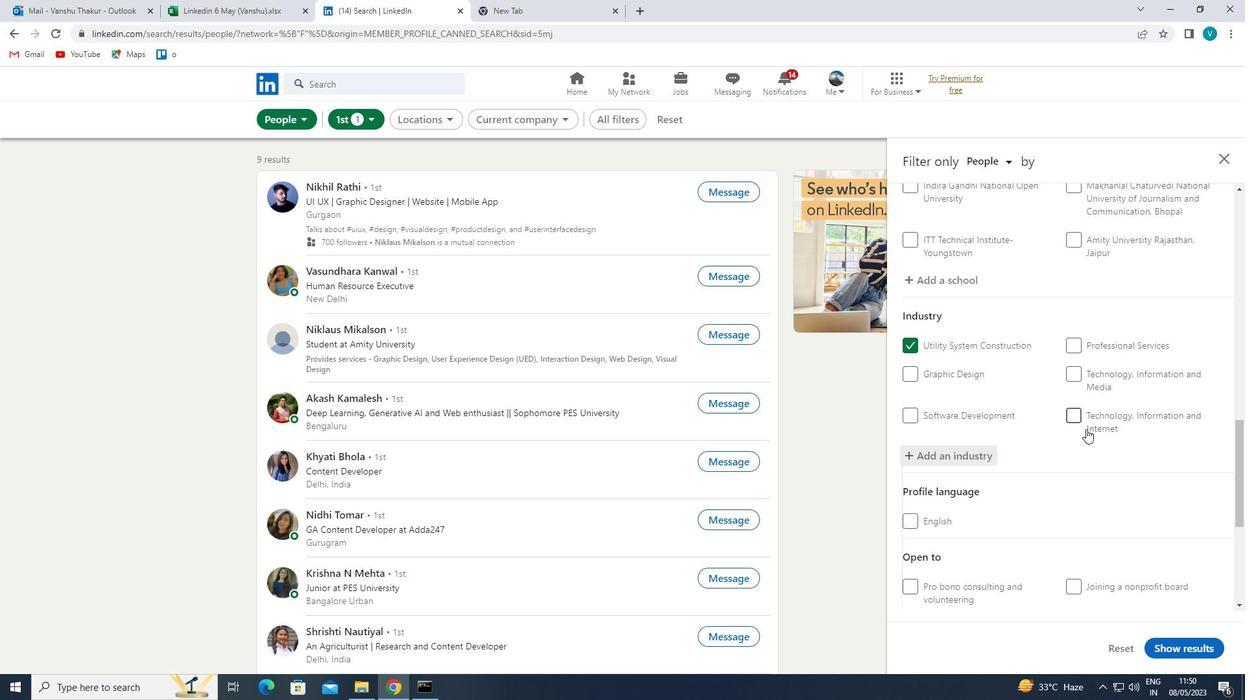 
Action: Mouse moved to (1088, 428)
Screenshot: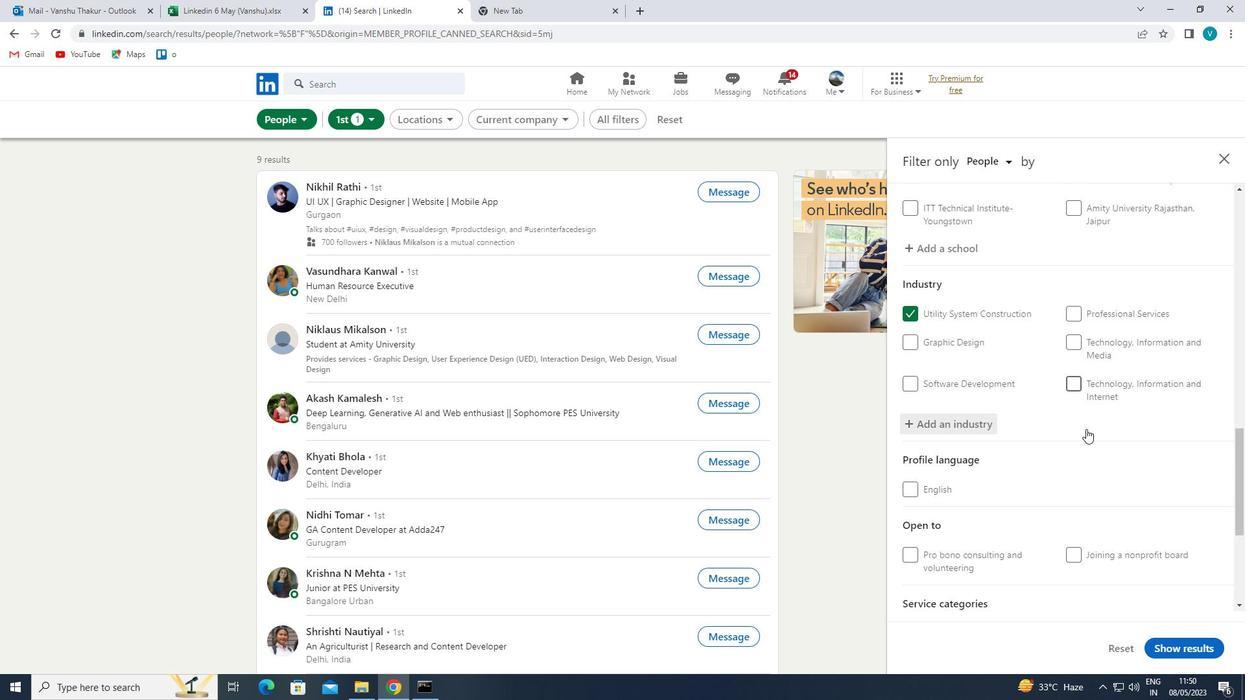 
Action: Mouse scrolled (1088, 428) with delta (0, 0)
Screenshot: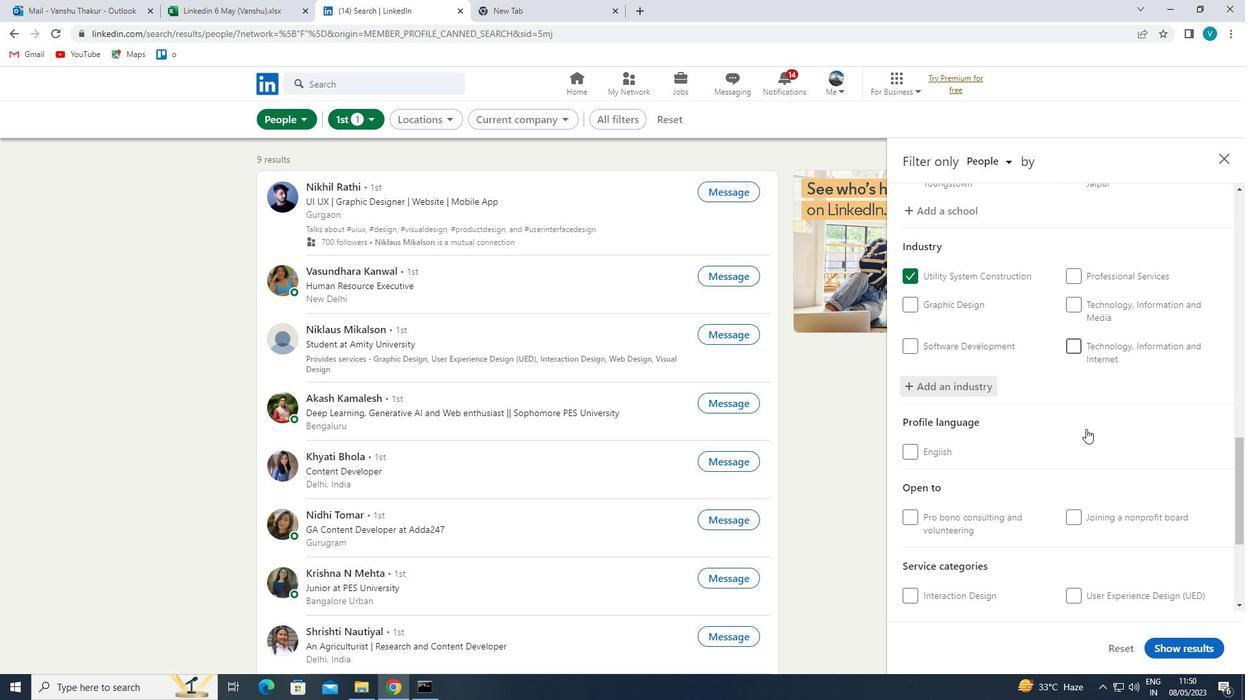 
Action: Mouse moved to (1094, 468)
Screenshot: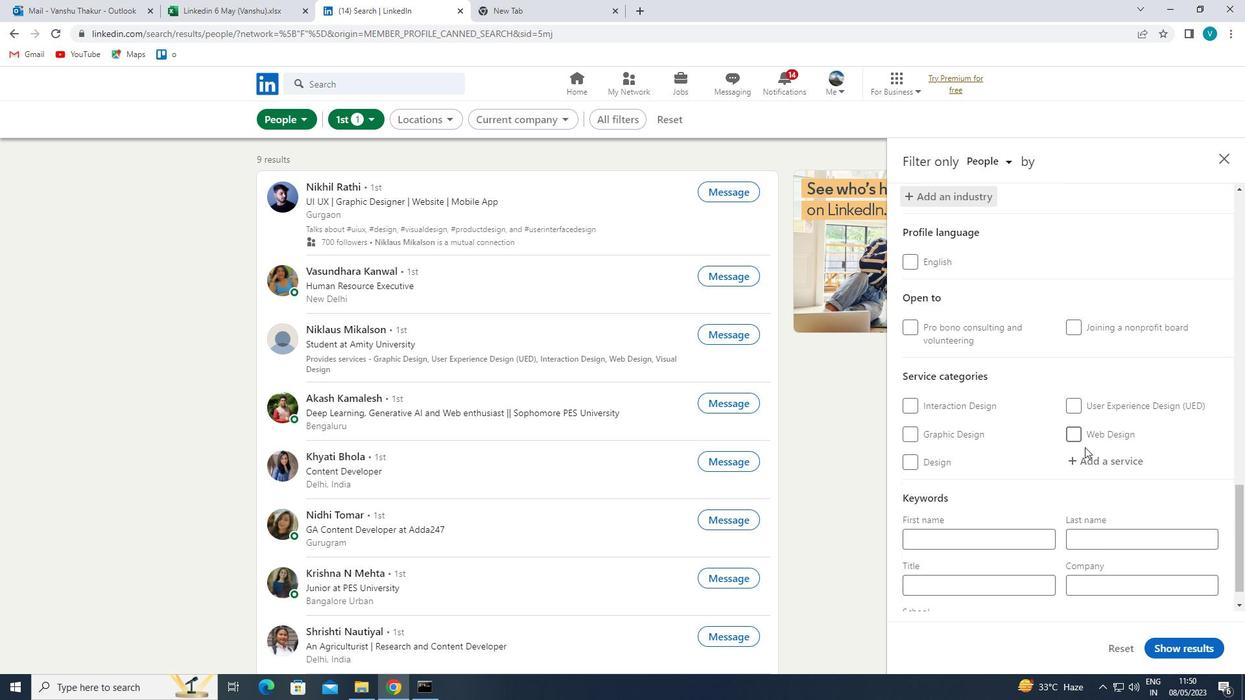 
Action: Mouse pressed left at (1094, 468)
Screenshot: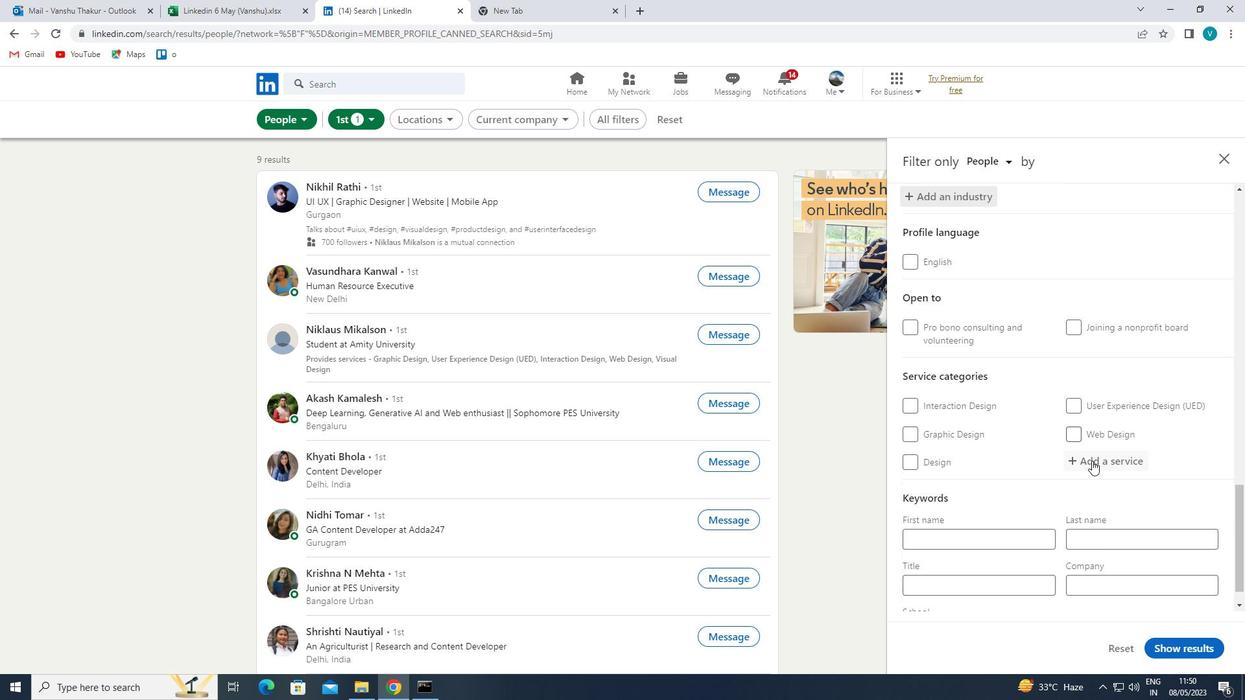 
Action: Key pressed <Key.shift><Key.shift>HAEDSHOT<Key.space>
Screenshot: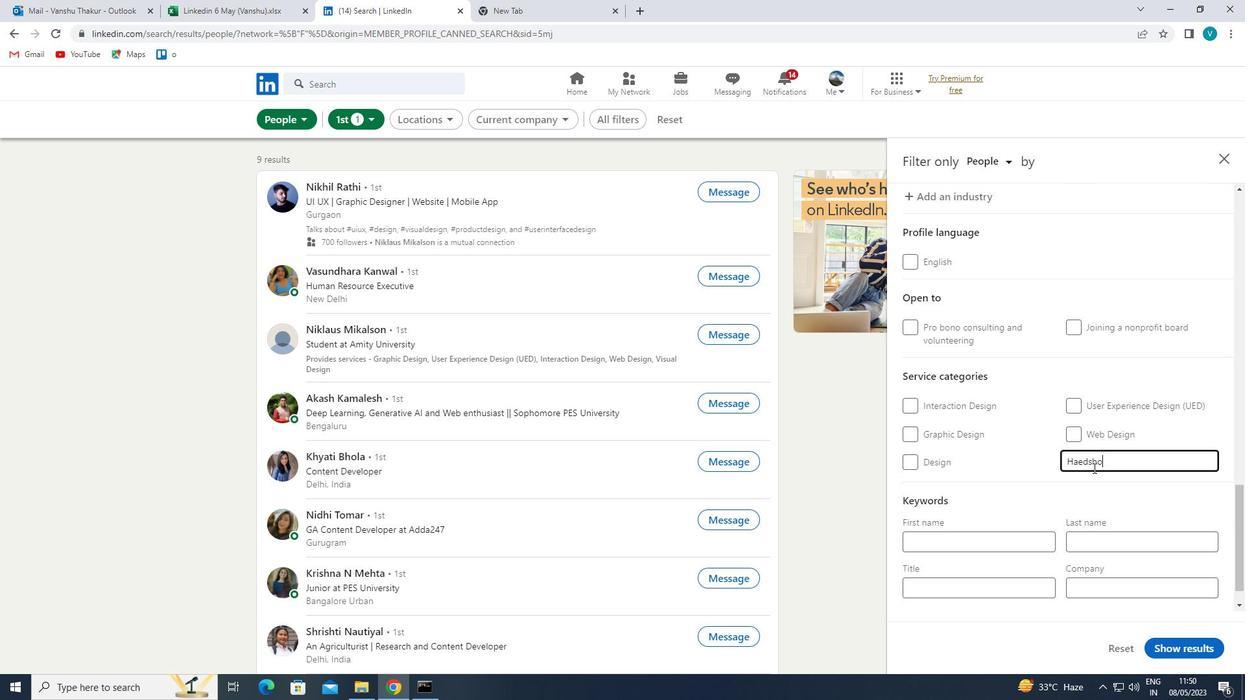 
Action: Mouse moved to (1084, 458)
Screenshot: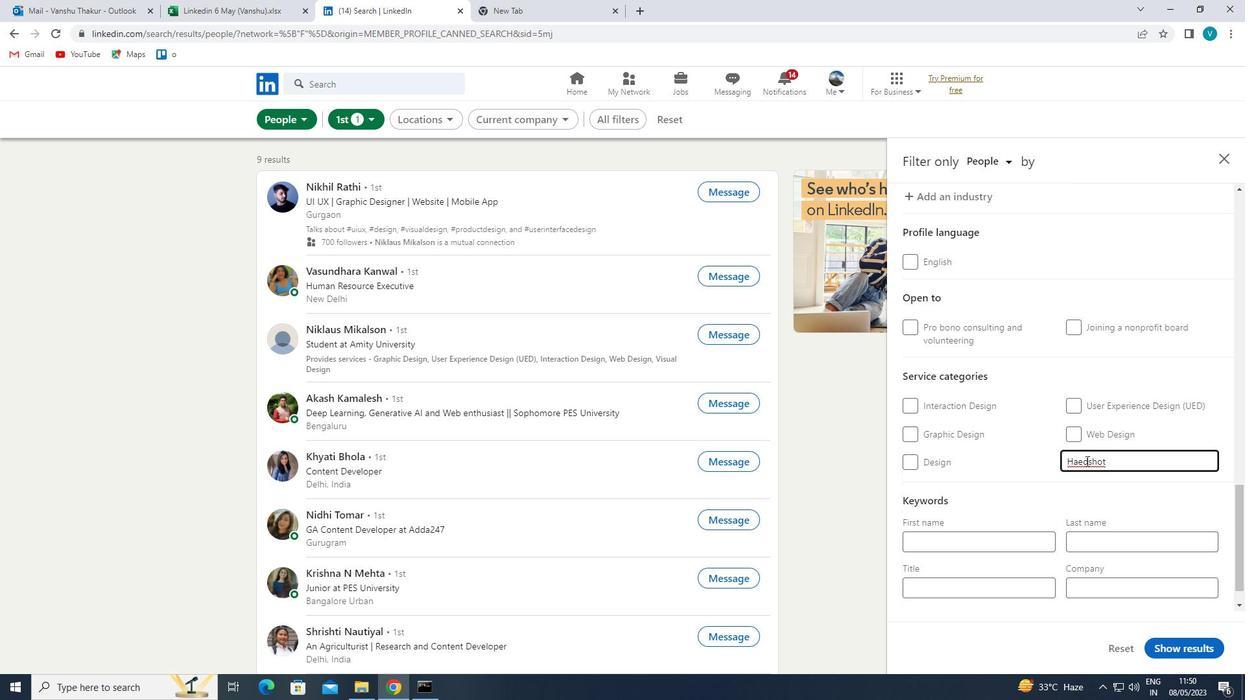 
Action: Mouse pressed left at (1084, 458)
Screenshot: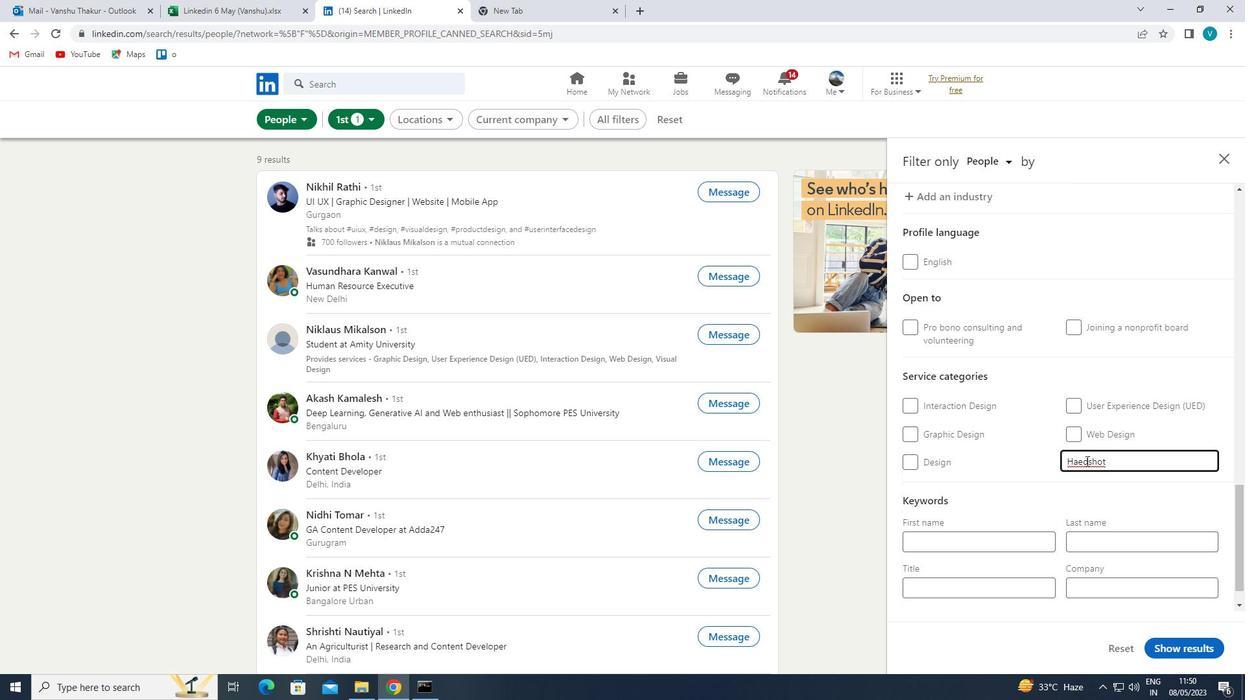 
Action: Mouse moved to (1063, 489)
Screenshot: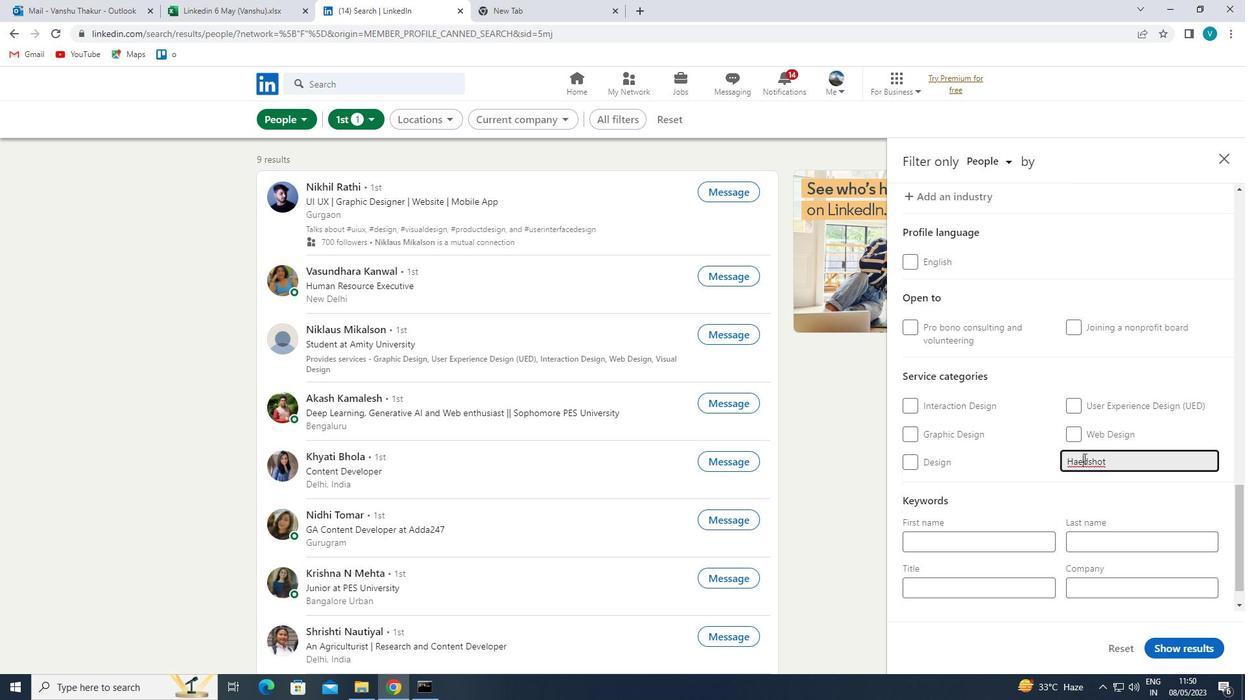 
Action: Key pressed <Key.backspace><Key.backspace>EA
Screenshot: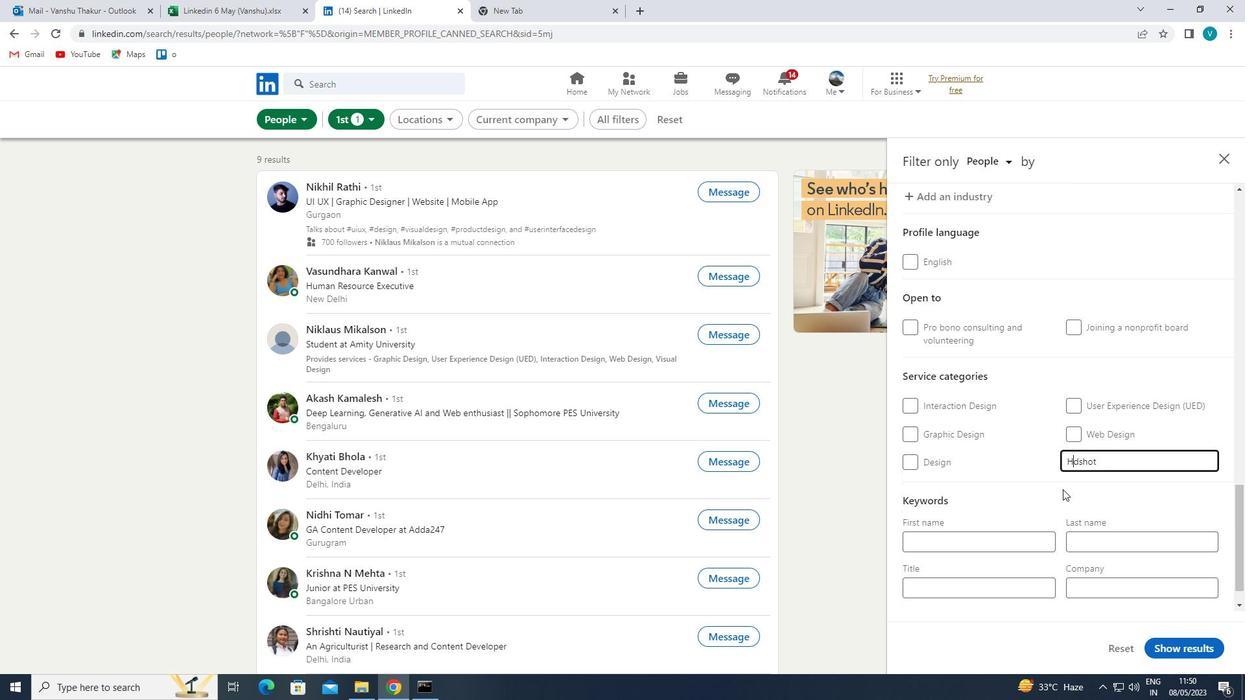 
Action: Mouse moved to (1080, 480)
Screenshot: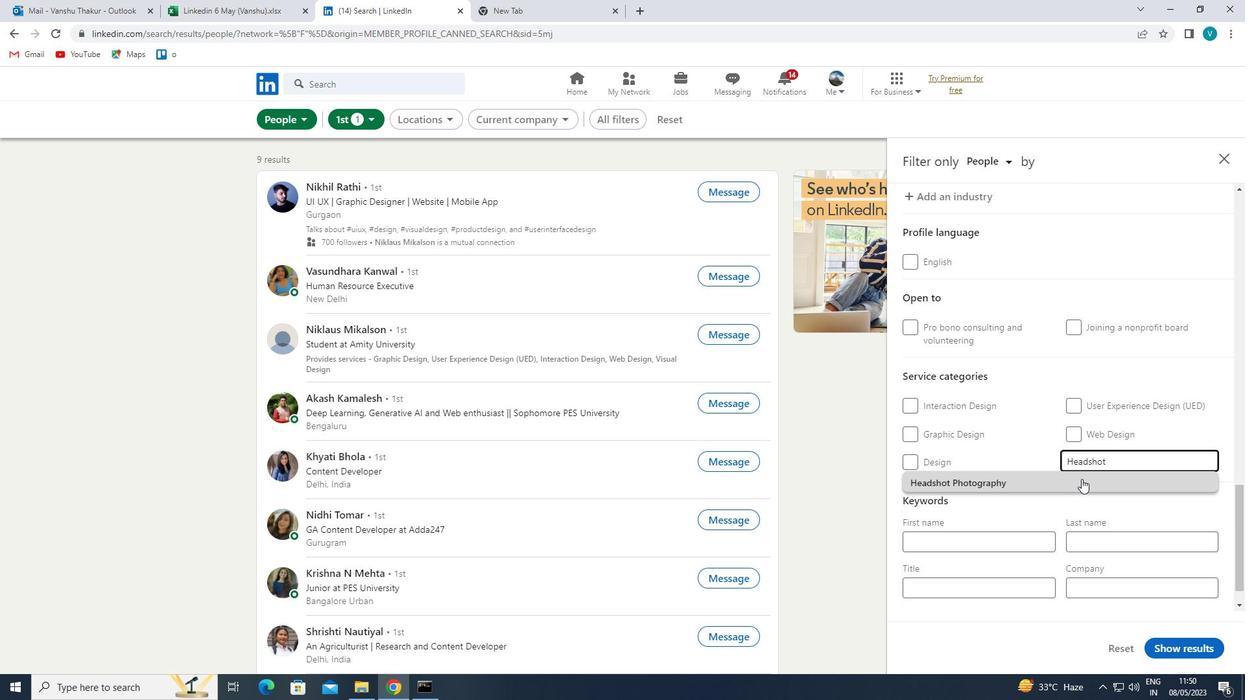 
Action: Mouse pressed left at (1080, 480)
Screenshot: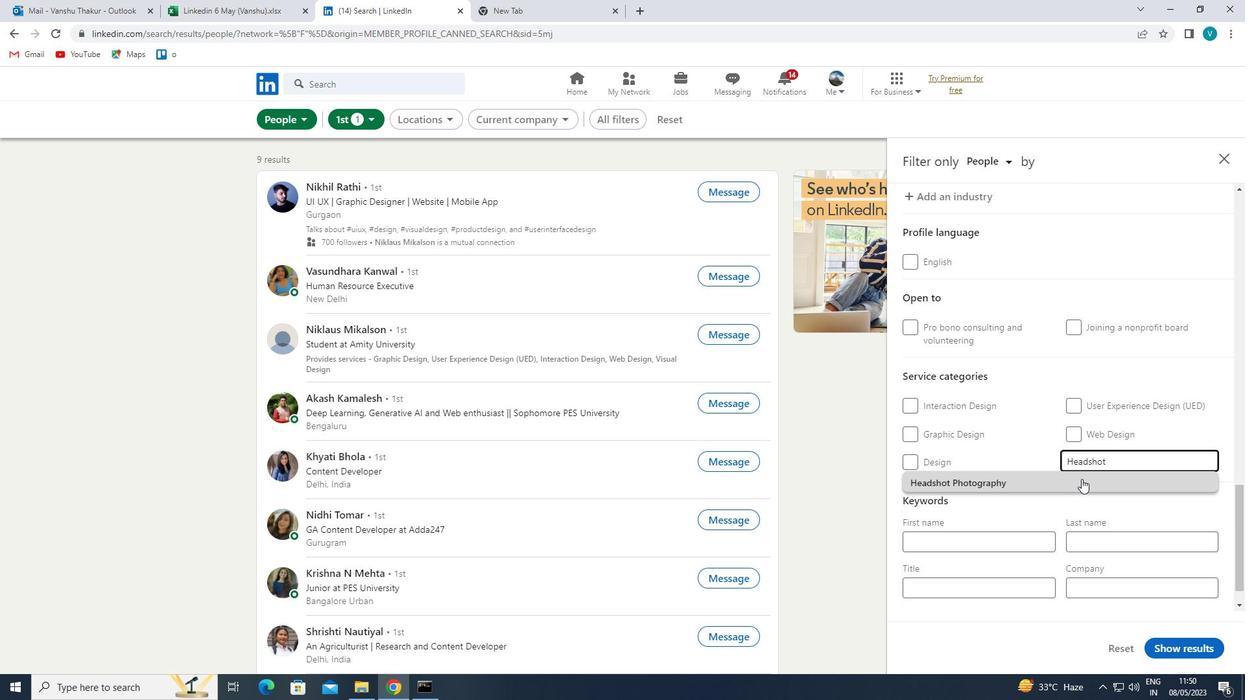 
Action: Mouse moved to (1079, 481)
Screenshot: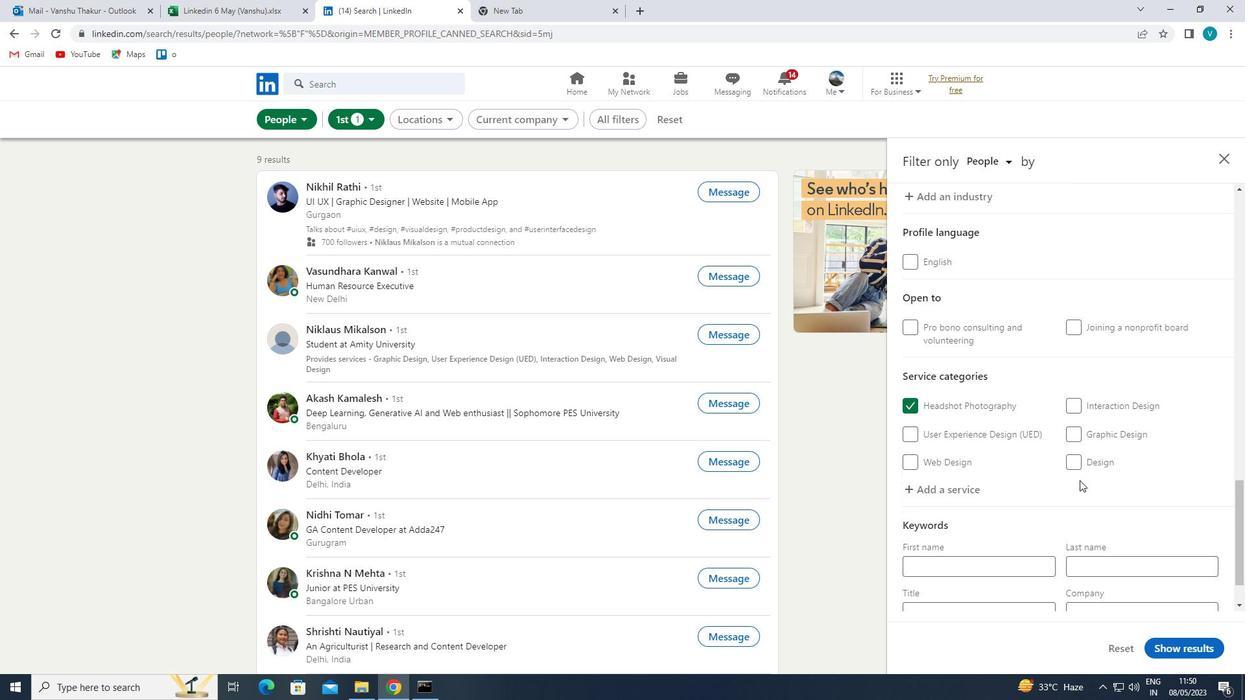 
Action: Mouse scrolled (1079, 480) with delta (0, 0)
Screenshot: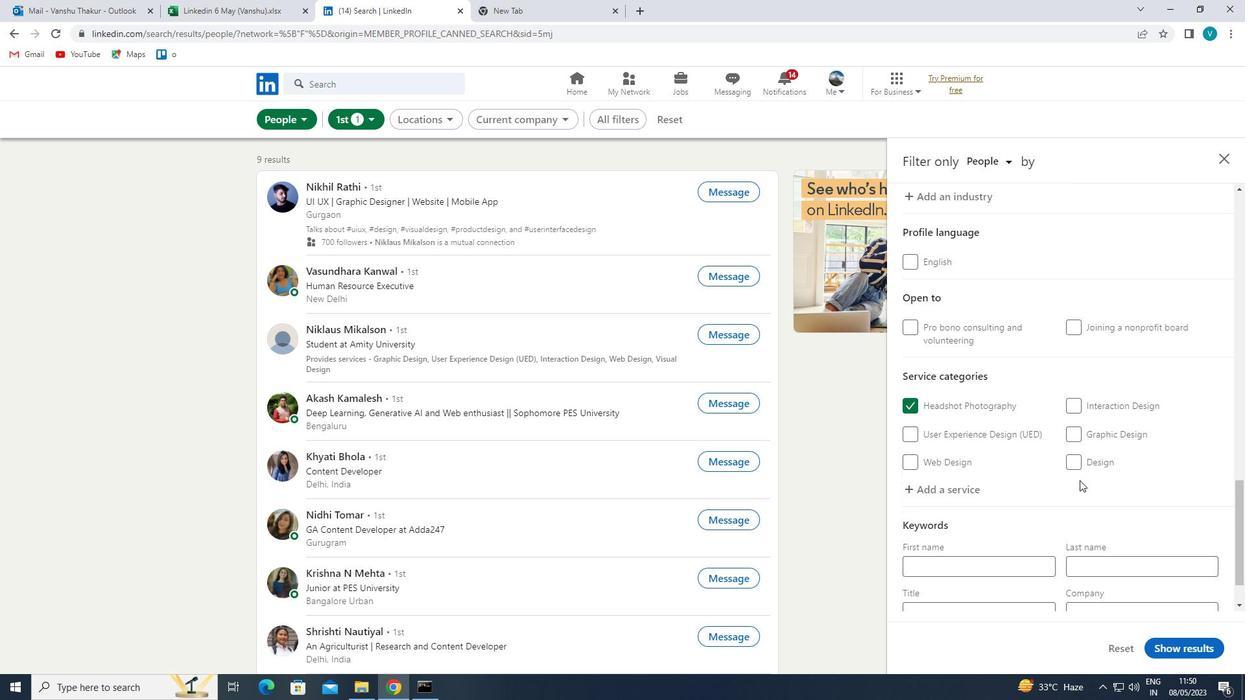 
Action: Mouse moved to (1079, 482)
Screenshot: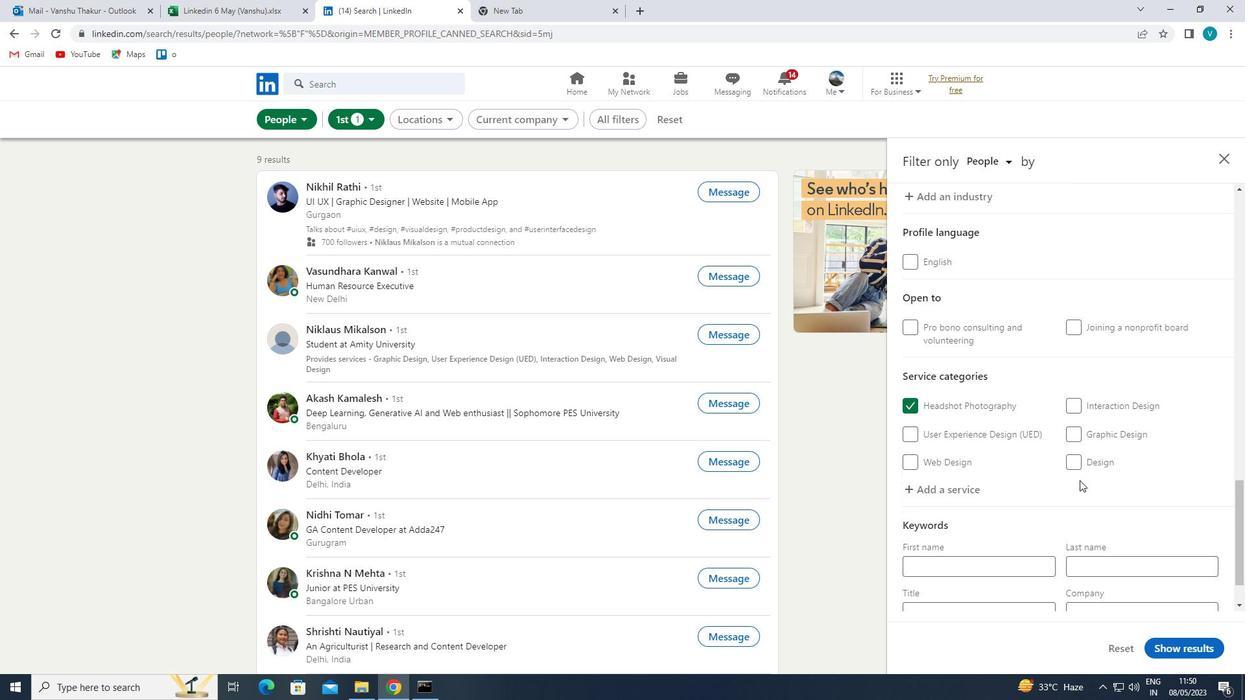 
Action: Mouse scrolled (1079, 482) with delta (0, 0)
Screenshot: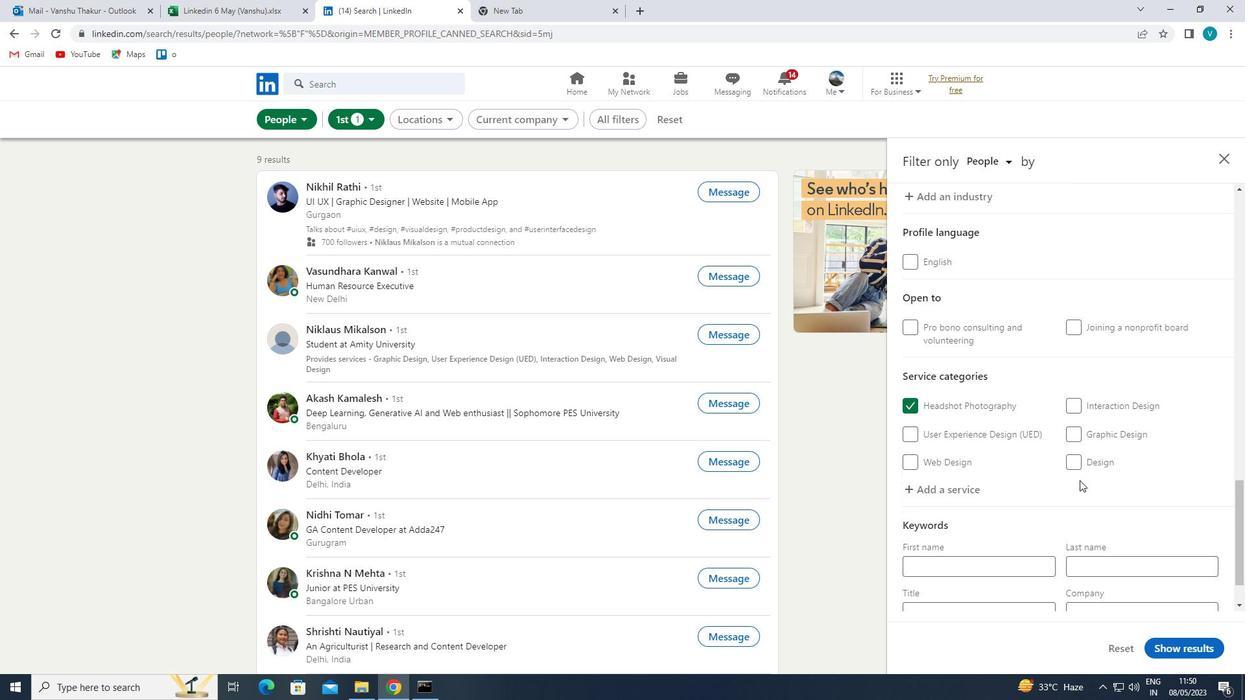 
Action: Mouse moved to (1077, 483)
Screenshot: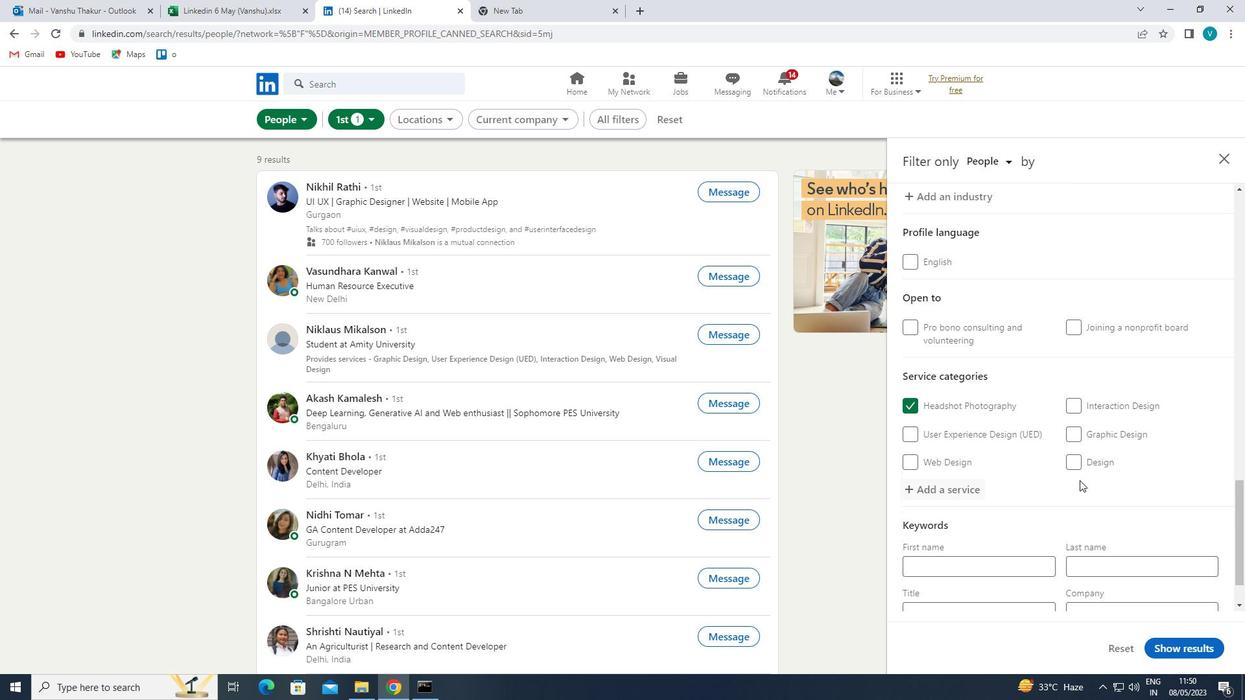 
Action: Mouse scrolled (1077, 482) with delta (0, 0)
Screenshot: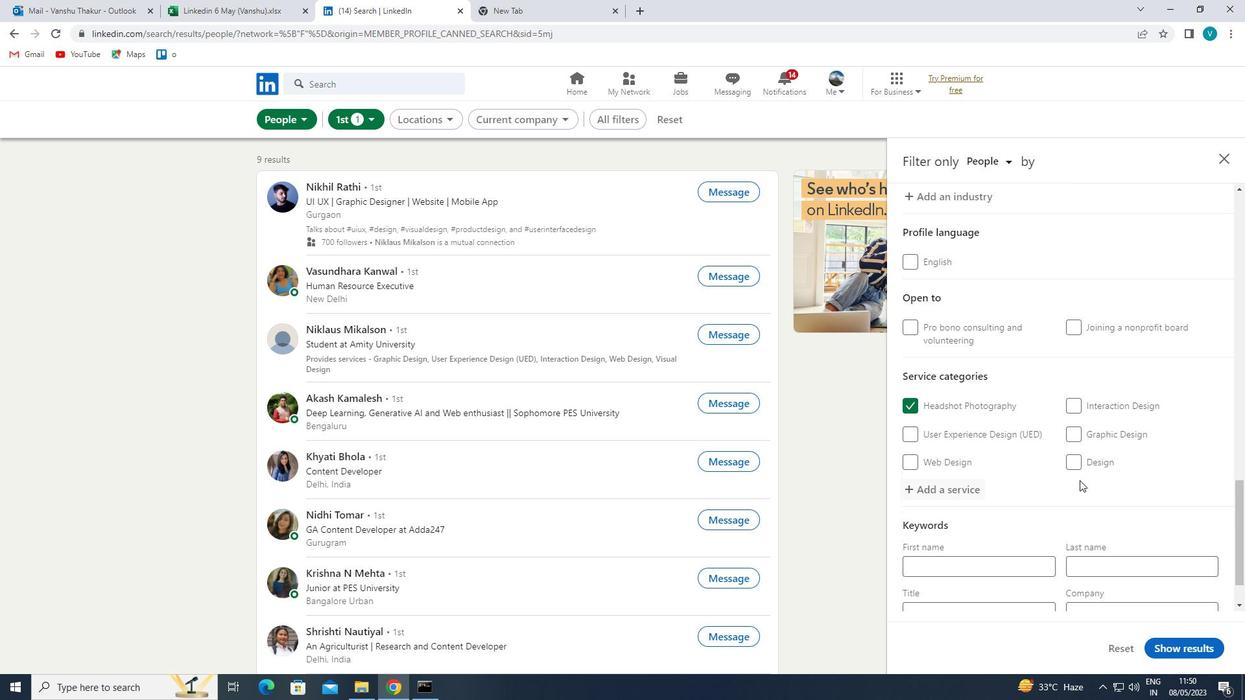 
Action: Mouse moved to (1009, 543)
Screenshot: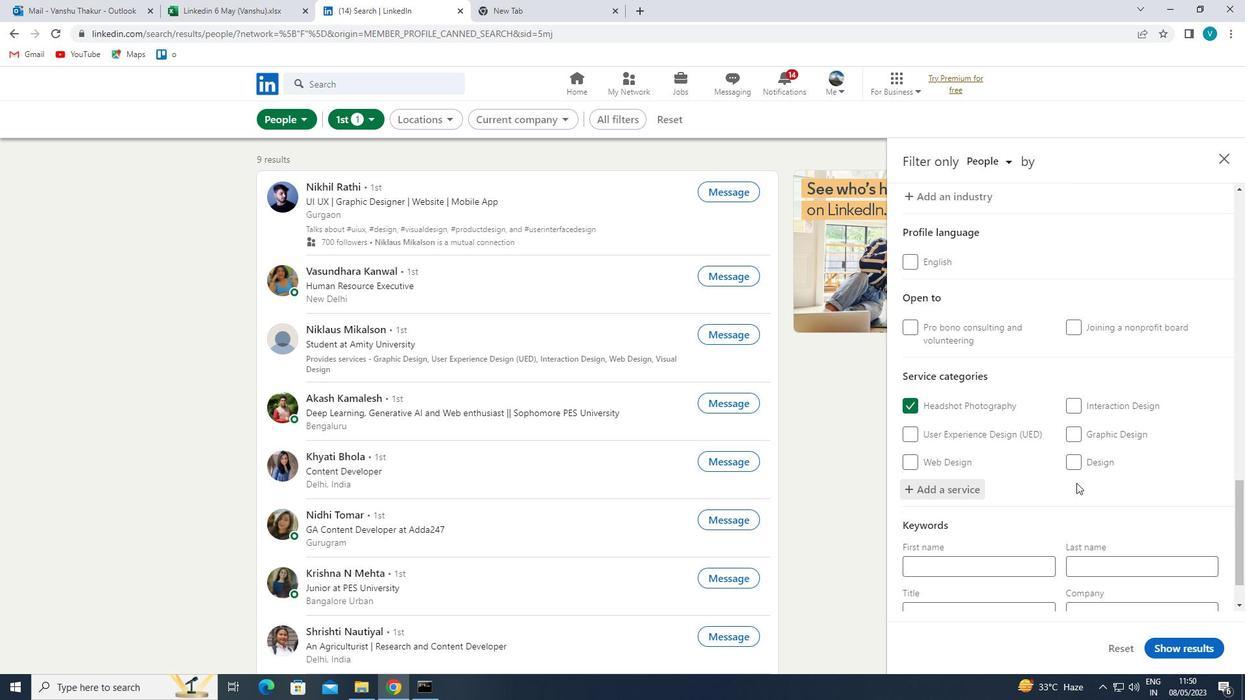 
Action: Mouse pressed left at (1009, 543)
Screenshot: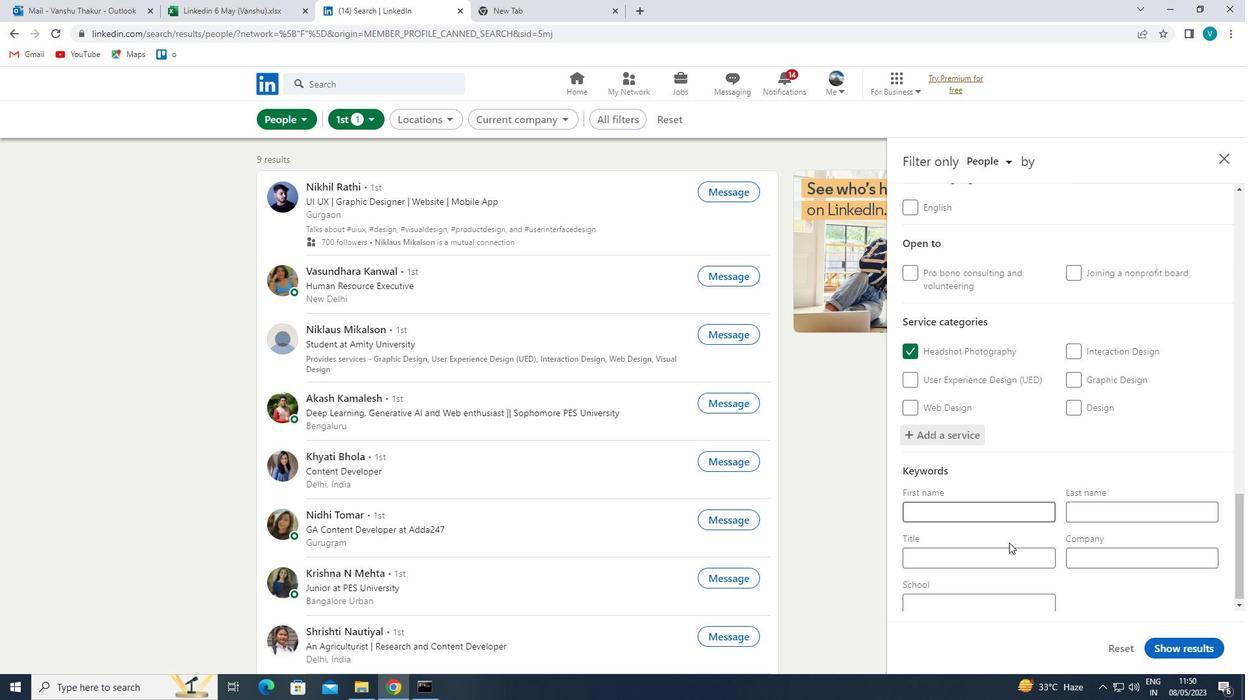 
Action: Key pressed <Key.shift>AUDITING<Key.space><Key.shift>CLERK<Key.space>
Screenshot: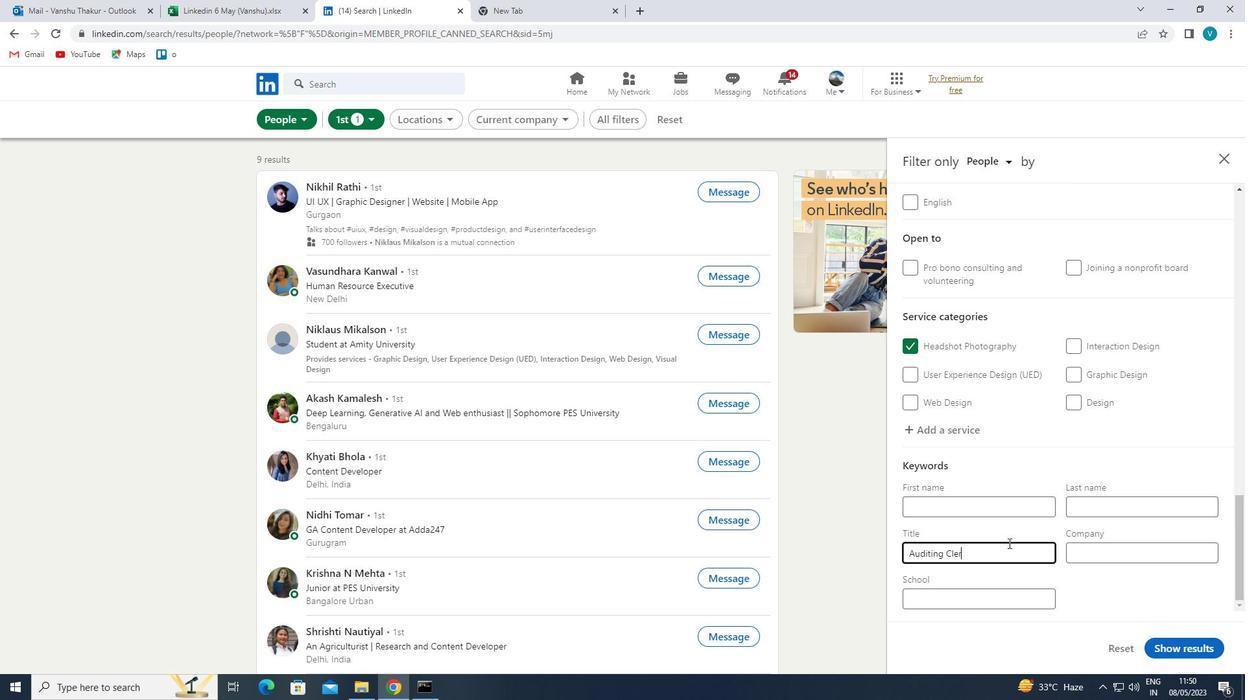 
Action: Mouse moved to (1155, 648)
Screenshot: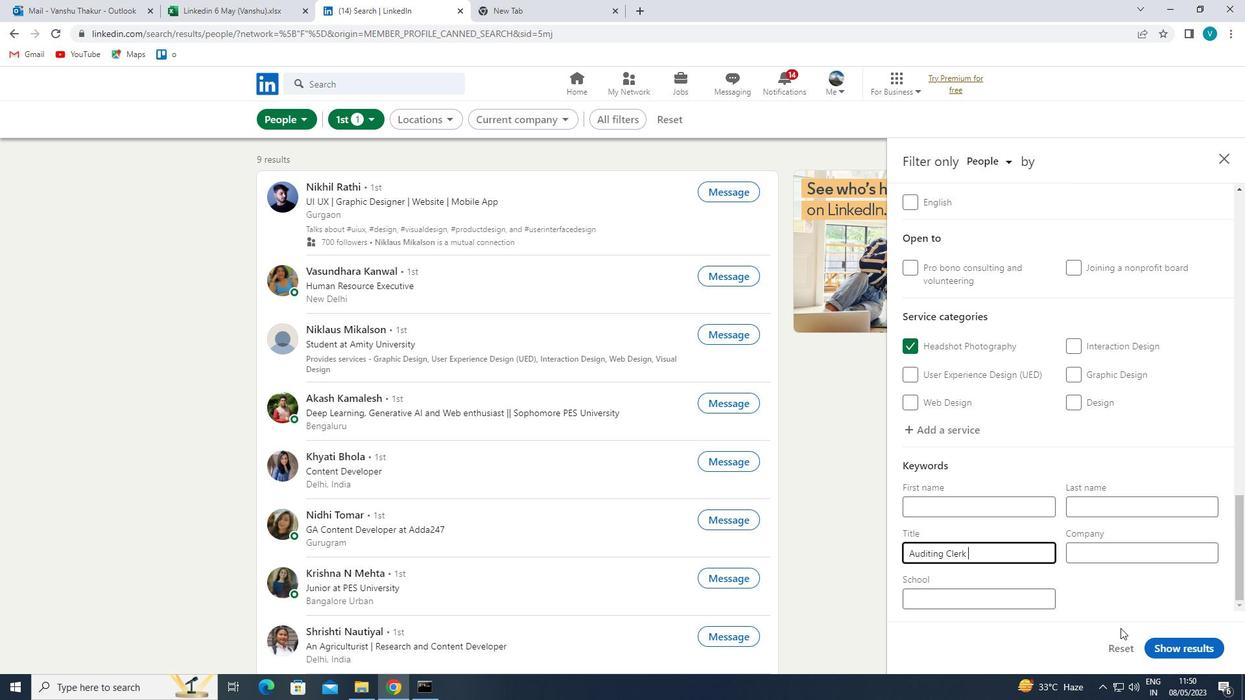 
Action: Mouse pressed left at (1155, 648)
Screenshot: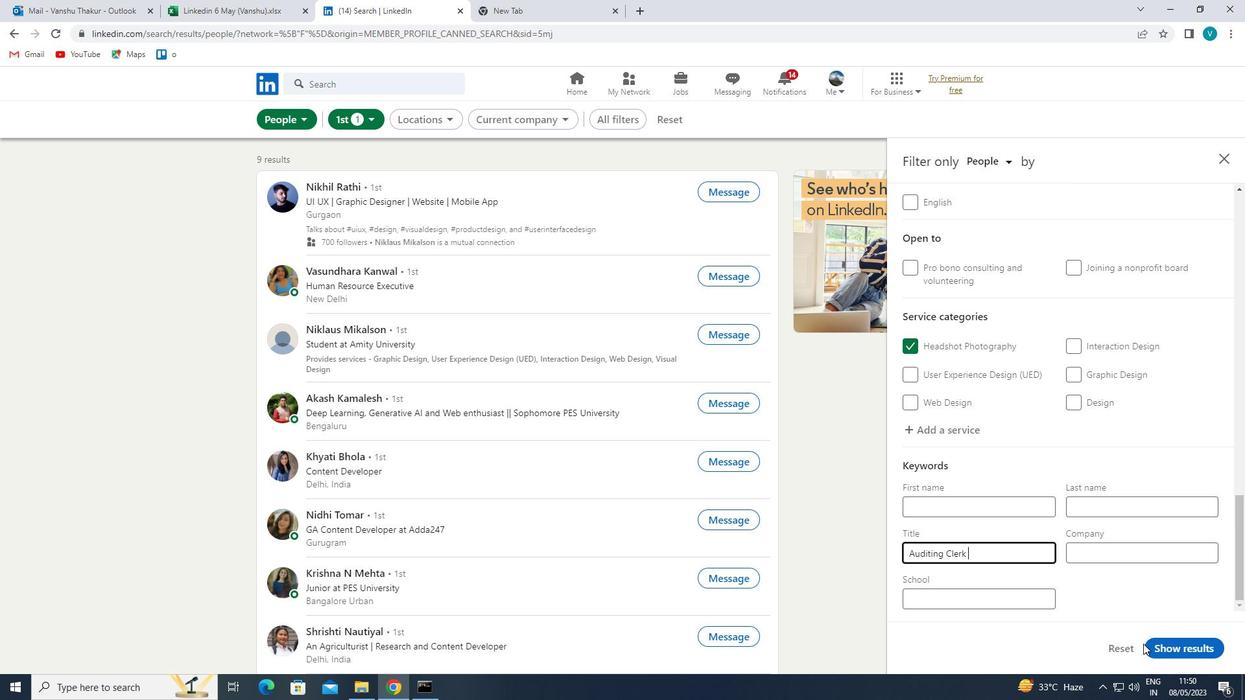 
